 Task: Add a signature Dylan Clark containing With sincere gratitude, Dylan Clark to email address softage.1@softage.net and add a label Tickets
Action: Mouse moved to (395, 643)
Screenshot: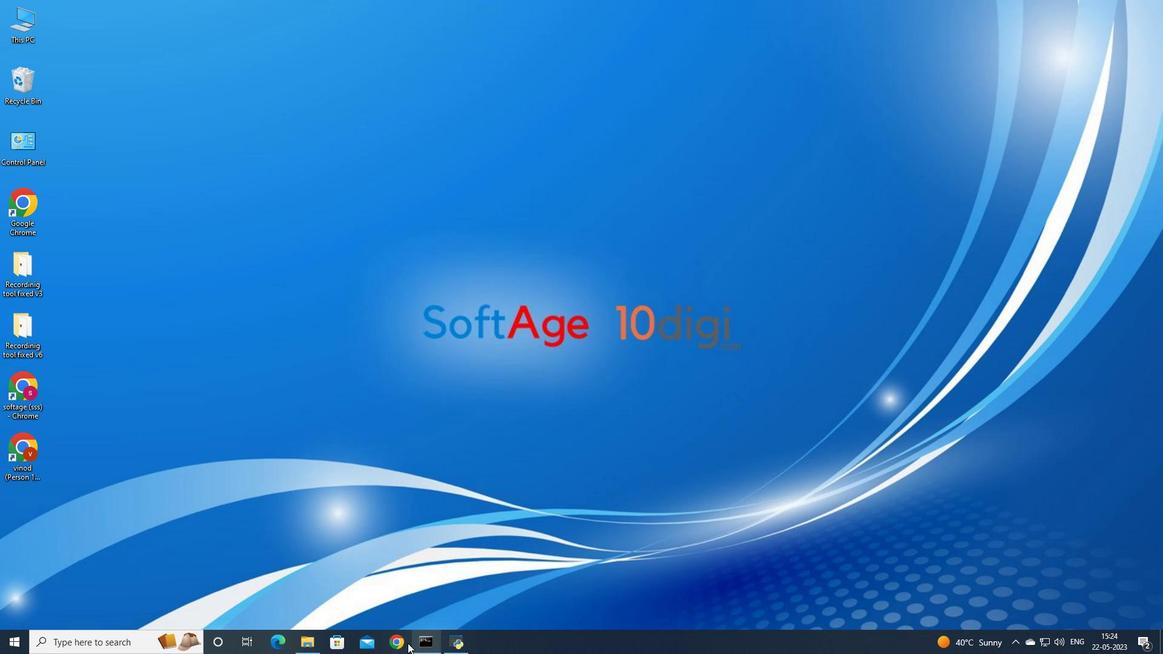 
Action: Mouse pressed left at (395, 643)
Screenshot: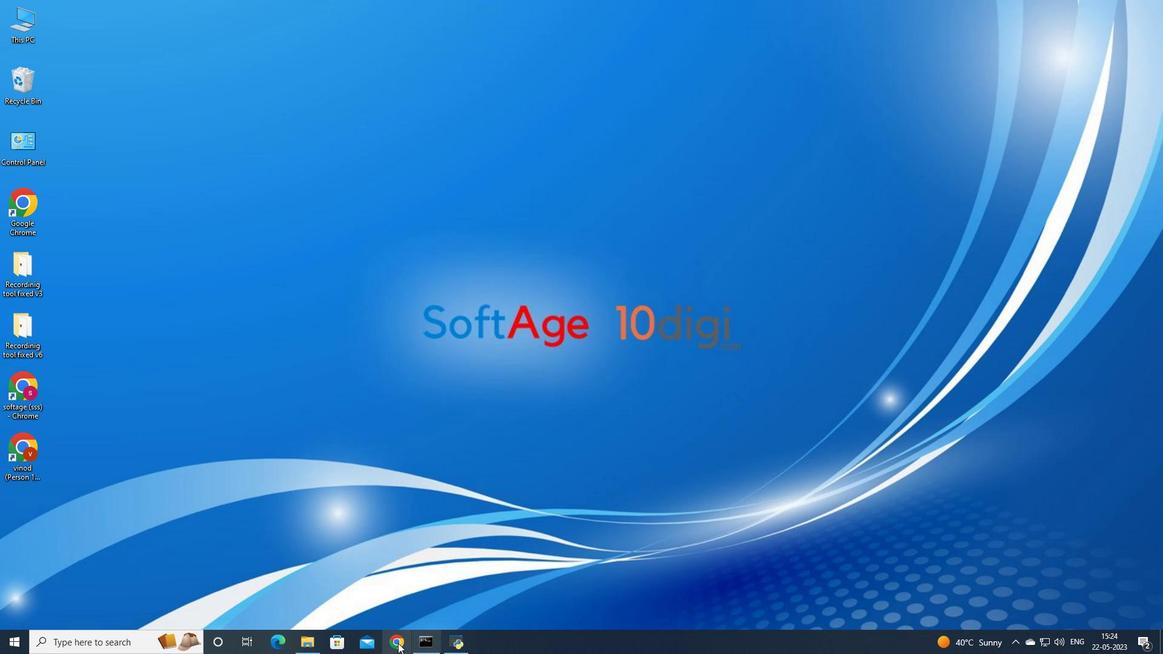 
Action: Mouse moved to (527, 381)
Screenshot: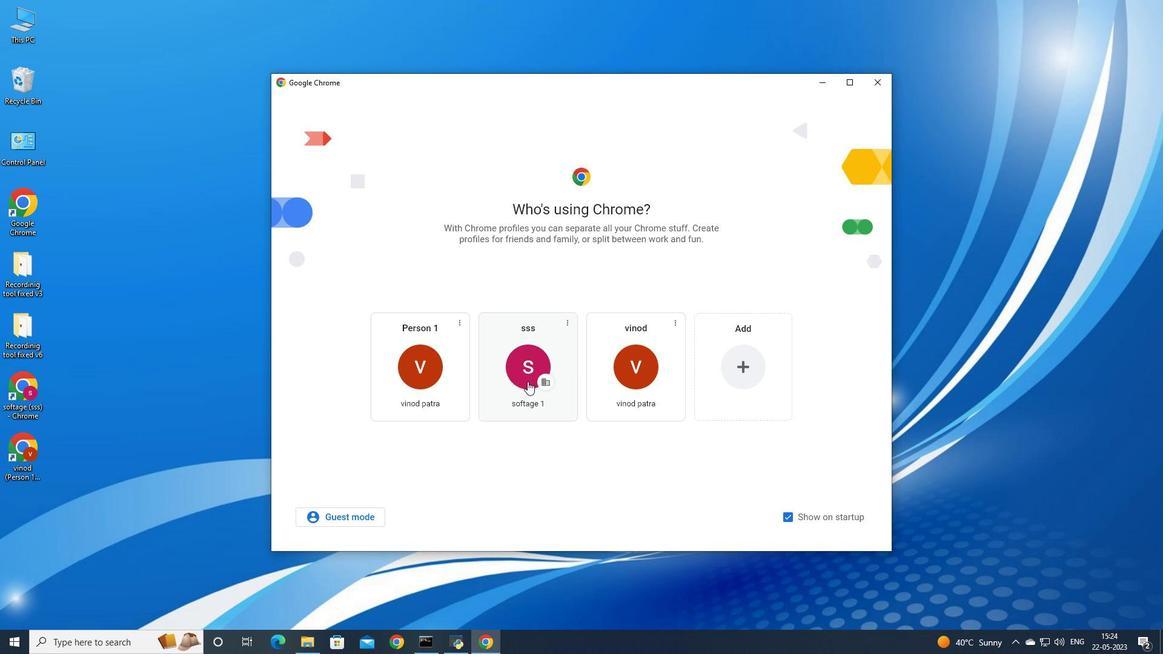 
Action: Mouse pressed left at (527, 381)
Screenshot: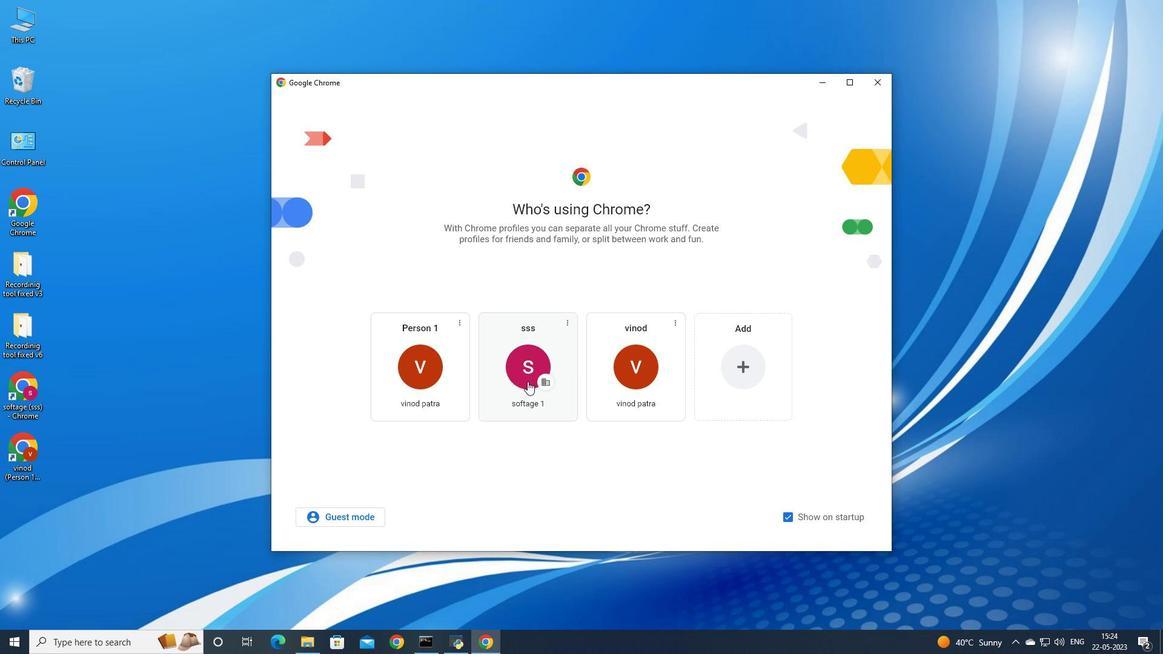 
Action: Mouse moved to (1044, 63)
Screenshot: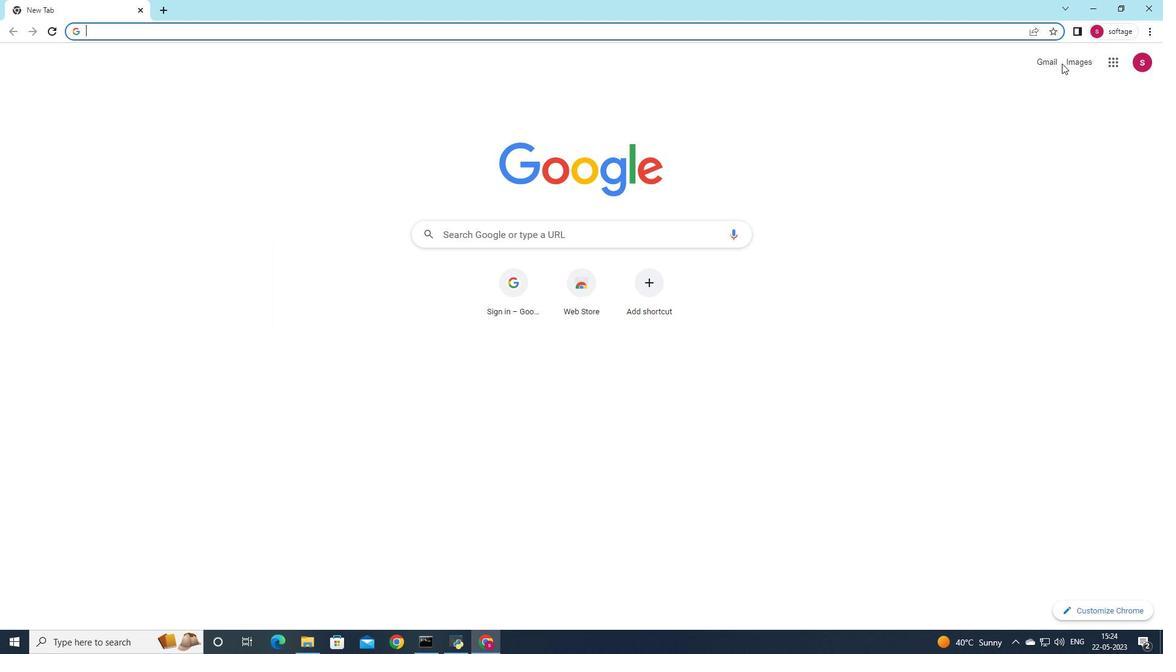 
Action: Mouse pressed left at (1044, 63)
Screenshot: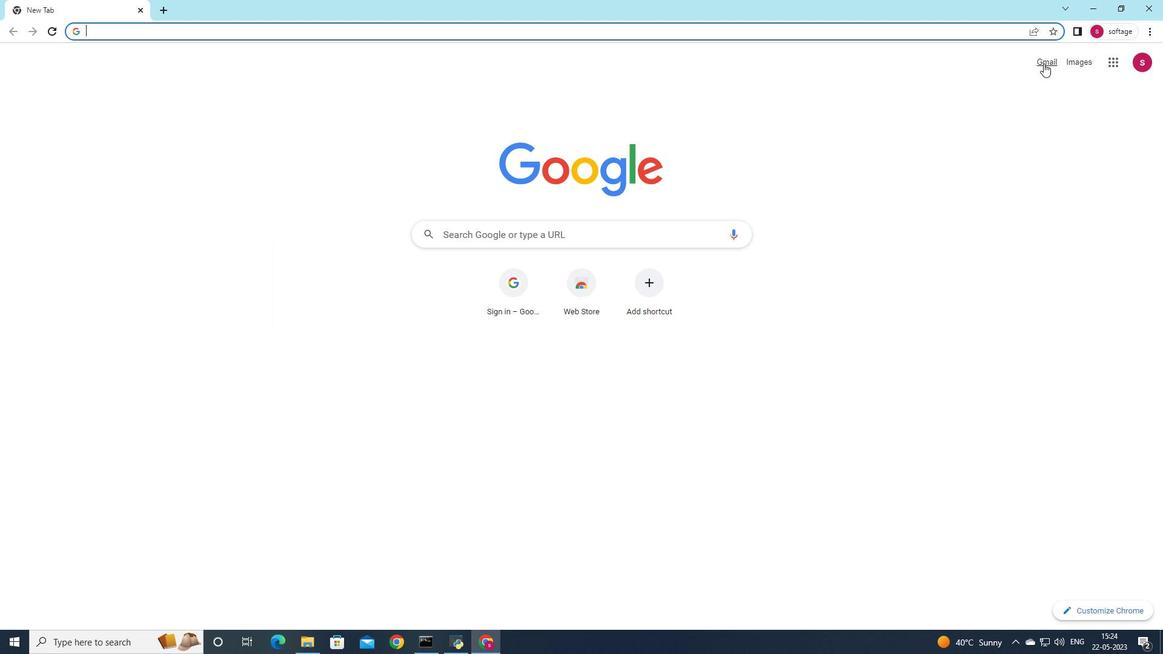
Action: Mouse moved to (1035, 81)
Screenshot: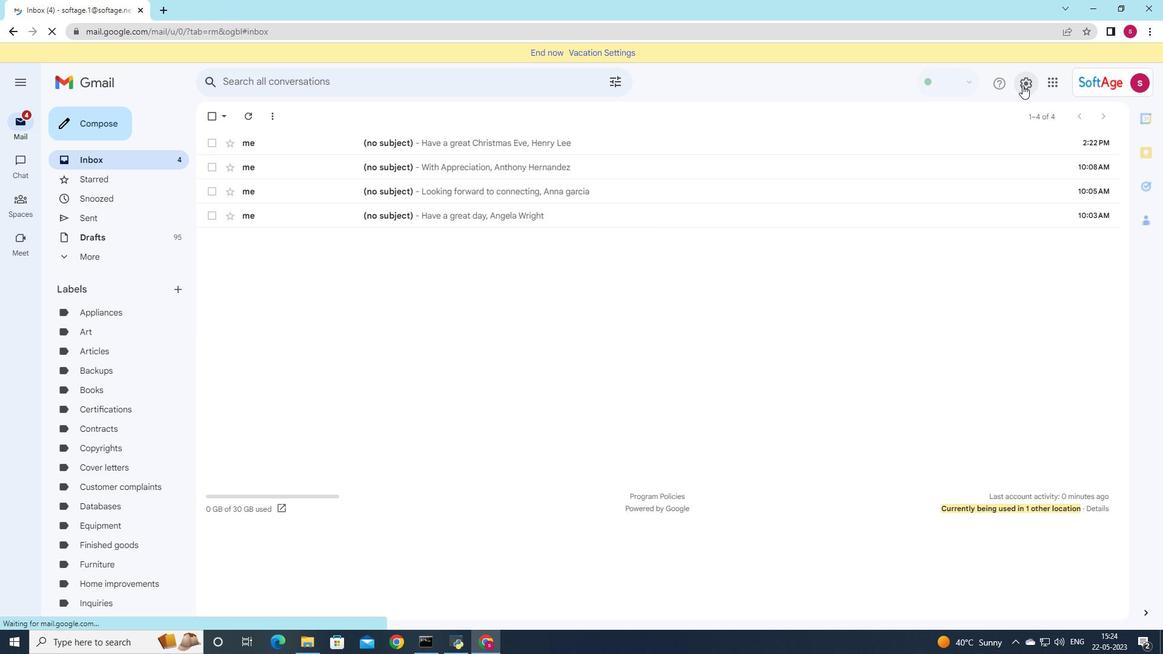 
Action: Mouse pressed left at (1035, 81)
Screenshot: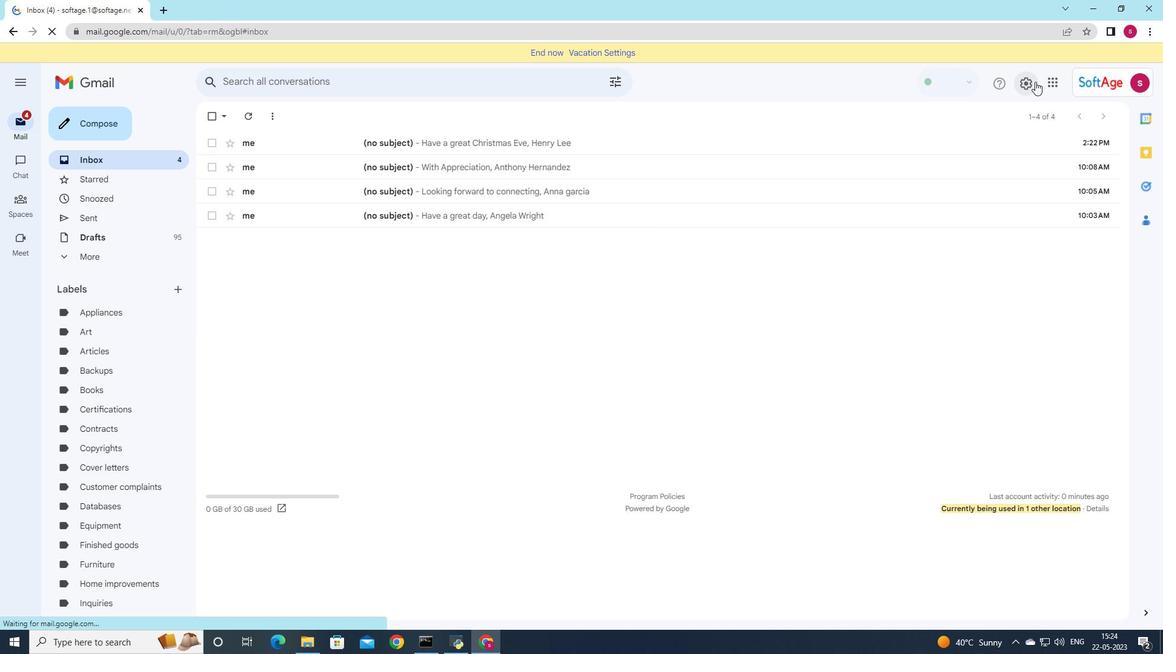
Action: Mouse moved to (1044, 138)
Screenshot: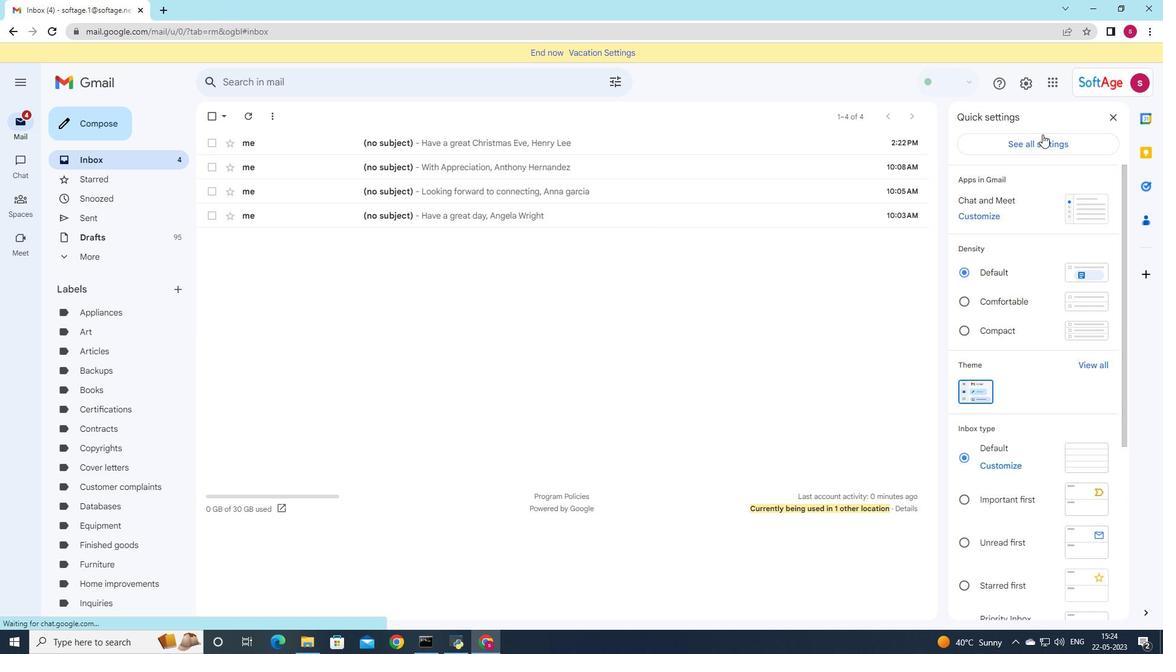 
Action: Mouse pressed left at (1044, 138)
Screenshot: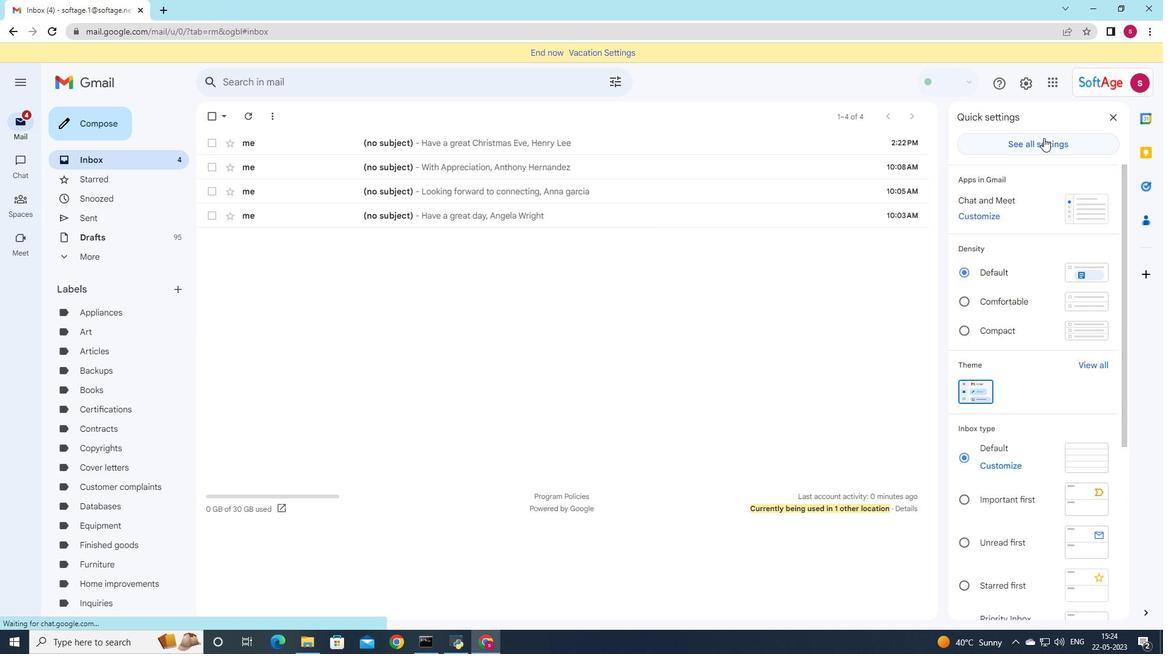 
Action: Mouse moved to (677, 293)
Screenshot: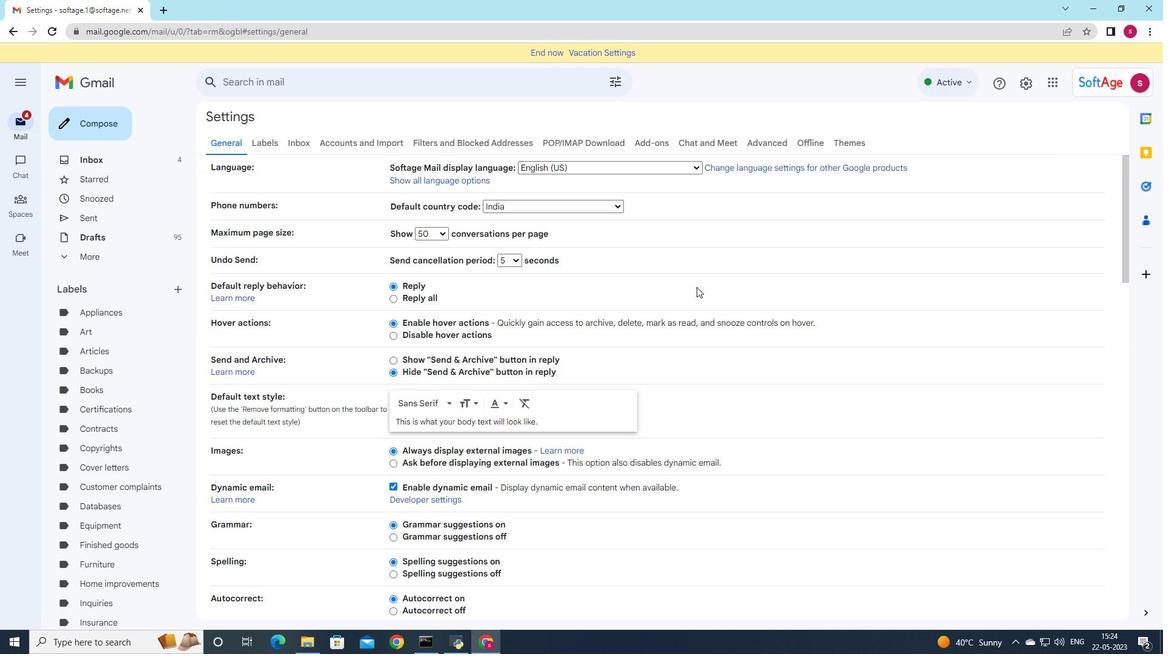 
Action: Mouse scrolled (677, 293) with delta (0, 0)
Screenshot: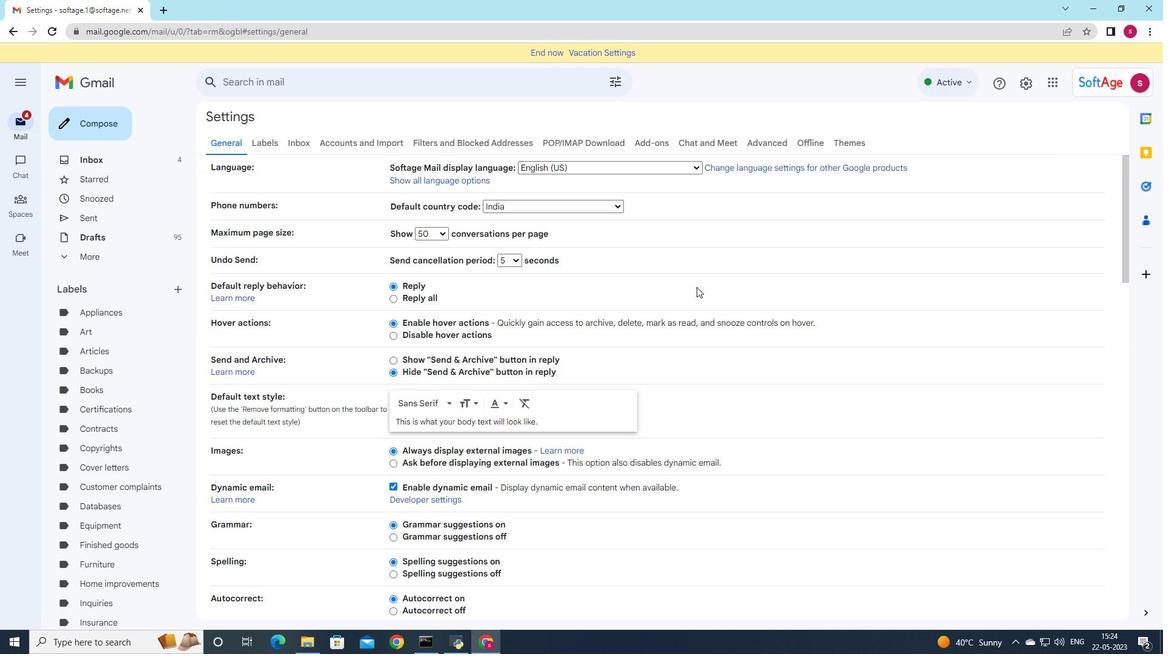 
Action: Mouse moved to (677, 294)
Screenshot: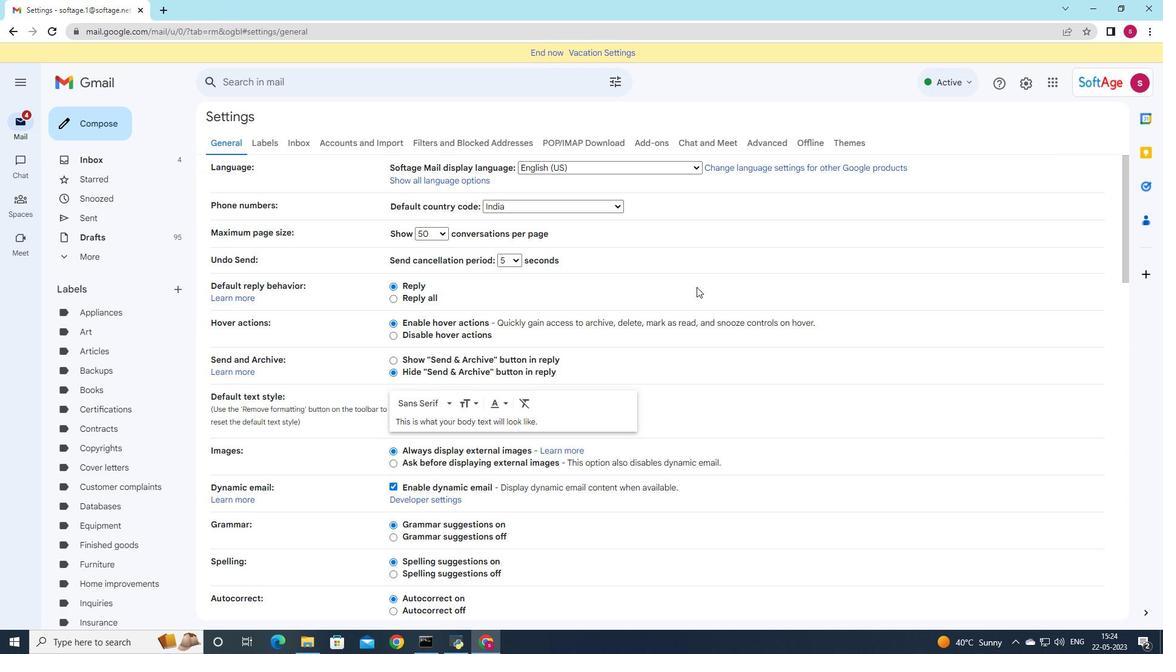 
Action: Mouse scrolled (677, 293) with delta (0, 0)
Screenshot: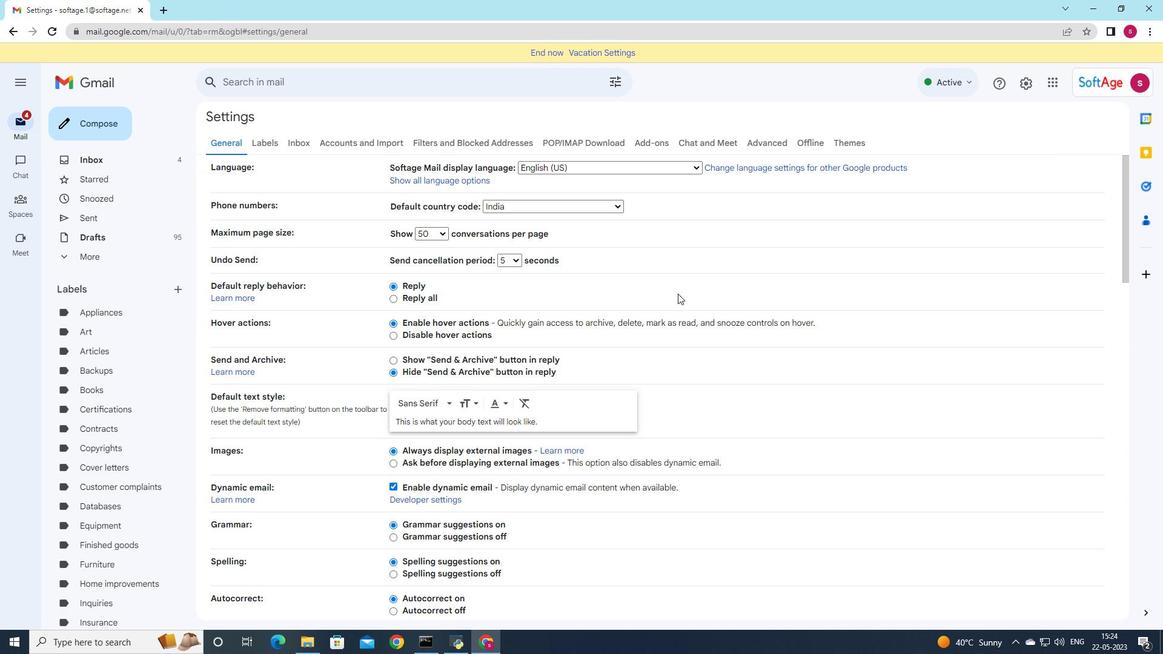 
Action: Mouse scrolled (677, 293) with delta (0, 0)
Screenshot: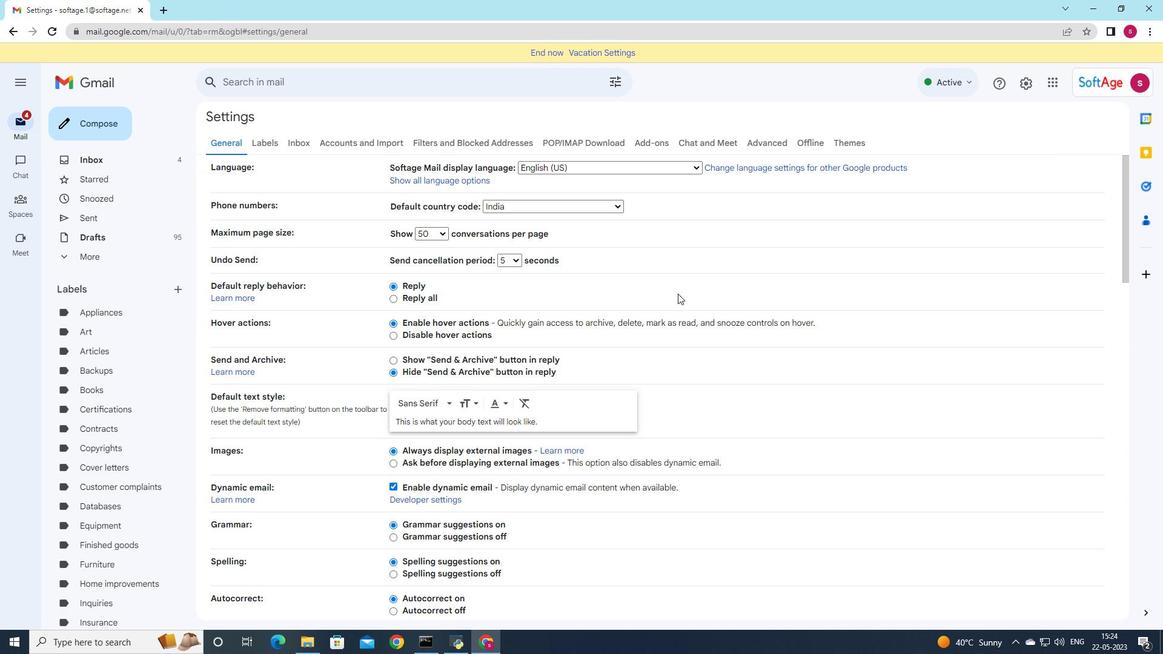 
Action: Mouse moved to (676, 294)
Screenshot: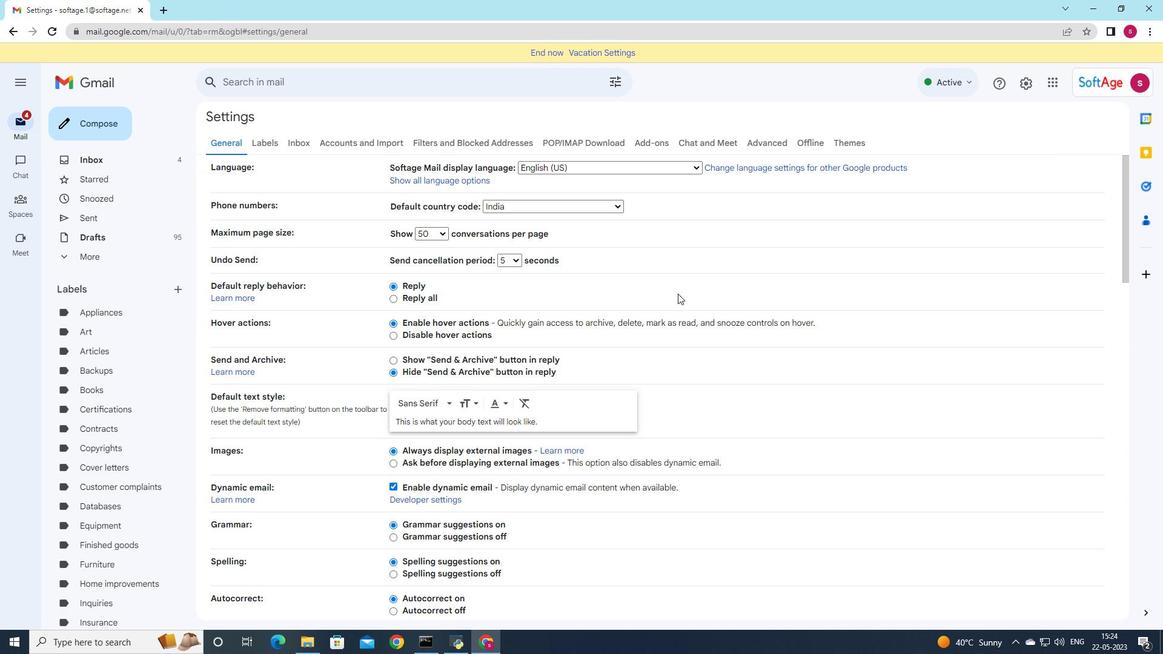 
Action: Mouse scrolled (676, 293) with delta (0, 0)
Screenshot: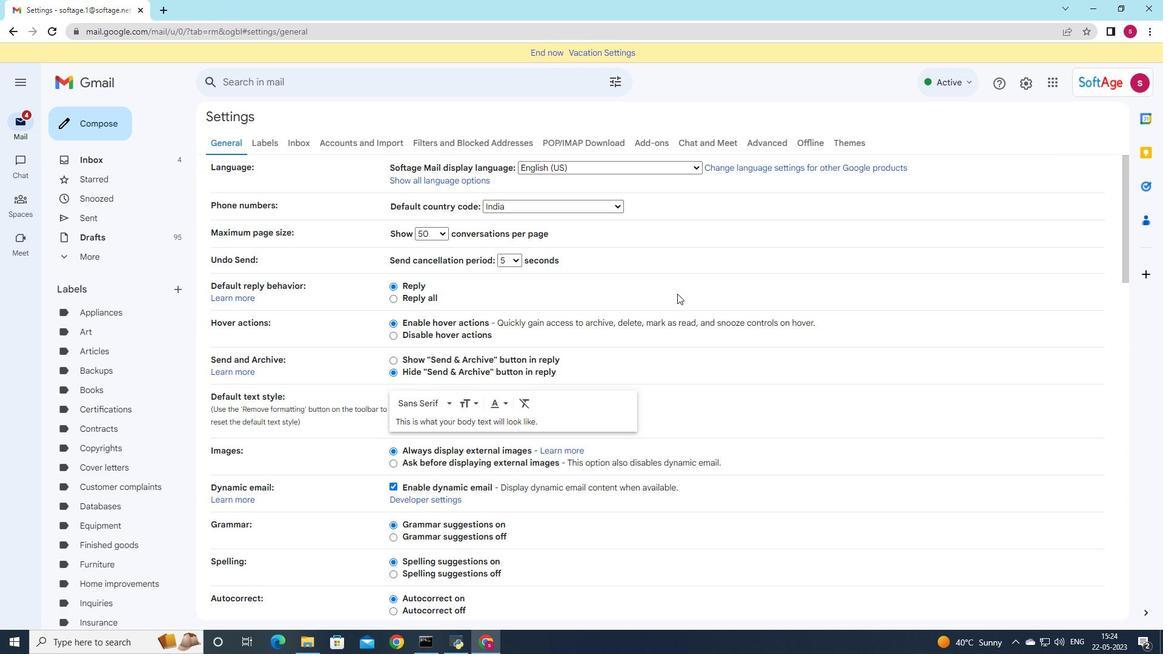 
Action: Mouse scrolled (676, 293) with delta (0, 0)
Screenshot: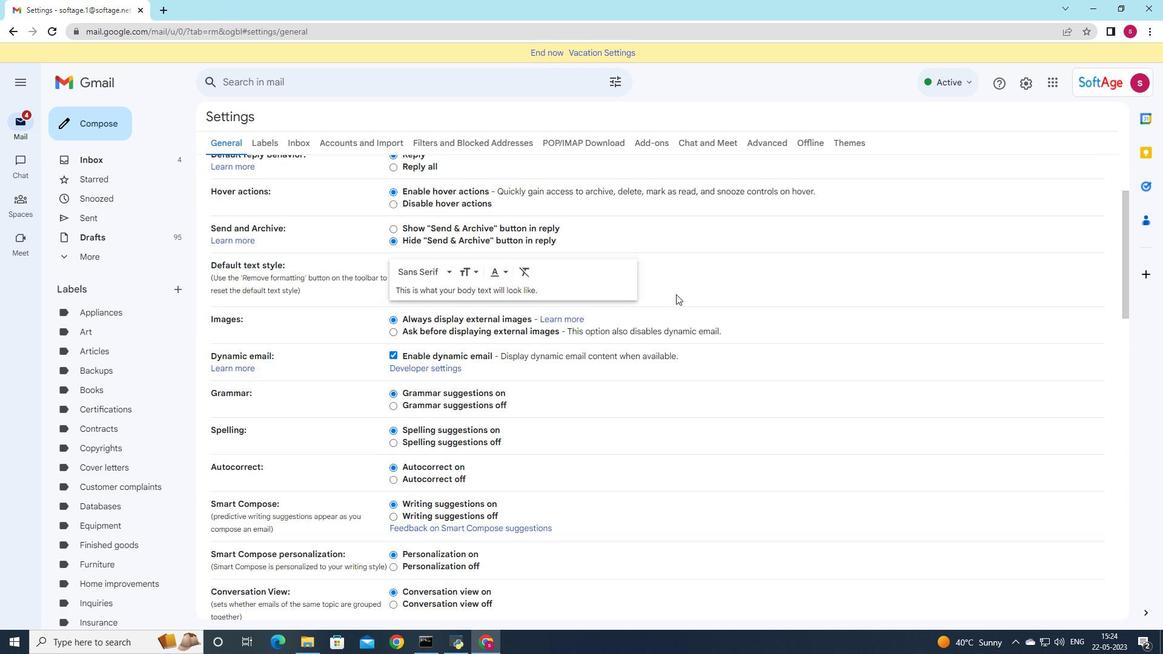 
Action: Mouse scrolled (676, 293) with delta (0, 0)
Screenshot: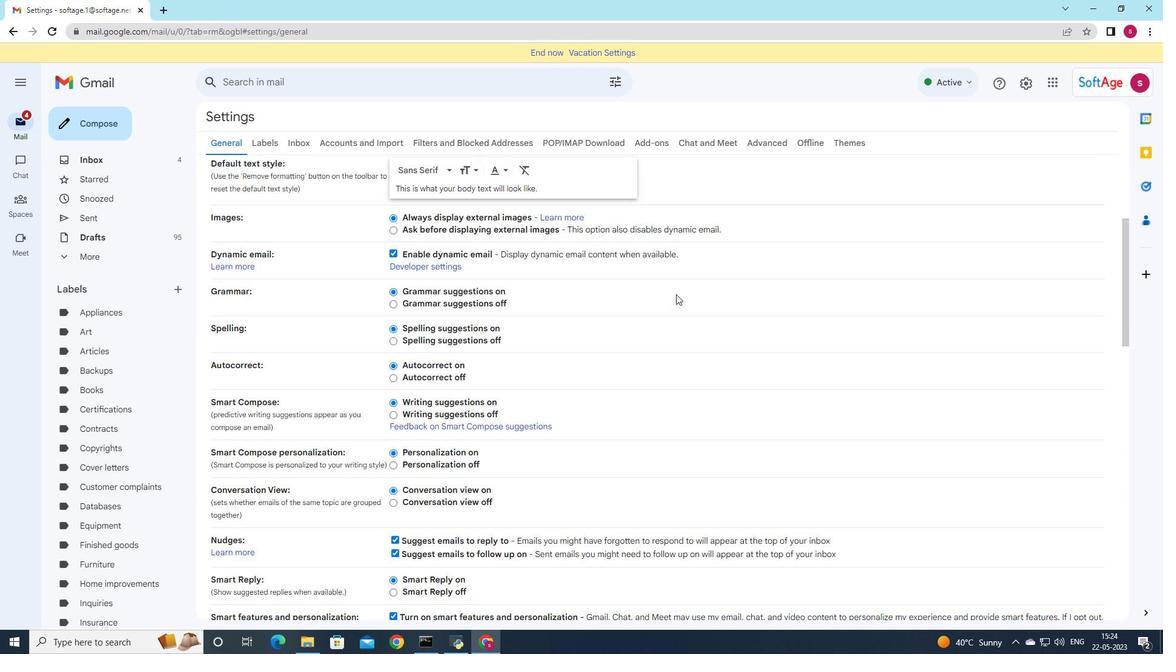 
Action: Mouse scrolled (676, 293) with delta (0, 0)
Screenshot: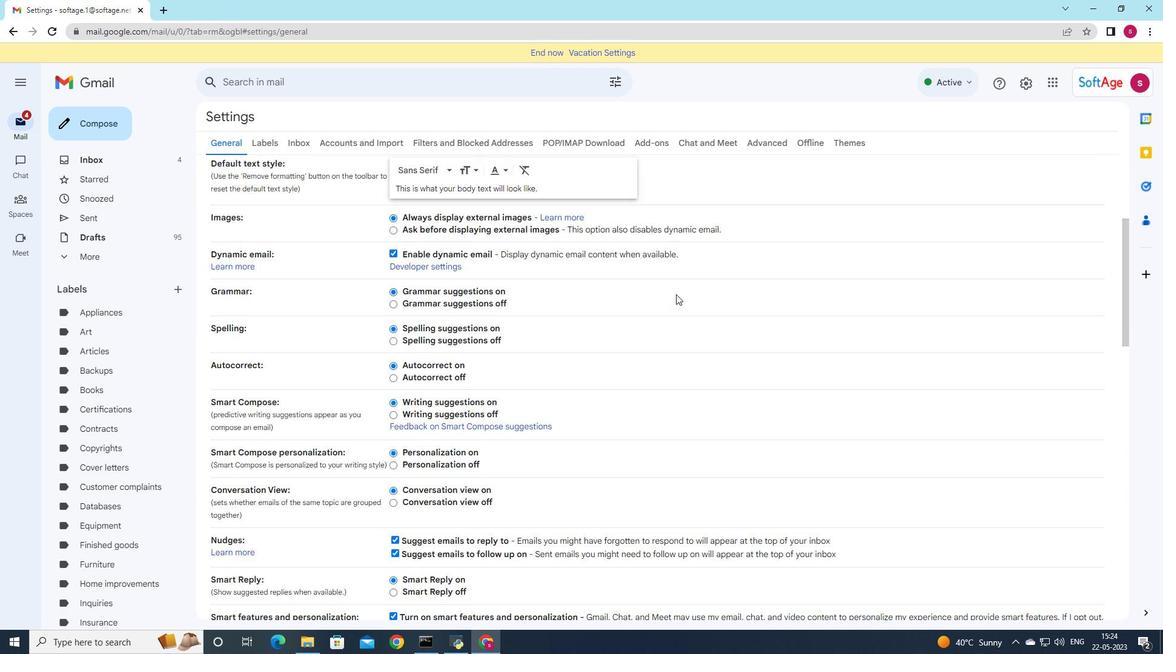 
Action: Mouse scrolled (676, 293) with delta (0, 0)
Screenshot: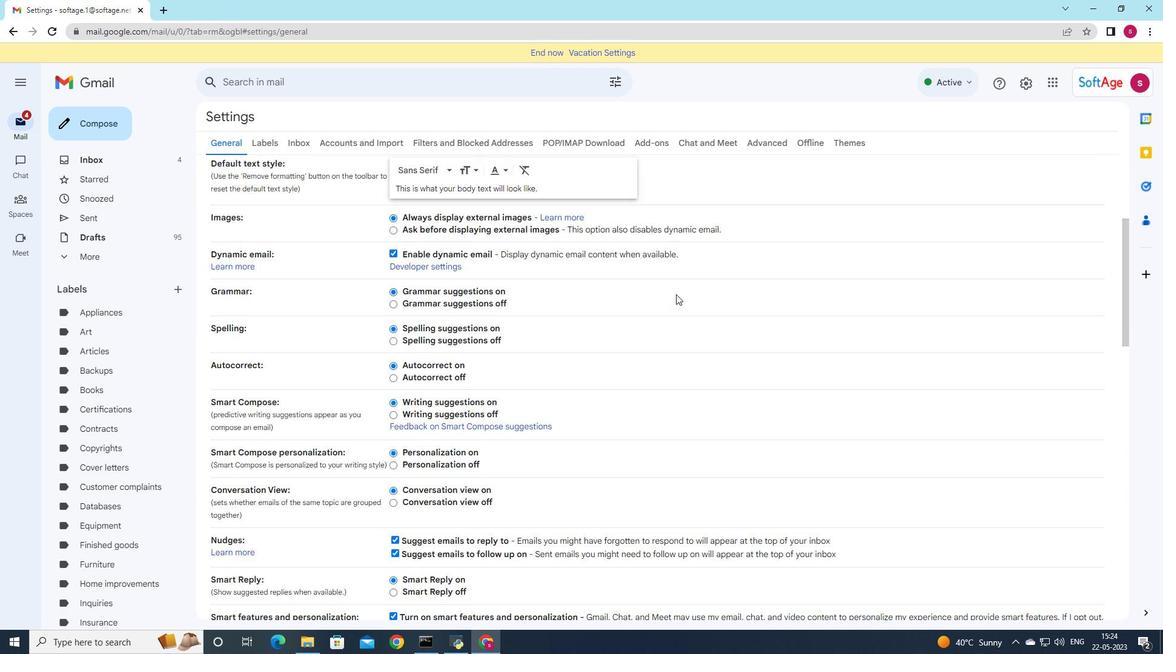 
Action: Mouse moved to (676, 307)
Screenshot: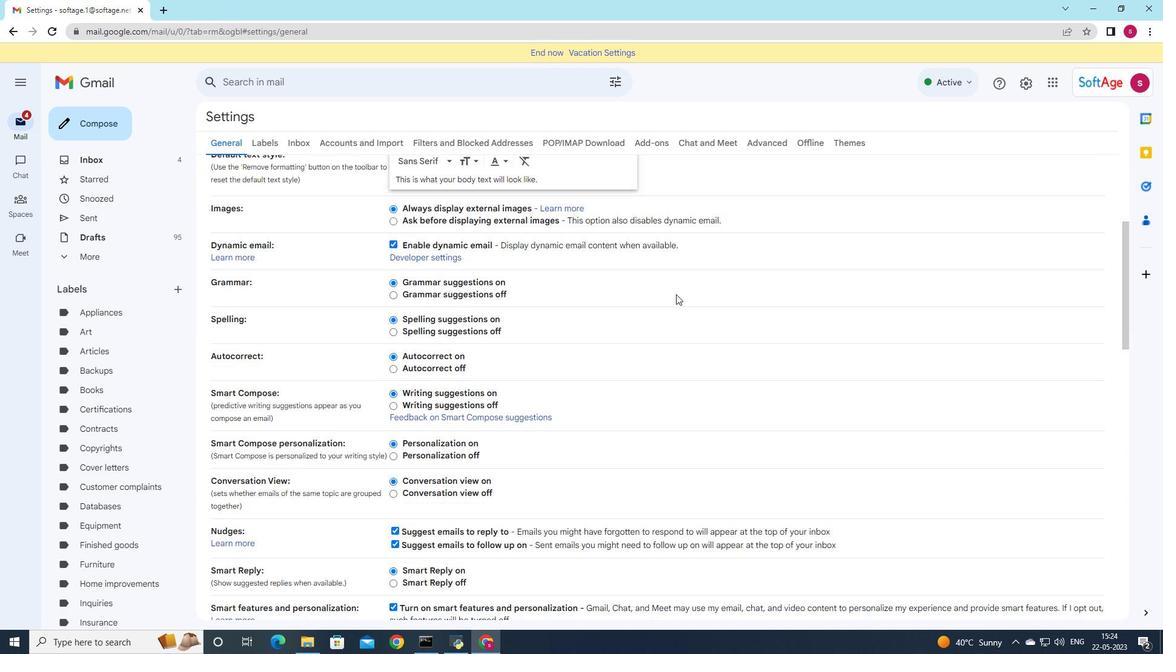 
Action: Mouse scrolled (676, 306) with delta (0, 0)
Screenshot: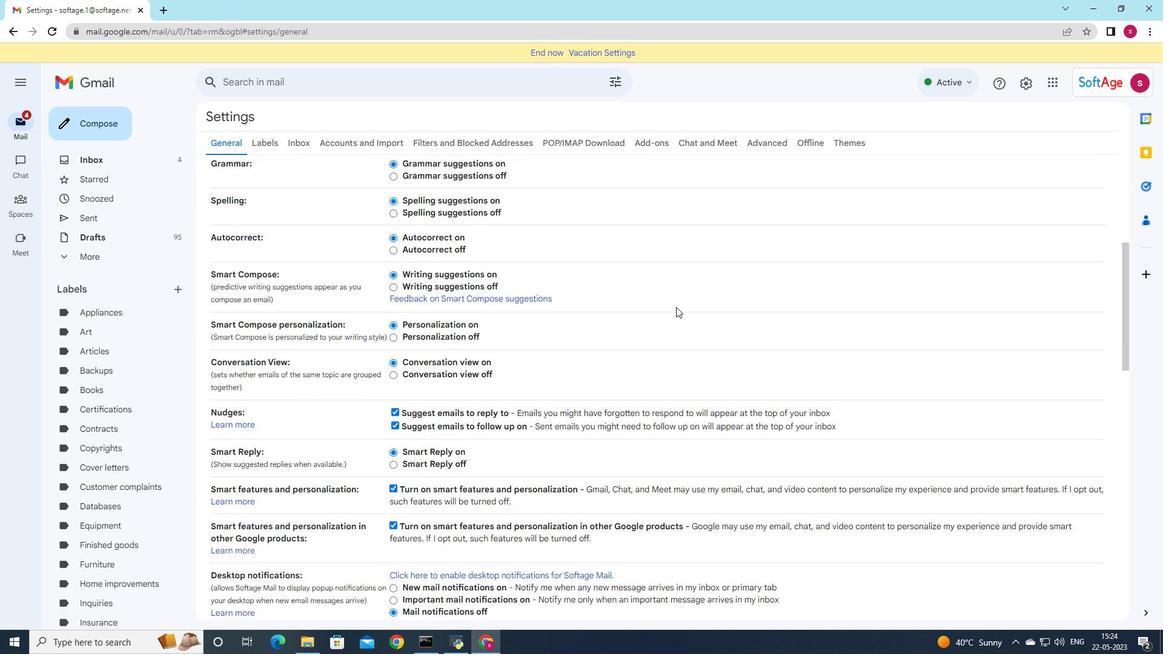 
Action: Mouse scrolled (676, 306) with delta (0, 0)
Screenshot: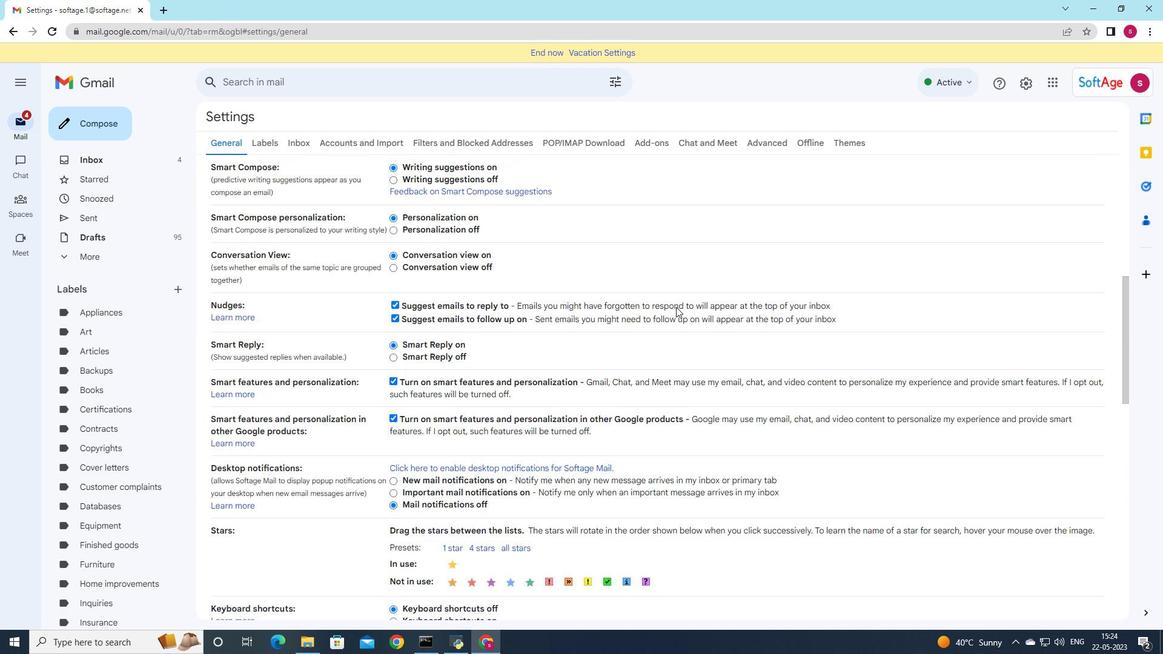 
Action: Mouse scrolled (676, 306) with delta (0, 0)
Screenshot: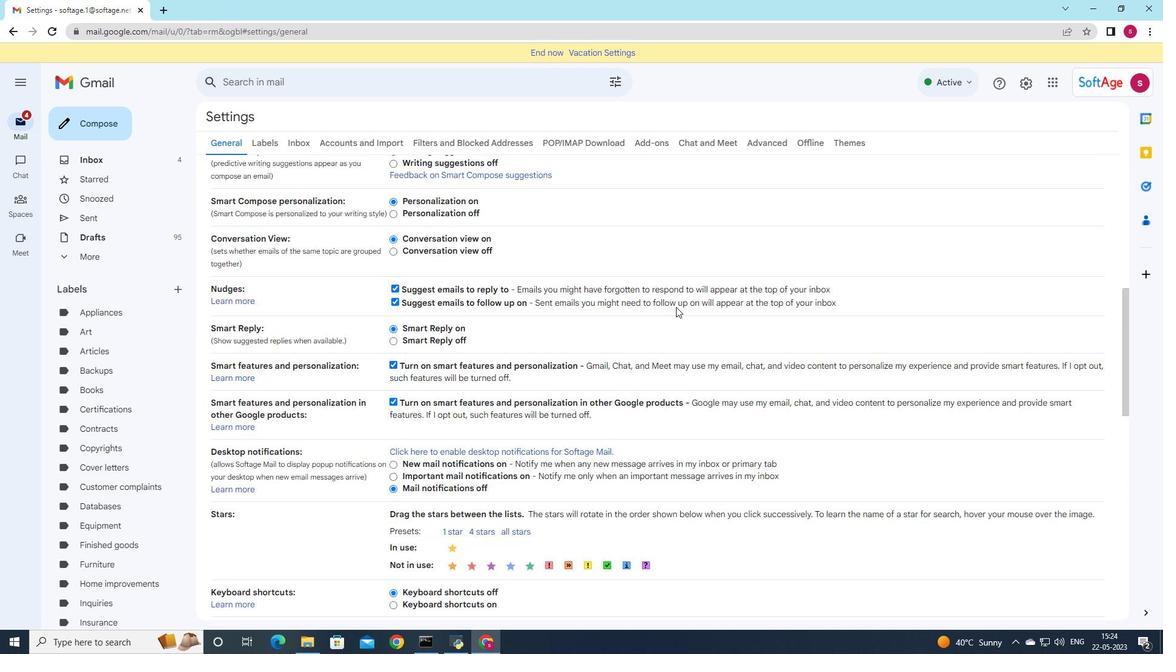
Action: Mouse scrolled (676, 306) with delta (0, 0)
Screenshot: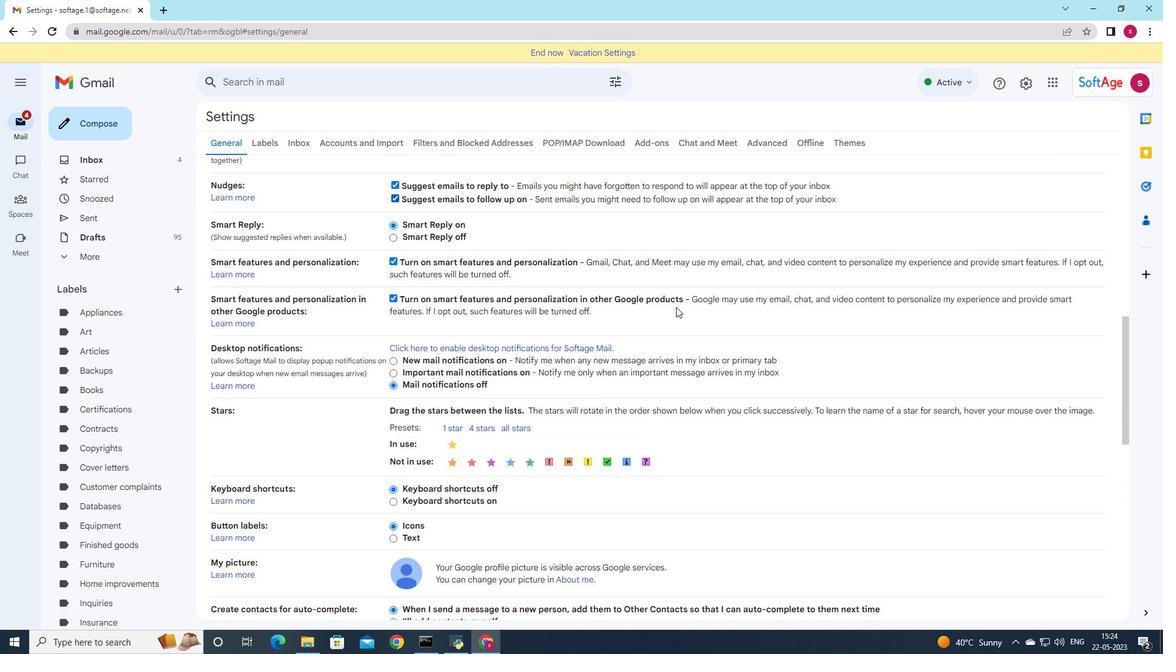 
Action: Mouse scrolled (676, 306) with delta (0, 0)
Screenshot: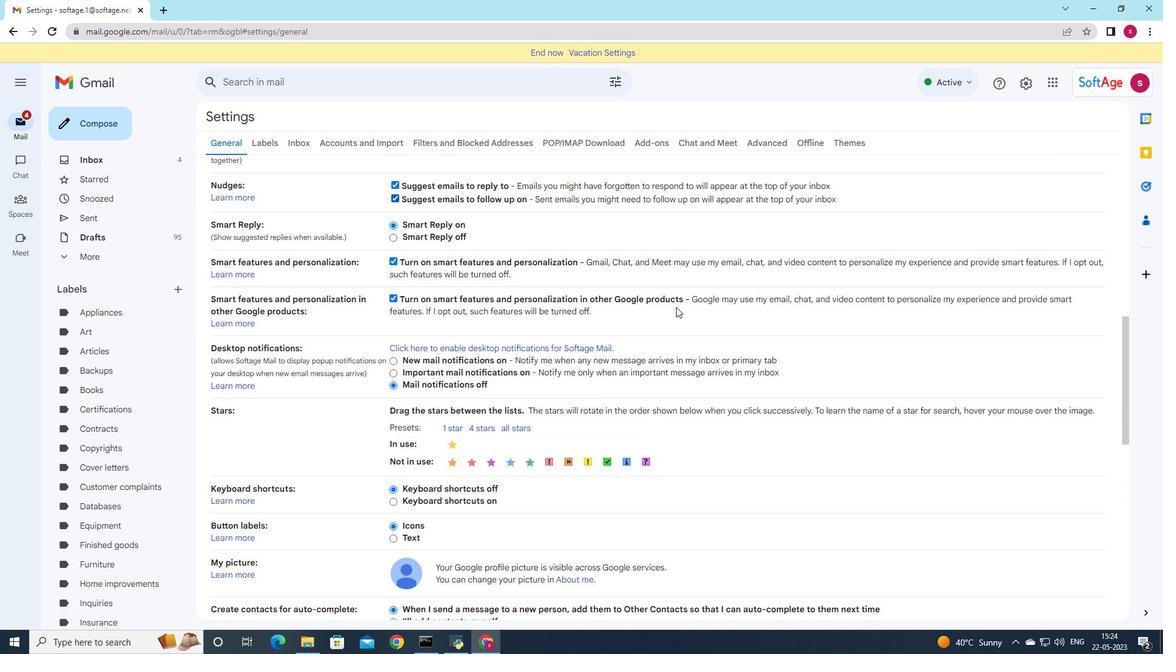 
Action: Mouse scrolled (676, 306) with delta (0, 0)
Screenshot: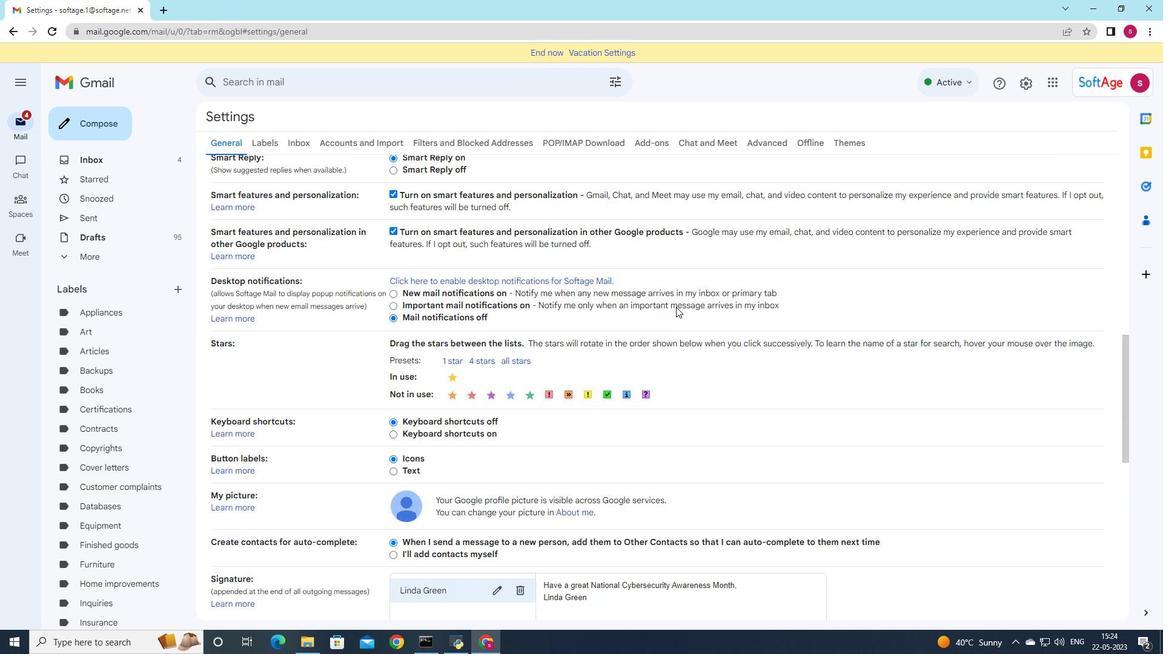 
Action: Mouse moved to (514, 394)
Screenshot: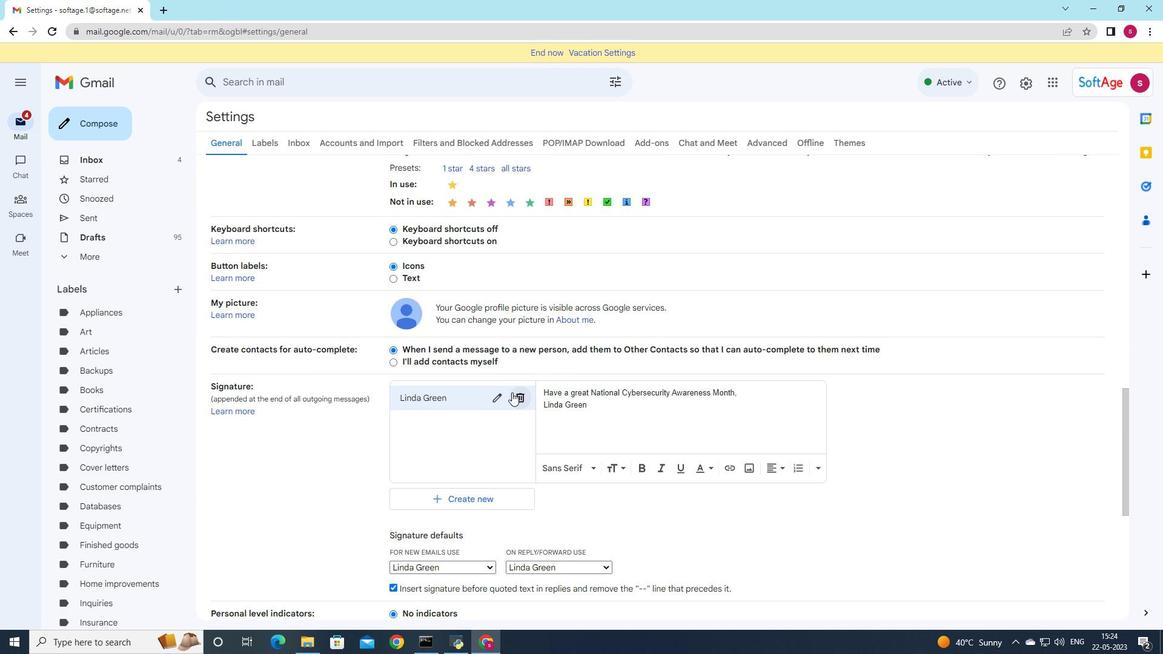 
Action: Mouse pressed left at (514, 394)
Screenshot: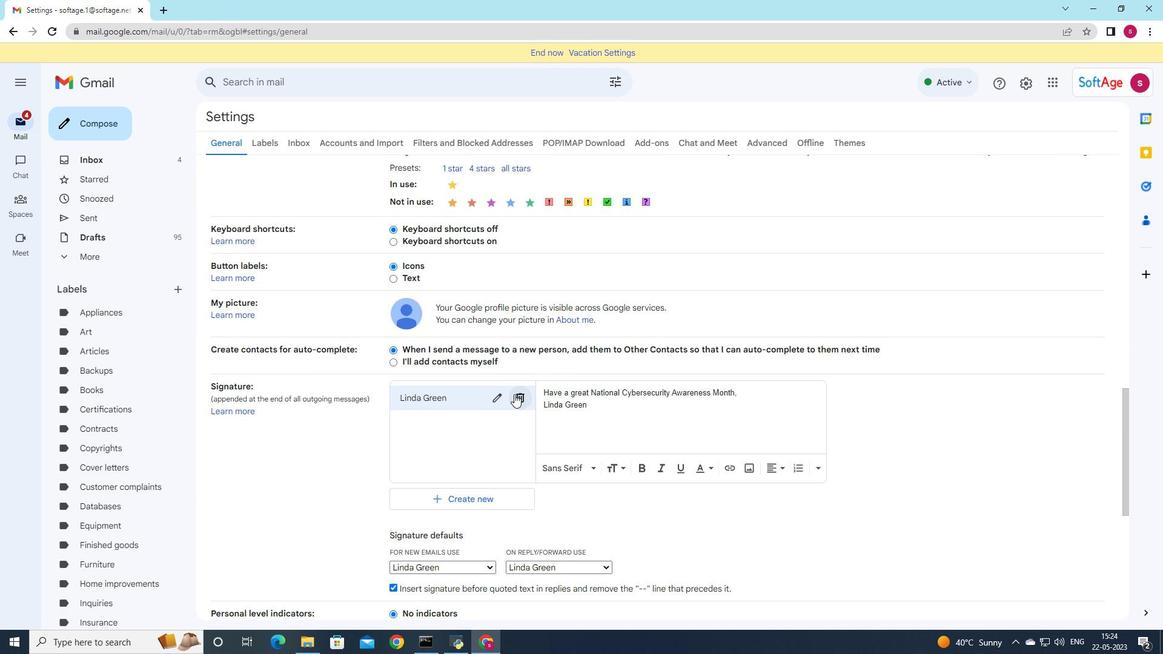 
Action: Mouse moved to (684, 352)
Screenshot: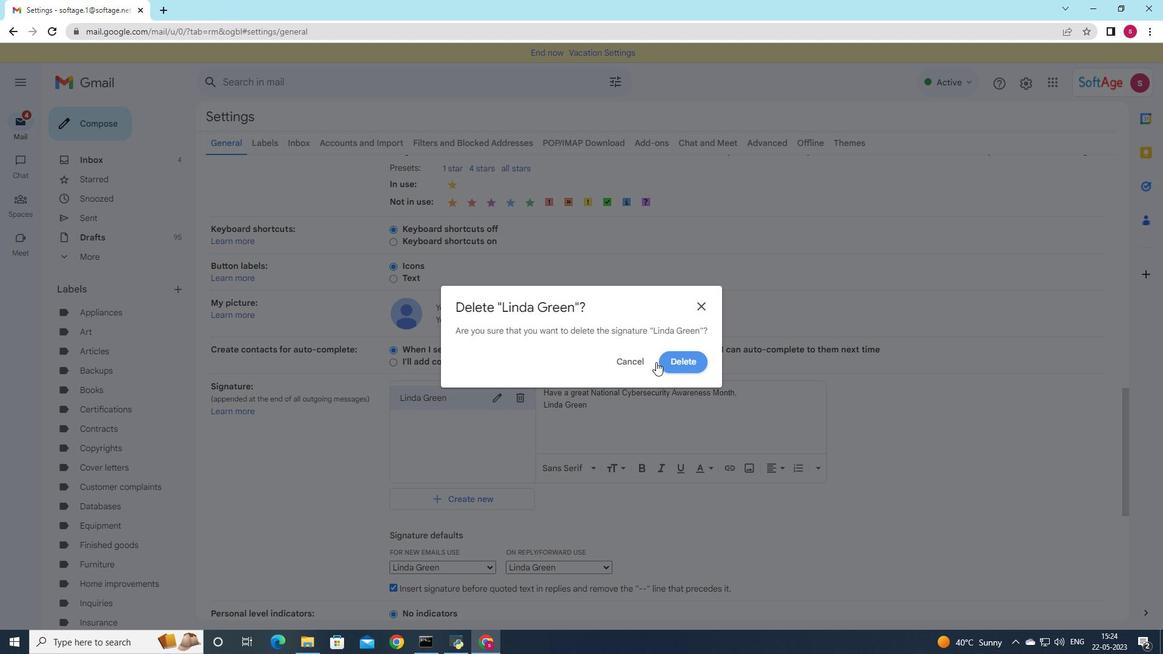 
Action: Mouse pressed left at (684, 352)
Screenshot: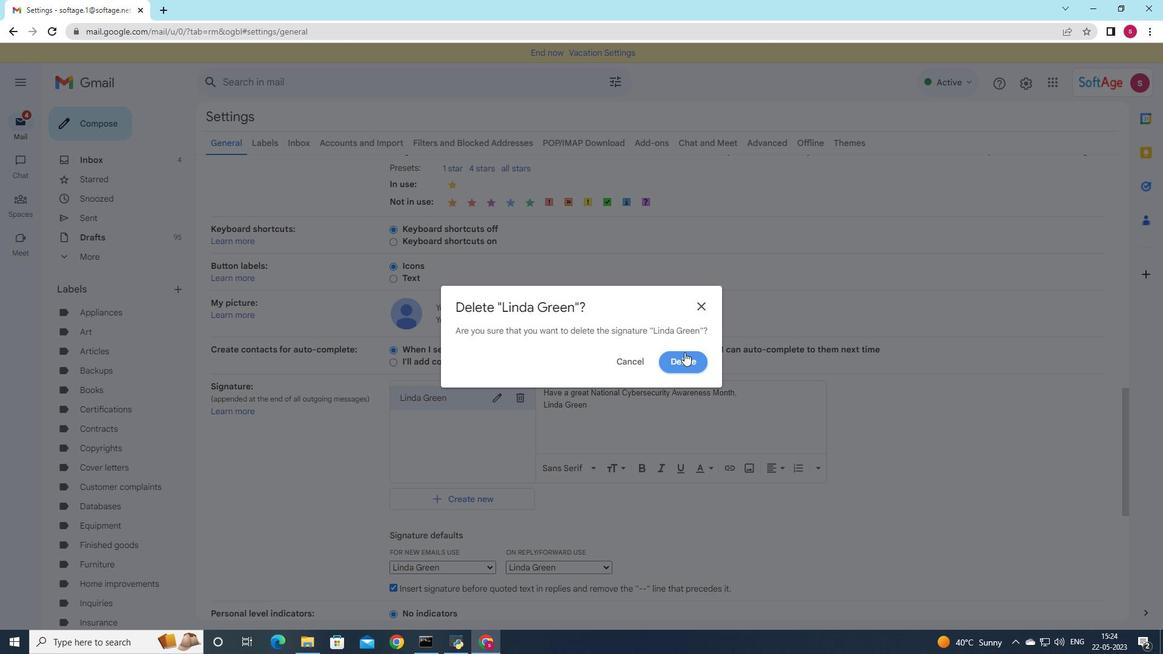 
Action: Mouse moved to (452, 403)
Screenshot: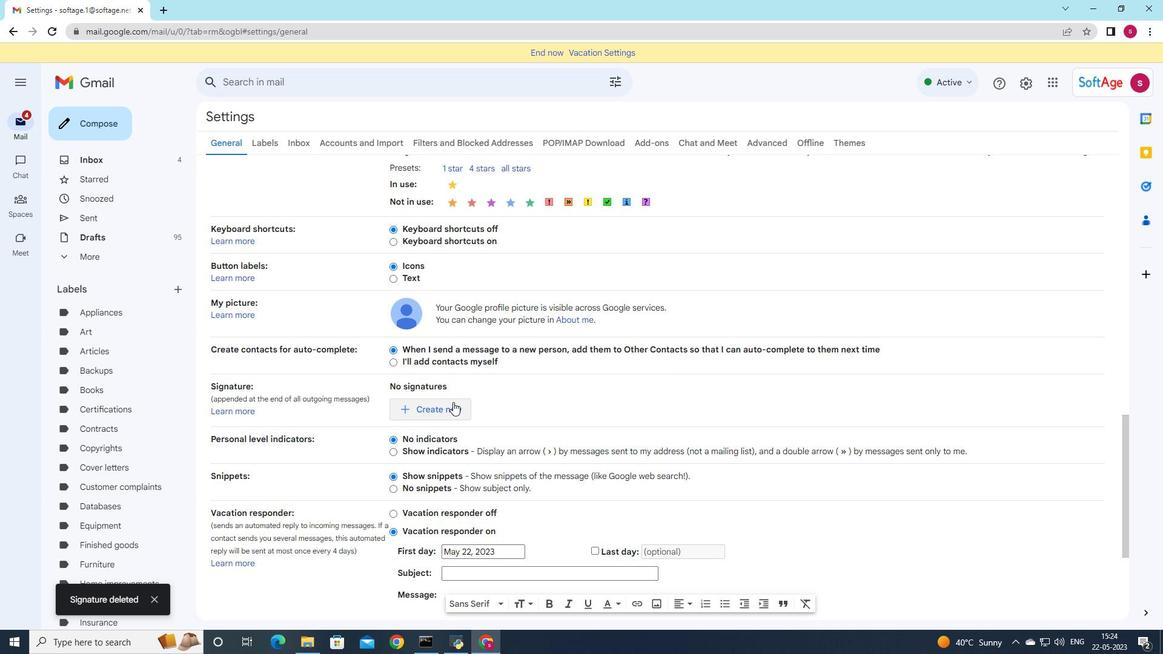
Action: Mouse pressed left at (452, 403)
Screenshot: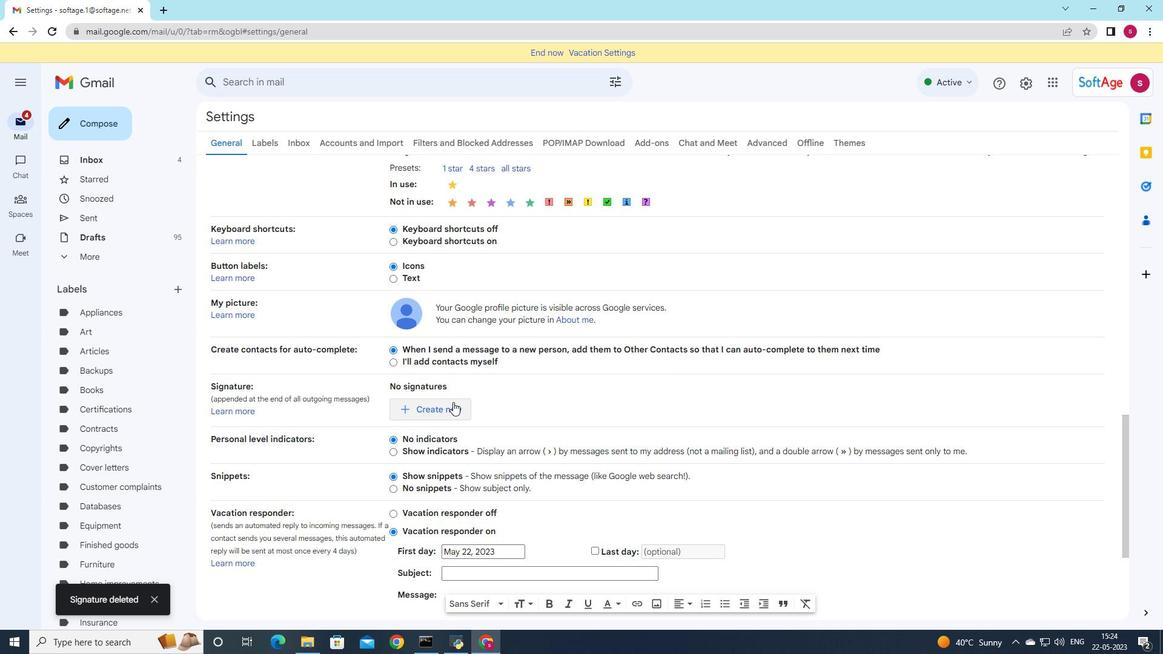 
Action: Mouse moved to (597, 355)
Screenshot: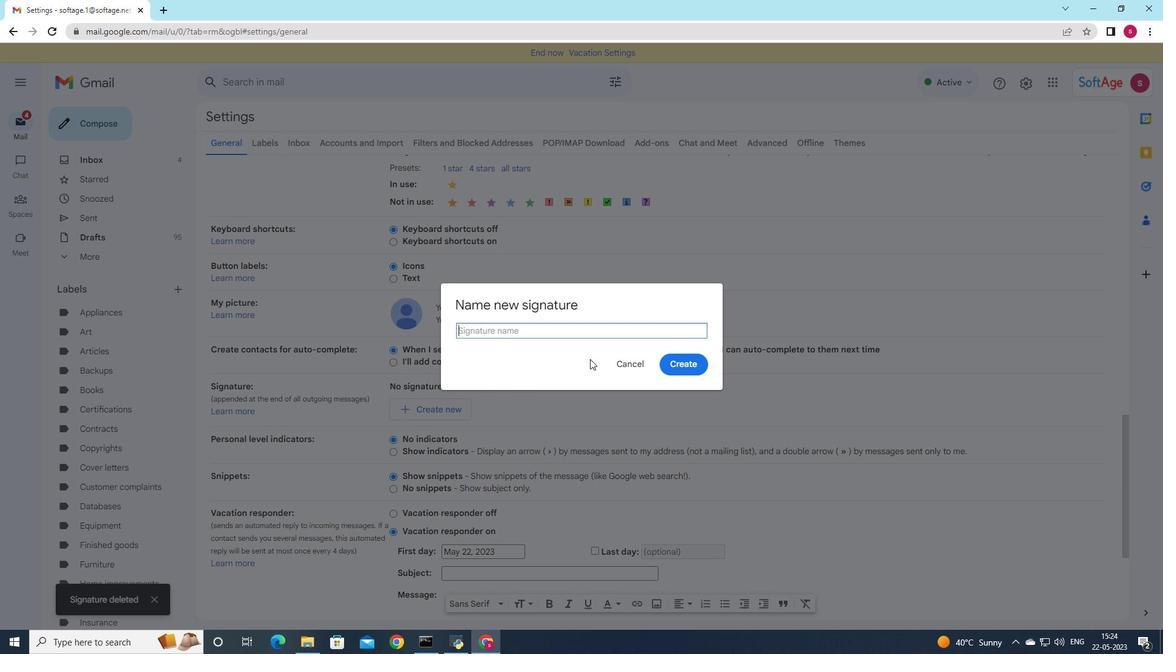 
Action: Key pressed <Key.shift>dylan<Key.space><Key.backspace><Key.backspace><Key.backspace><Key.backspace><Key.backspace><Key.backspace><Key.backspace><Key.backspace><Key.backspace><Key.backspace><Key.backspace><Key.backspace><Key.shift><Key.shift><Key.shift>Dylan<Key.space><Key.shift>Clark
Screenshot: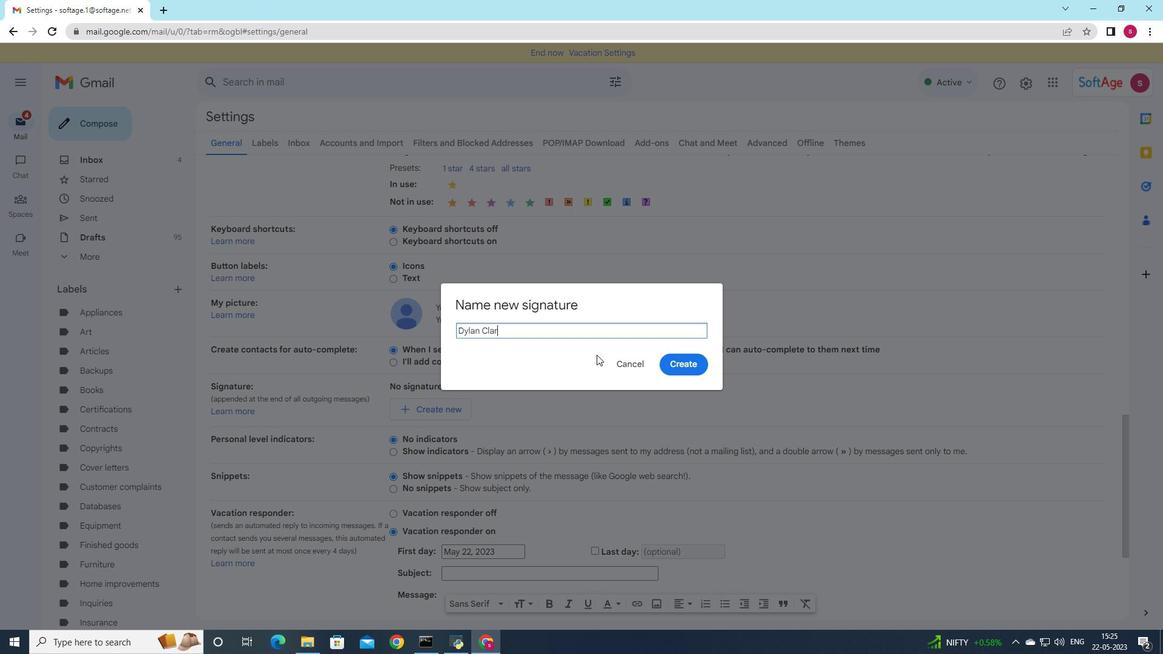 
Action: Mouse moved to (700, 360)
Screenshot: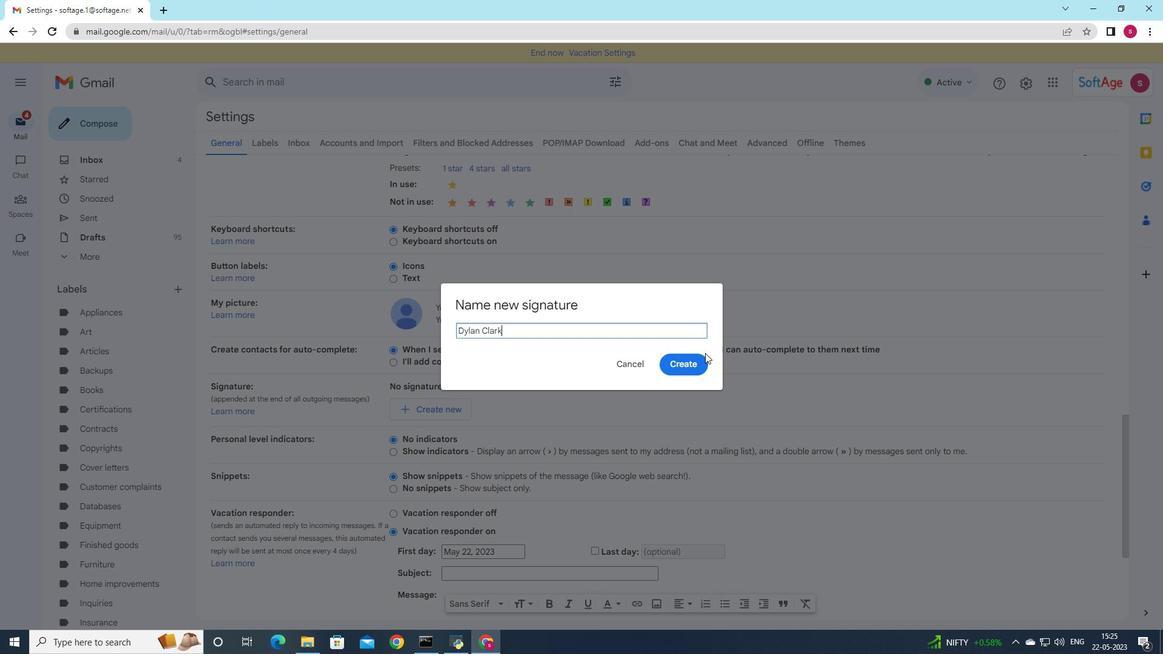 
Action: Mouse pressed left at (700, 360)
Screenshot: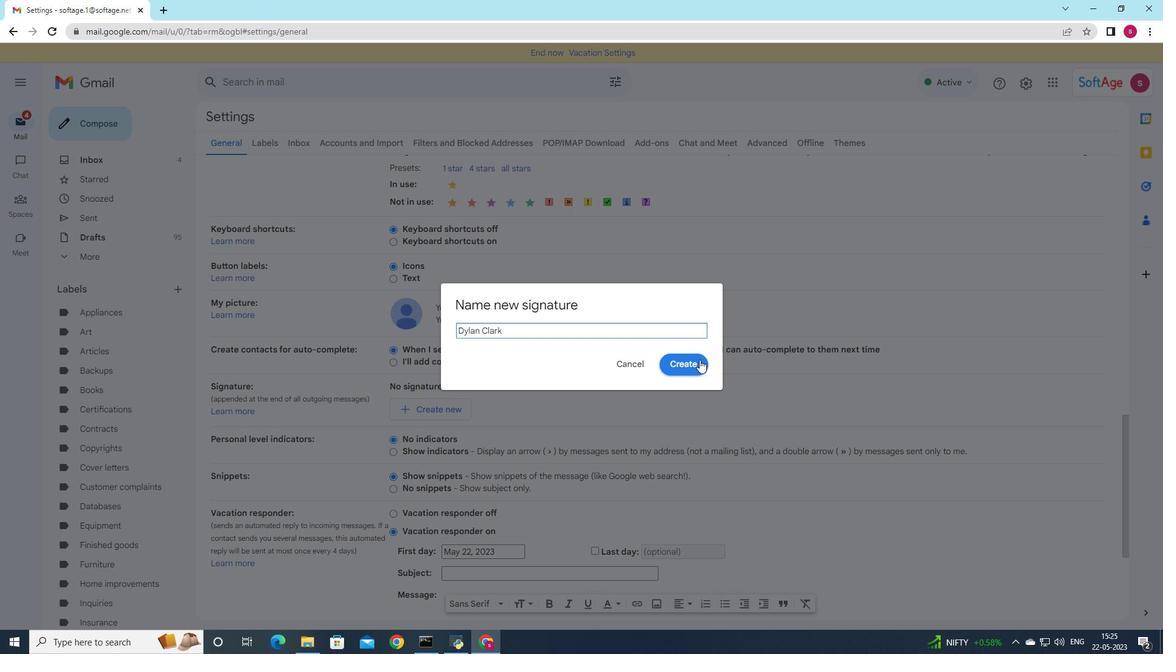 
Action: Mouse moved to (593, 400)
Screenshot: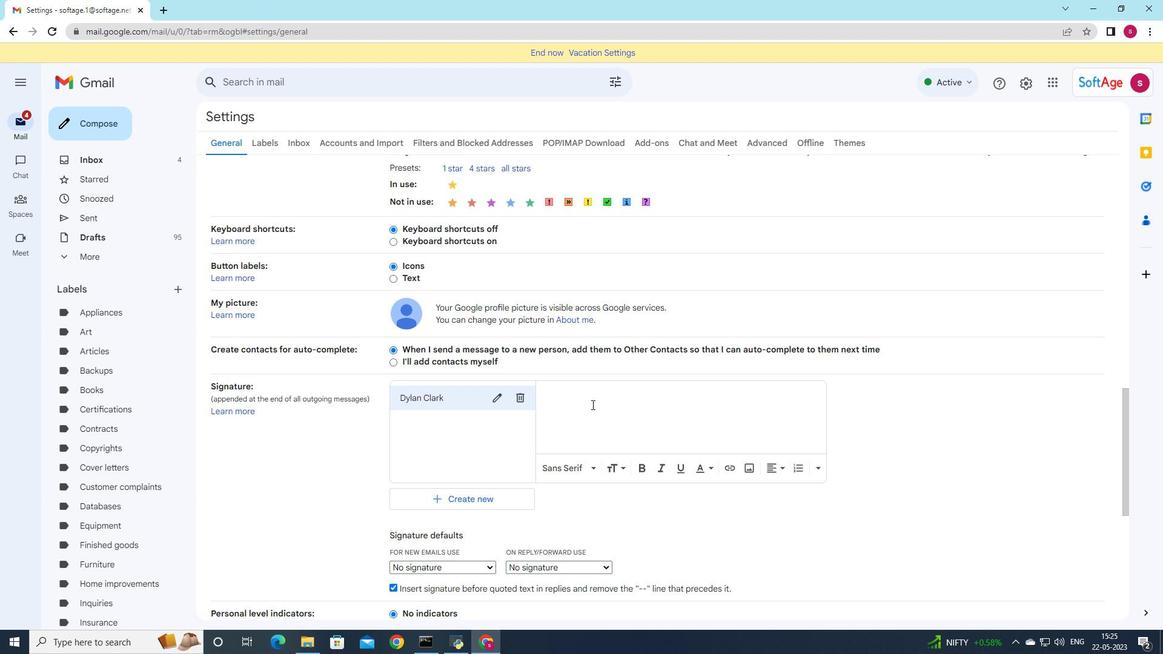 
Action: Mouse pressed left at (593, 400)
Screenshot: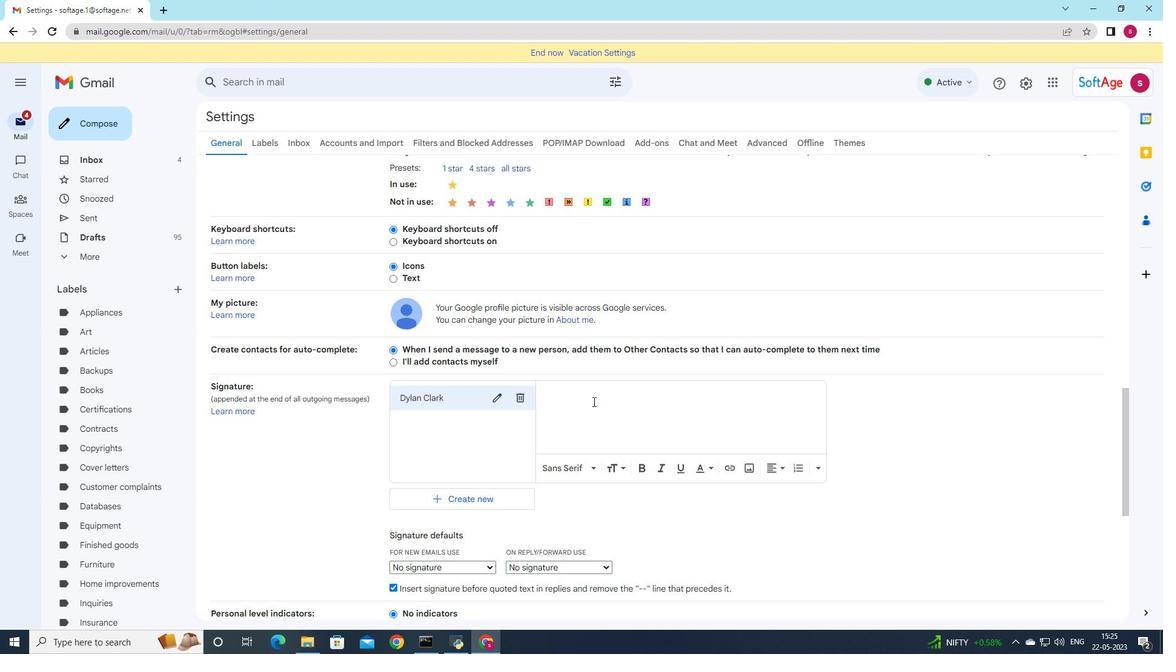 
Action: Mouse moved to (632, 403)
Screenshot: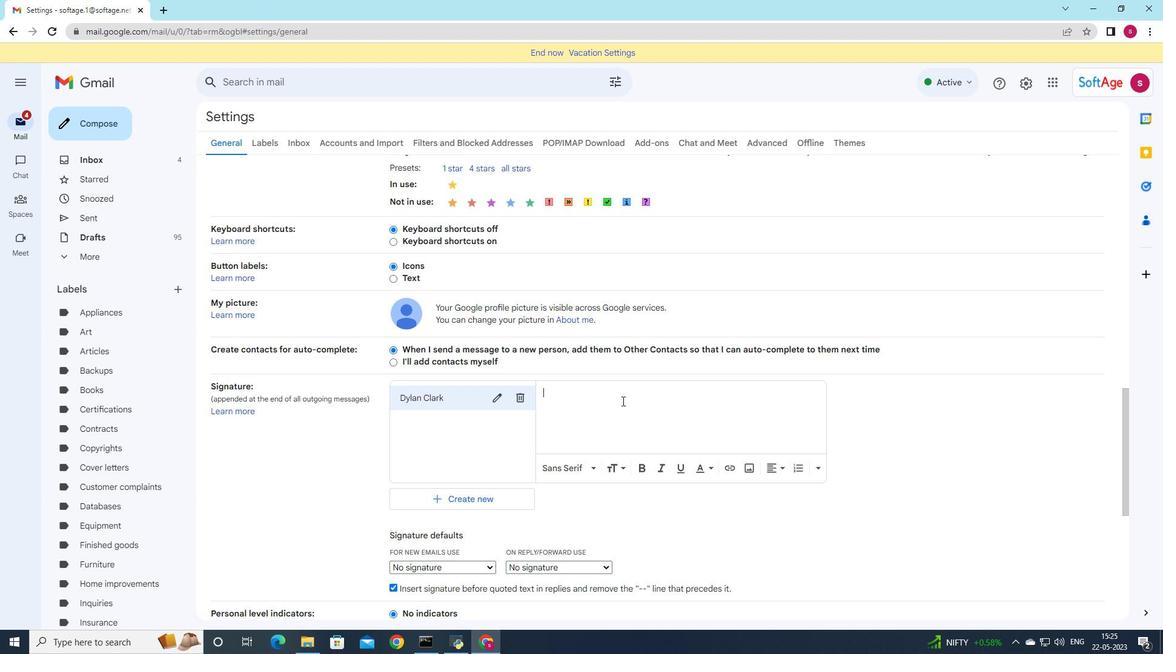 
Action: Key pressed <Key.shift>With<Key.space><Key.shift>Si<Key.backspace><Key.backspace>sincere<Key.space><Key.shift><Key.shift><Key.shift><Key.shift><Key.shift><Key.shift><Key.shift>Gratiti<Key.backspace>utes<Key.backspace>,<Key.enter>
Screenshot: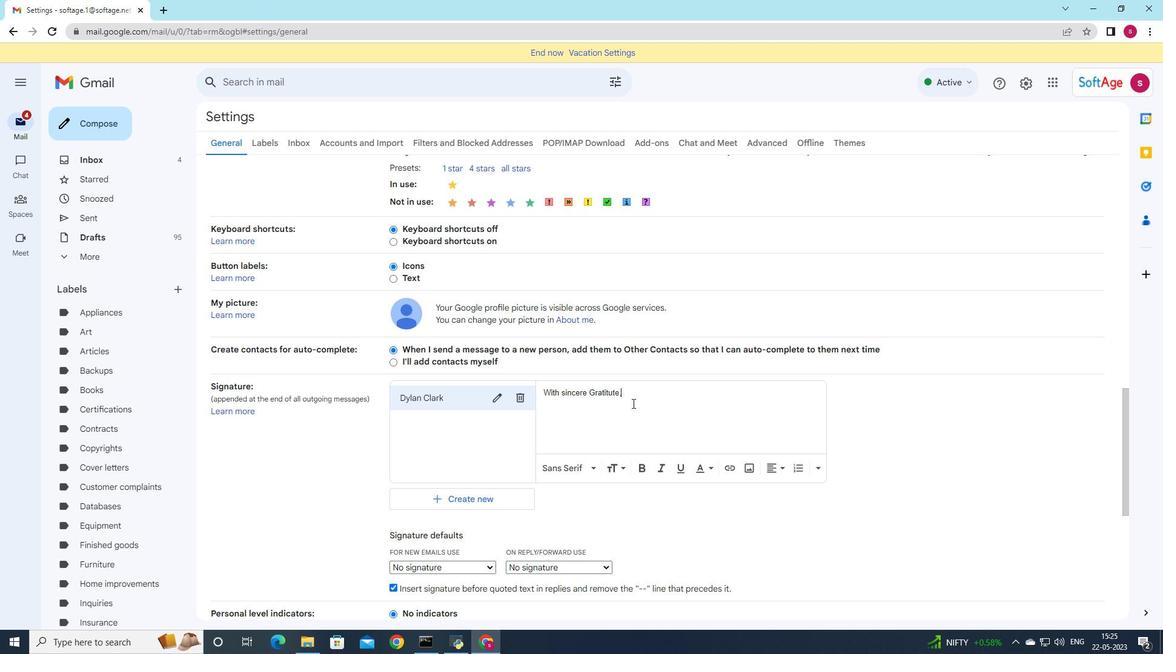 
Action: Mouse moved to (598, 394)
Screenshot: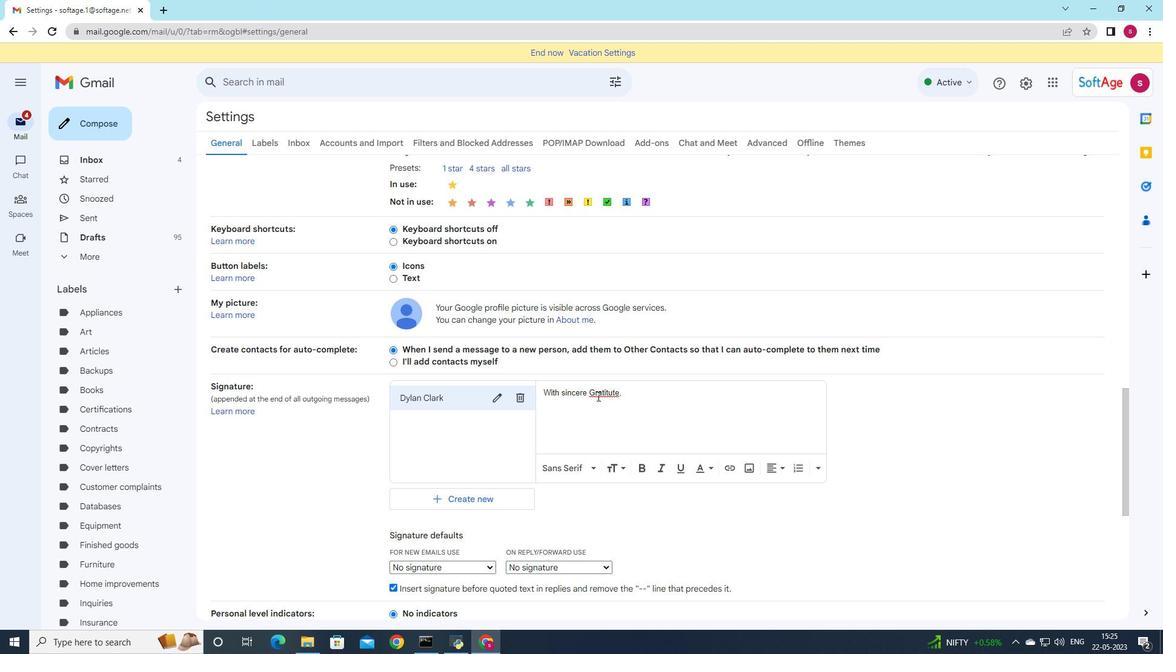 
Action: Mouse pressed left at (598, 394)
Screenshot: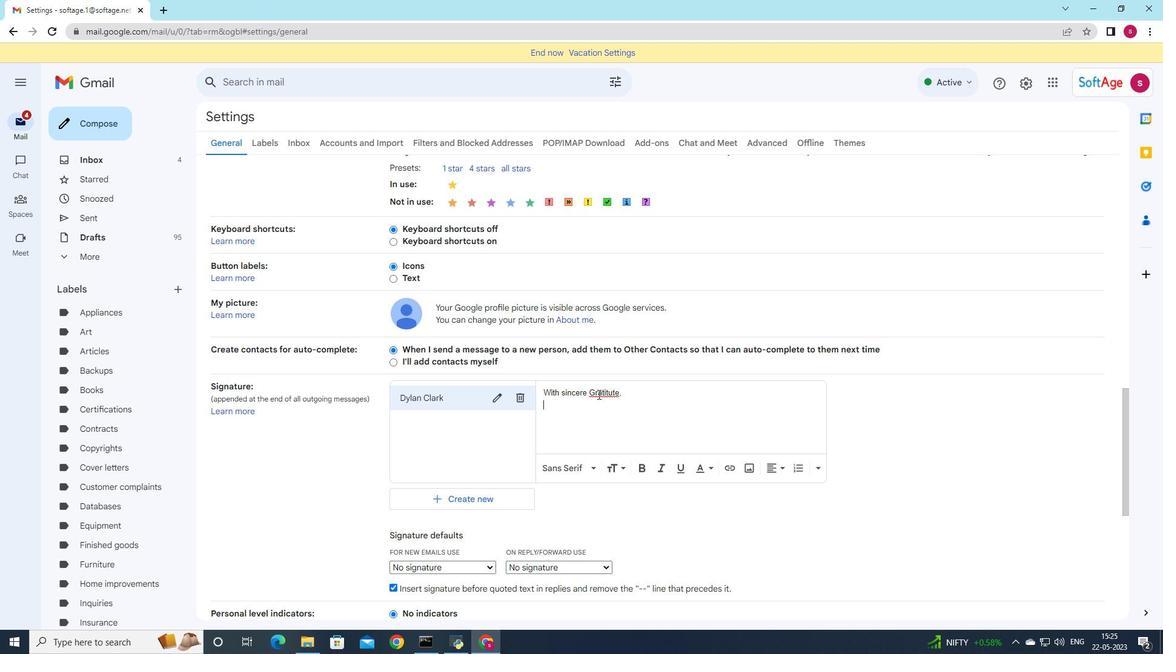 
Action: Mouse moved to (597, 394)
Screenshot: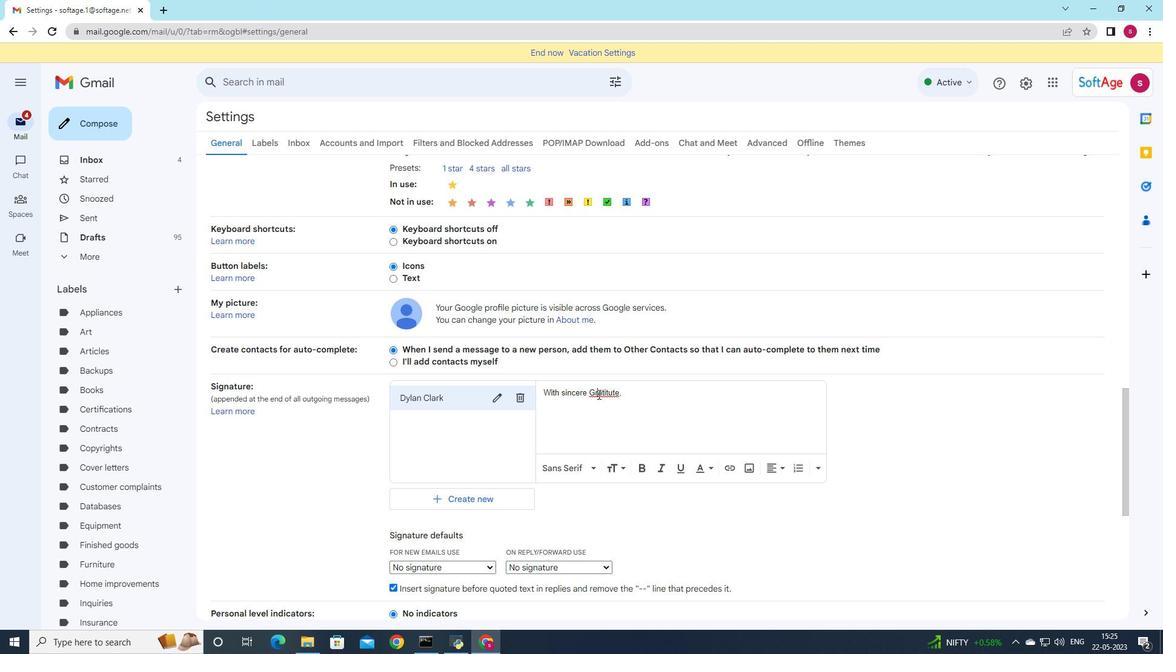 
Action: Mouse pressed left at (597, 394)
Screenshot: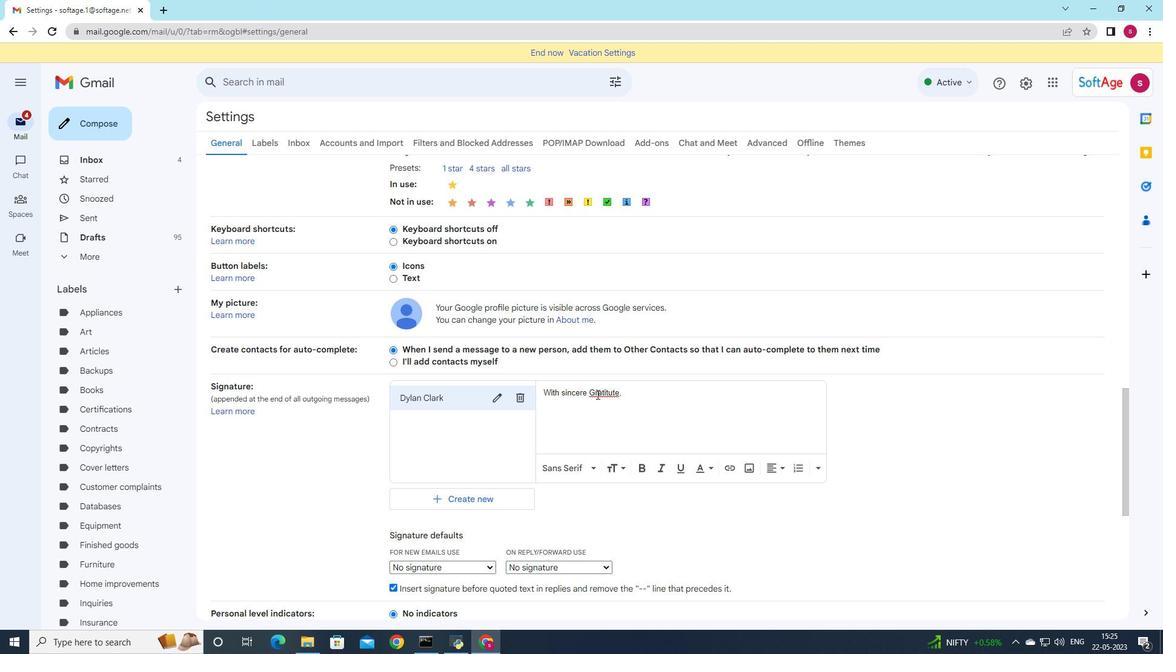 
Action: Mouse moved to (595, 393)
Screenshot: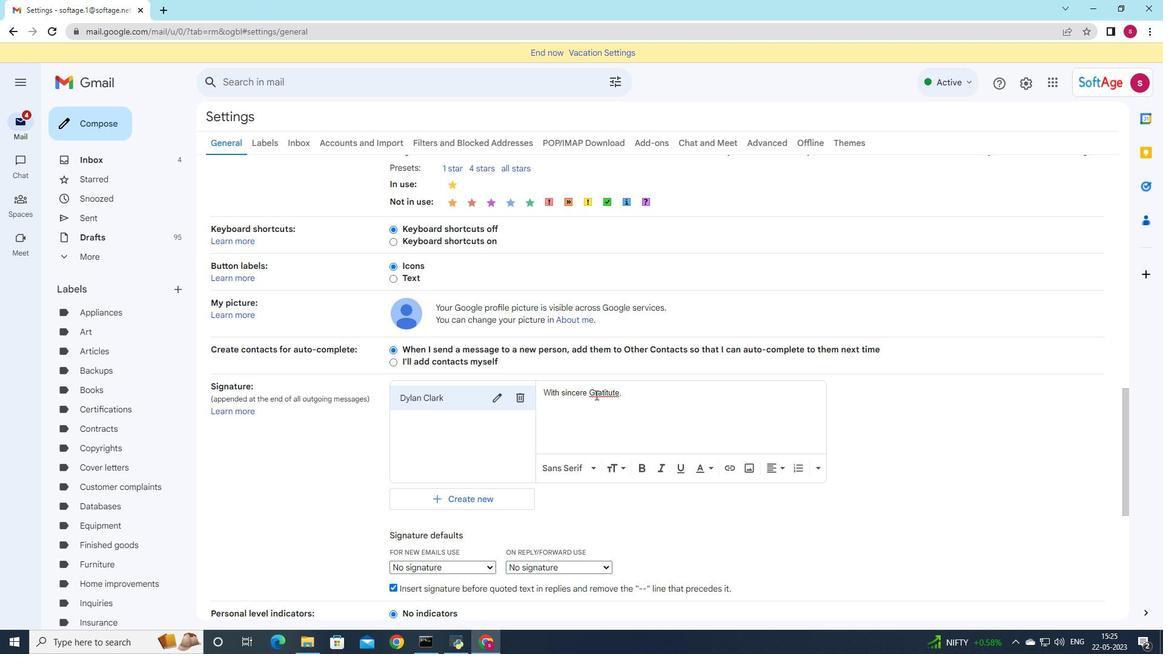 
Action: Mouse pressed left at (595, 393)
Screenshot: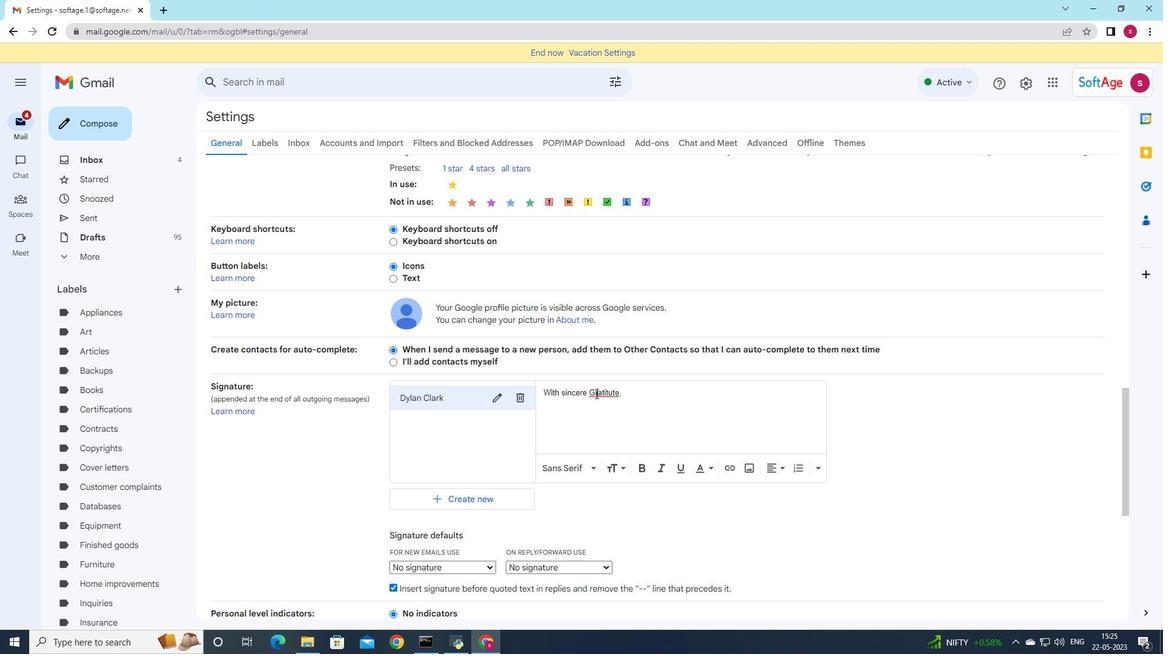
Action: Key pressed <Key.backspace>
Screenshot: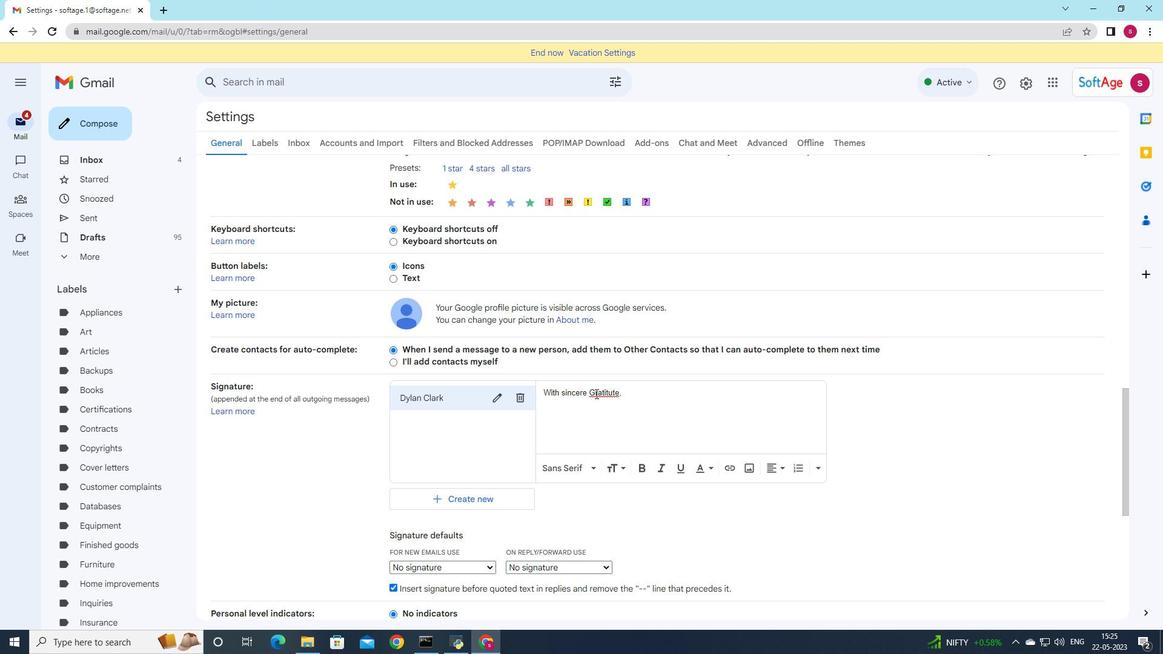
Action: Mouse moved to (612, 396)
Screenshot: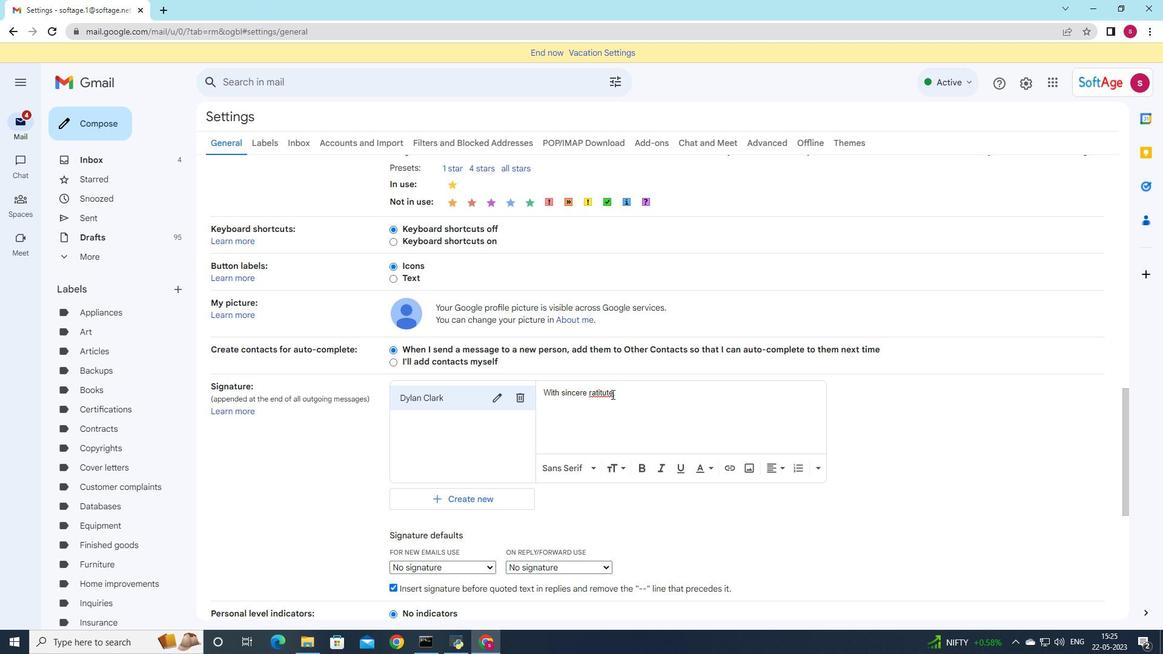 
Action: Key pressed g
Screenshot: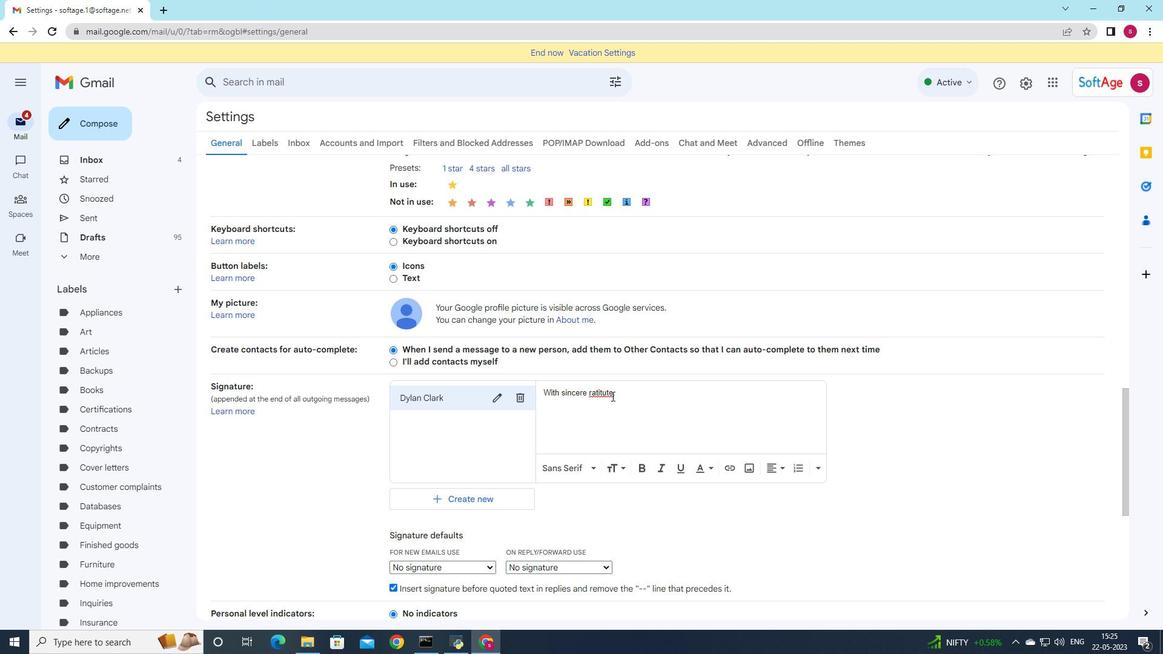 
Action: Mouse moved to (624, 395)
Screenshot: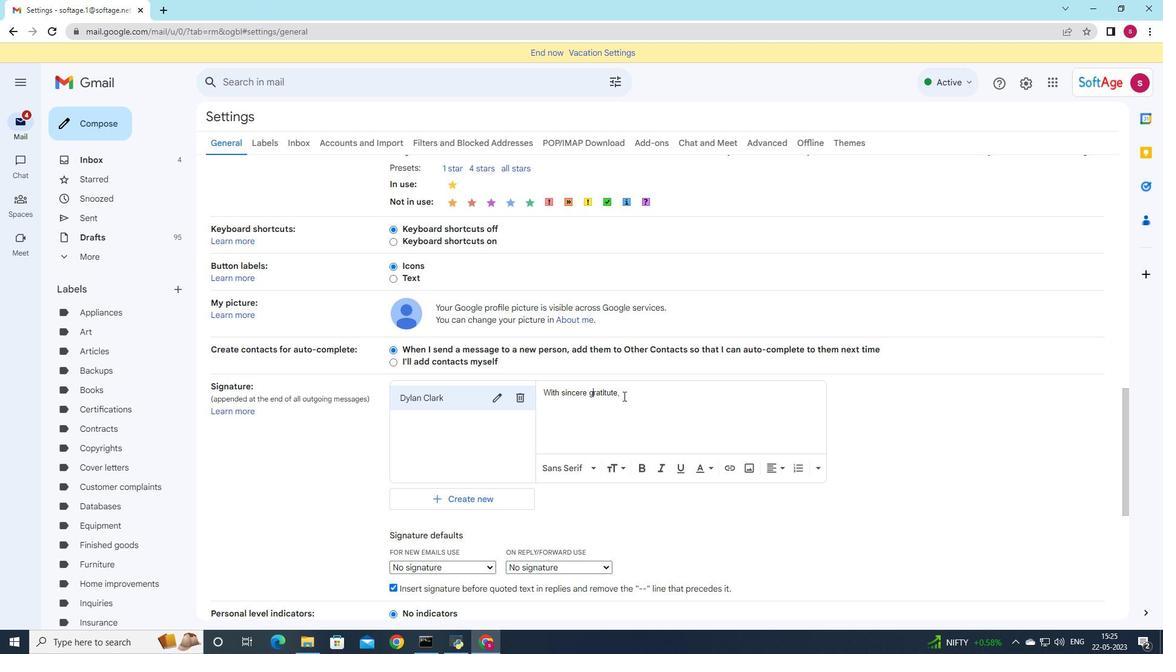 
Action: Mouse pressed left at (624, 395)
Screenshot: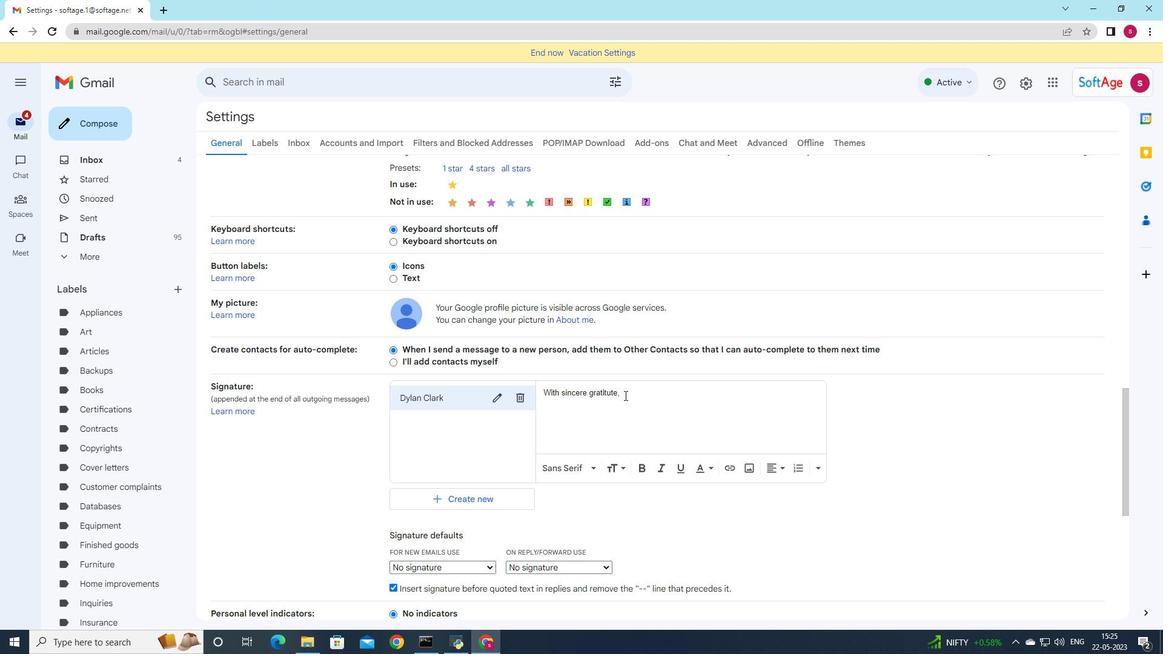 
Action: Key pressed <Key.enter>
Screenshot: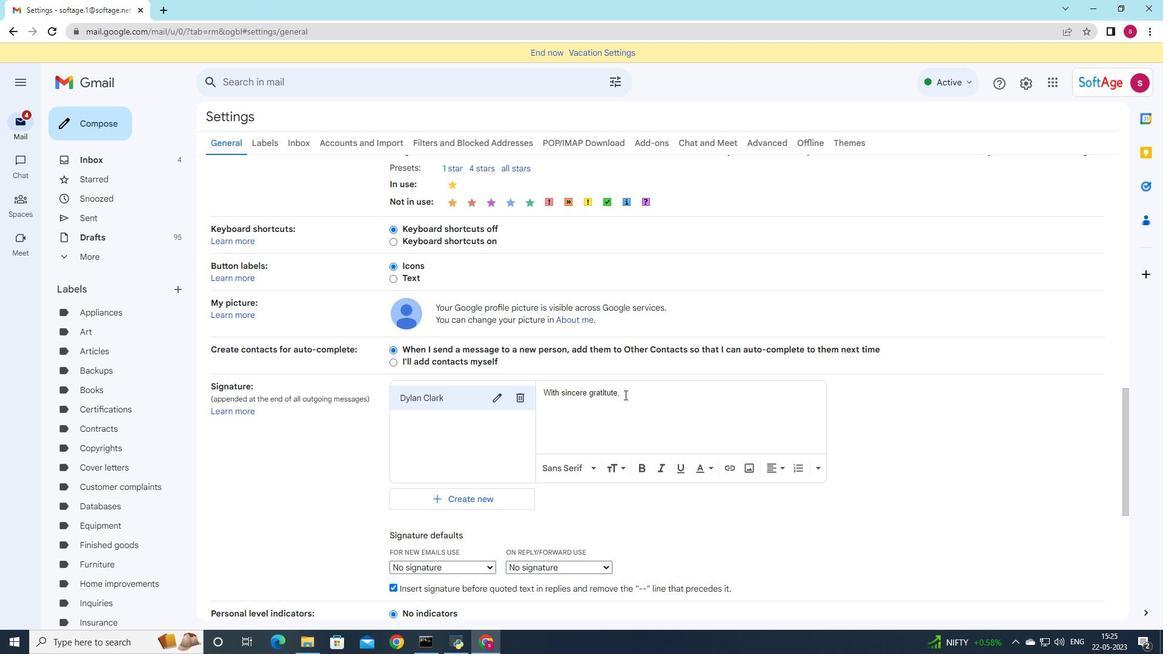 
Action: Mouse moved to (614, 393)
Screenshot: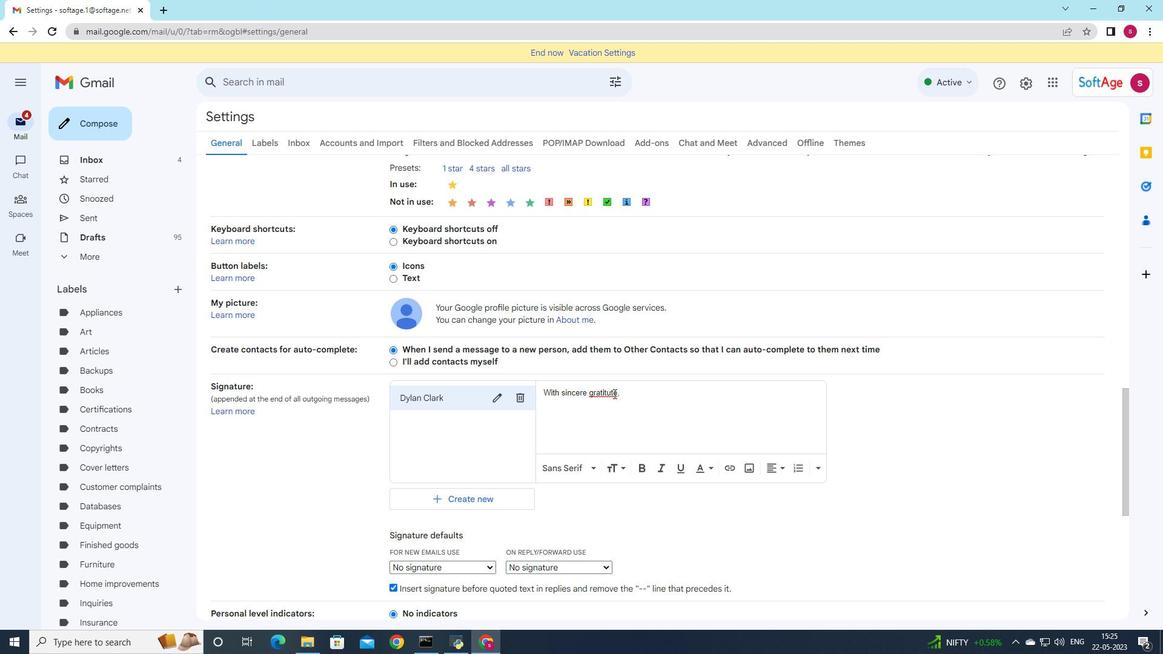 
Action: Mouse pressed left at (614, 393)
Screenshot: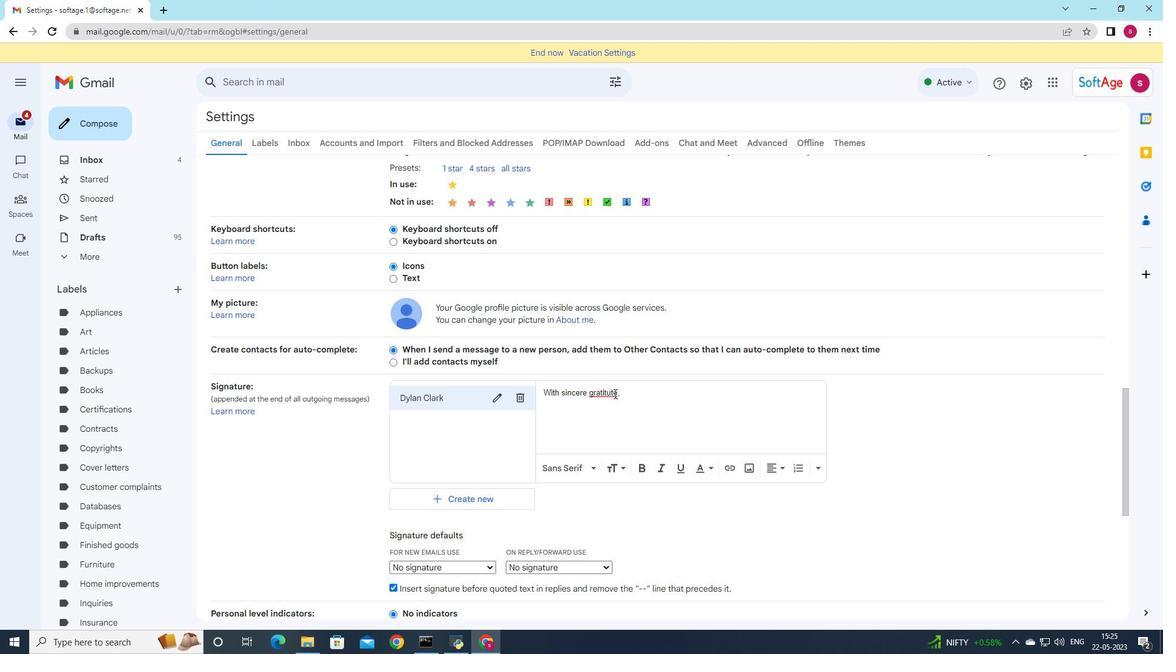 
Action: Key pressed <Key.backspace>d
Screenshot: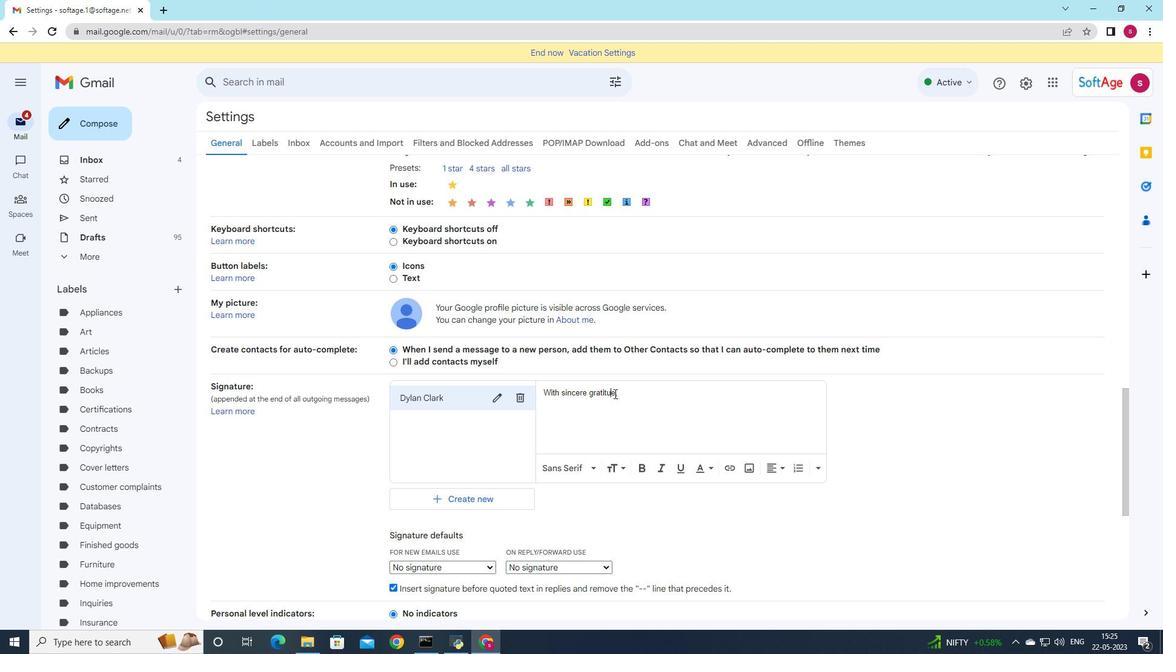 
Action: Mouse moved to (645, 394)
Screenshot: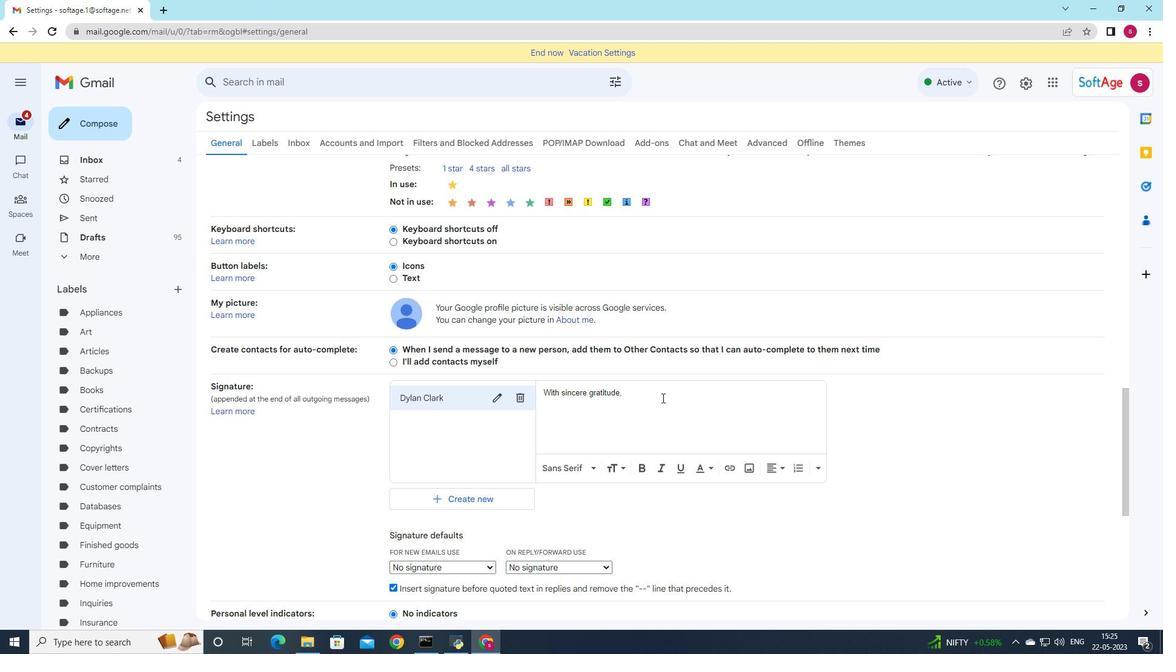 
Action: Mouse pressed left at (645, 394)
Screenshot: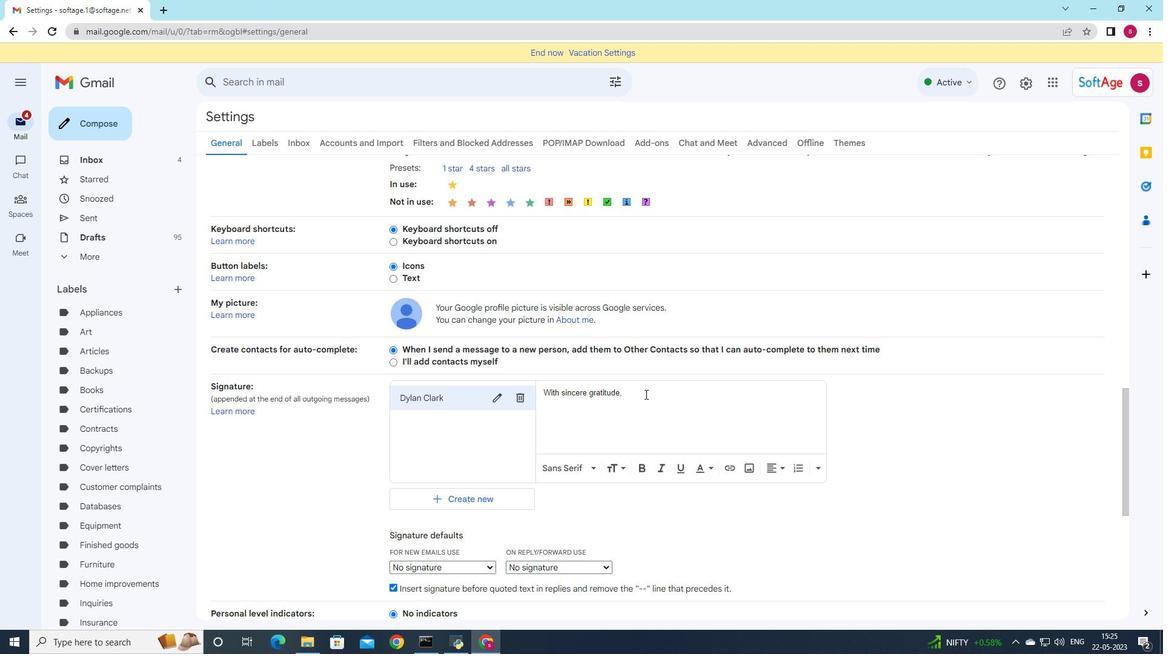 
Action: Mouse moved to (645, 394)
Screenshot: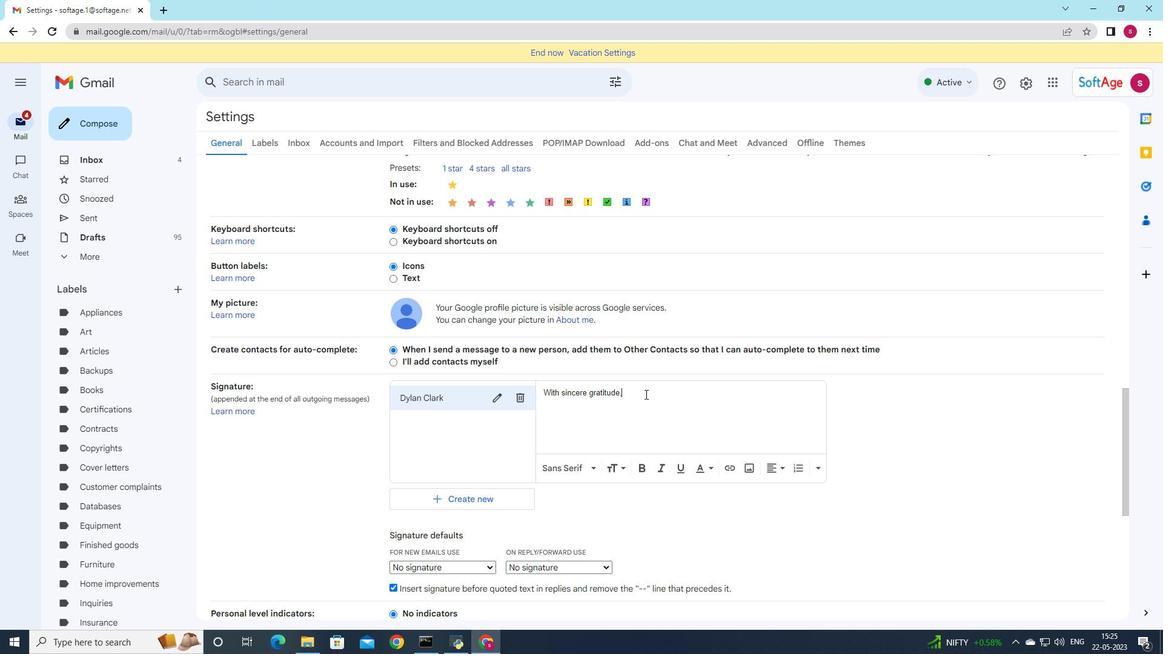 
Action: Key pressed <Key.enter><Key.shift>Dylan<Key.space><Key.shift>Clat<Key.backspace>rk
Screenshot: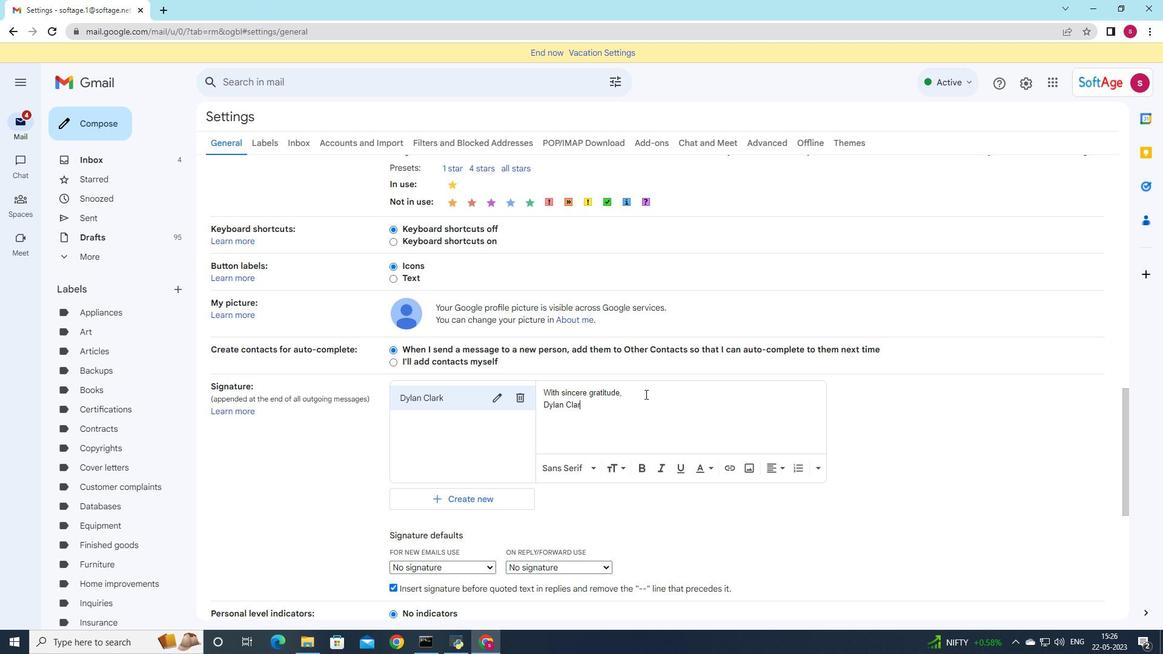
Action: Mouse moved to (524, 496)
Screenshot: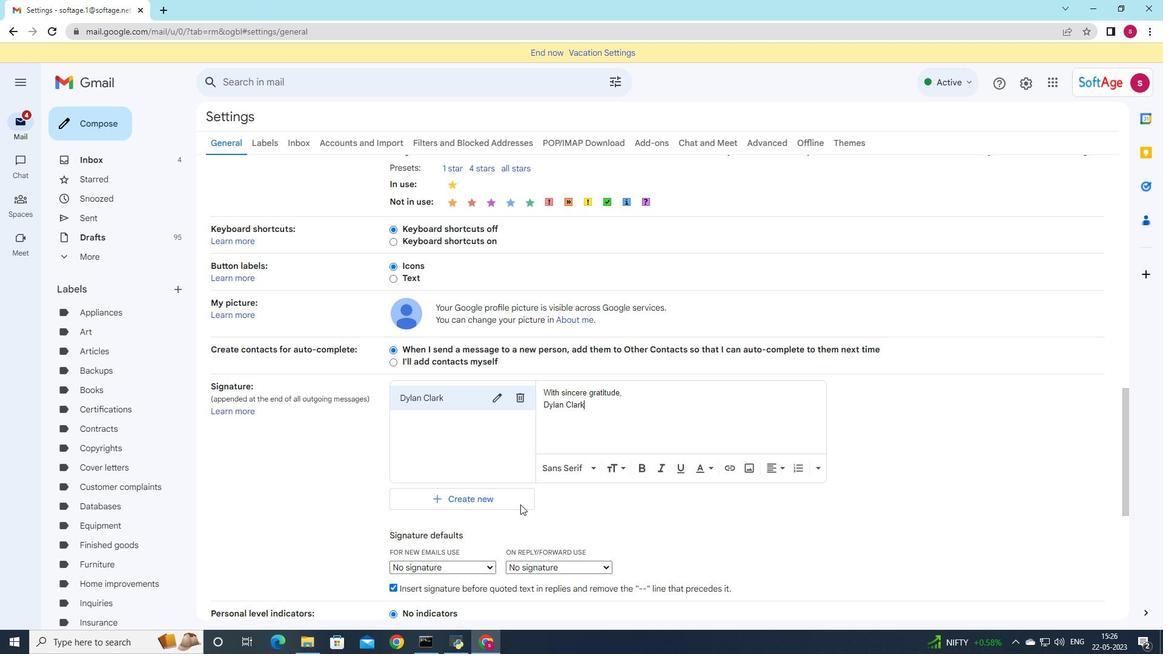 
Action: Mouse scrolled (524, 496) with delta (0, 0)
Screenshot: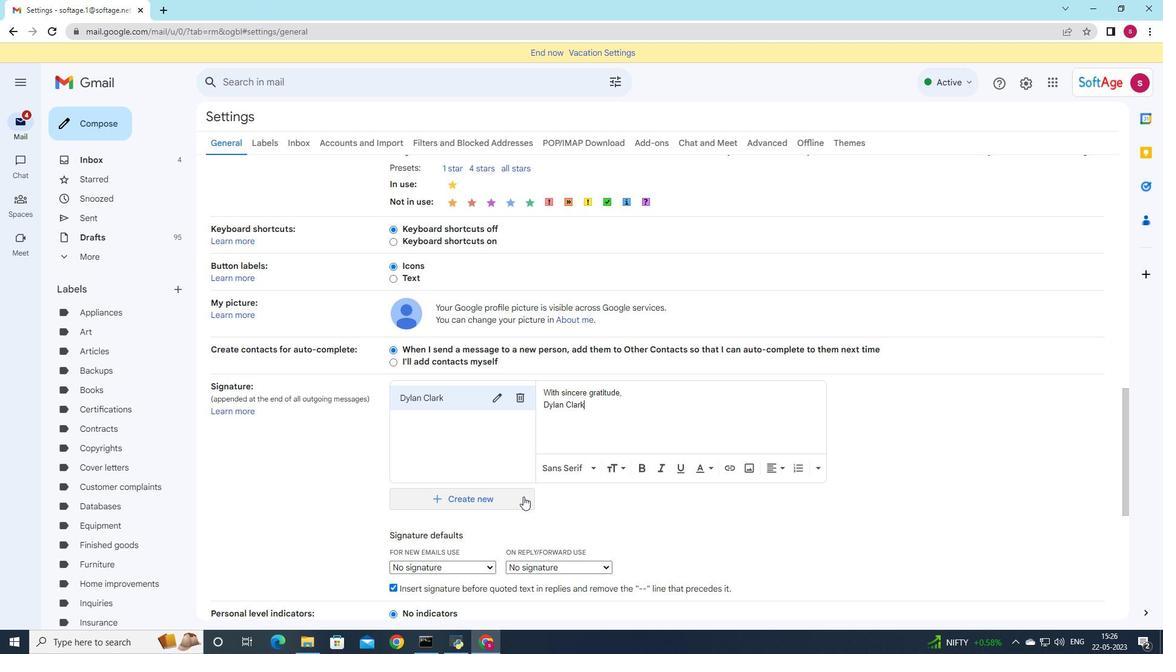 
Action: Mouse scrolled (524, 496) with delta (0, 0)
Screenshot: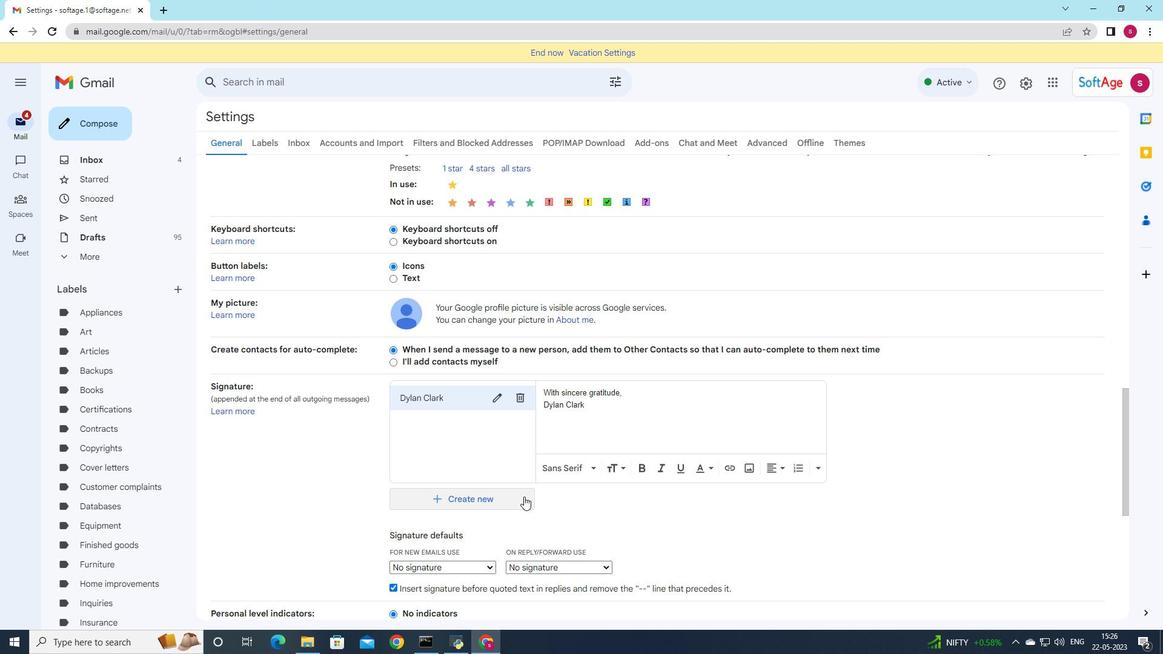 
Action: Mouse scrolled (524, 496) with delta (0, 0)
Screenshot: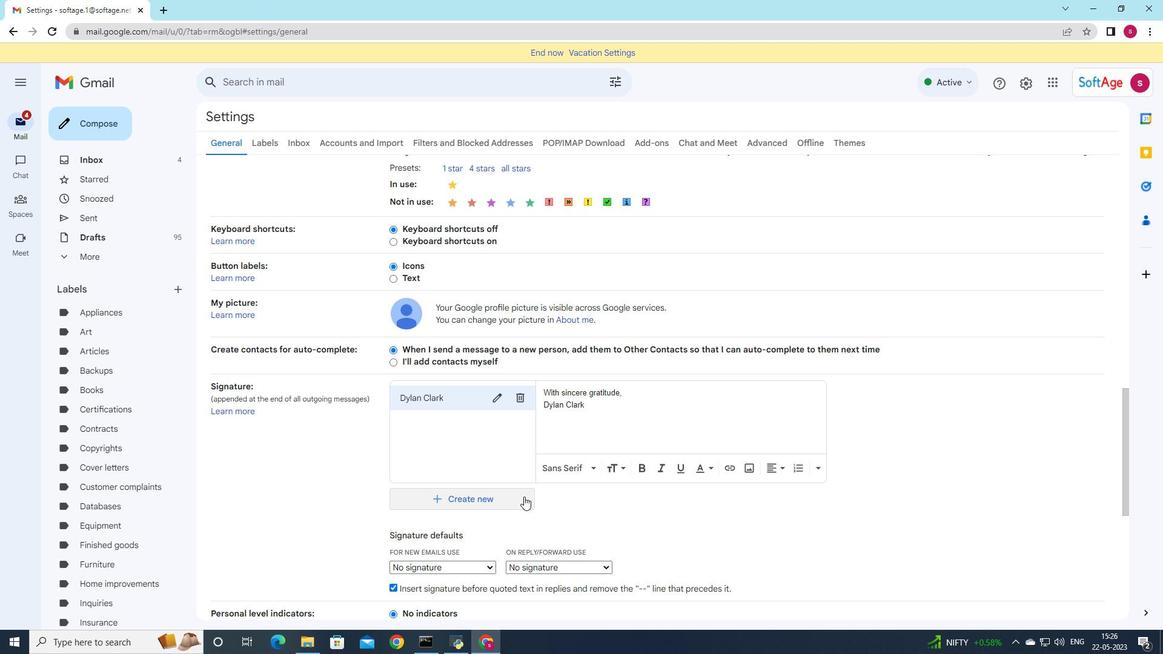 
Action: Mouse scrolled (524, 496) with delta (0, 0)
Screenshot: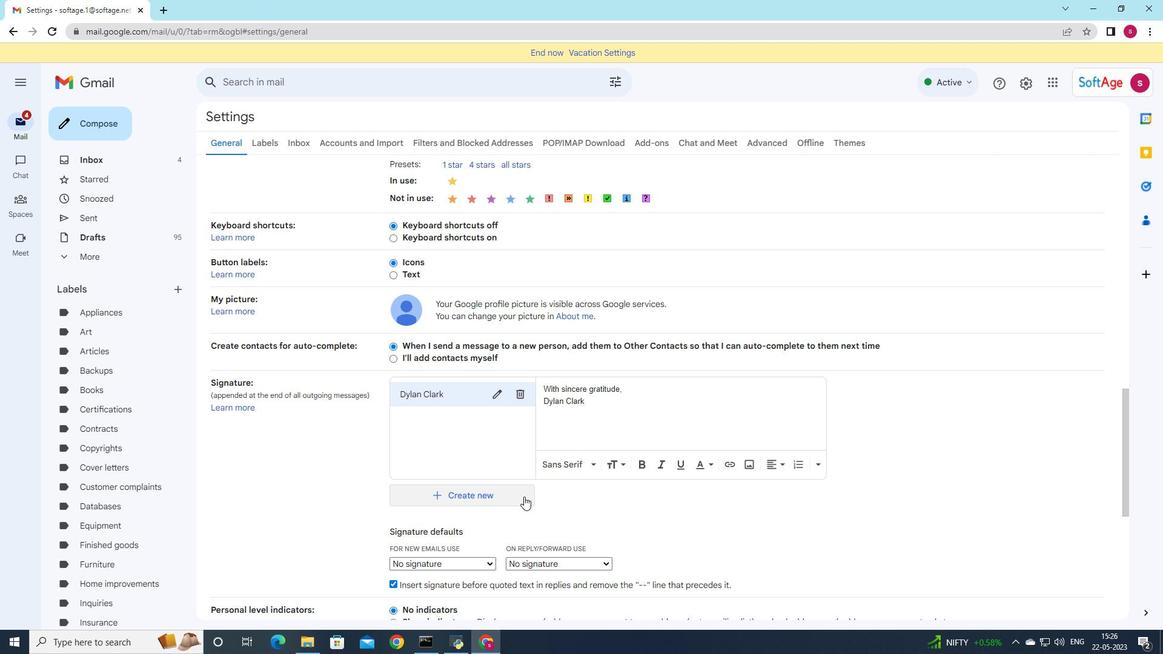
Action: Mouse moved to (483, 323)
Screenshot: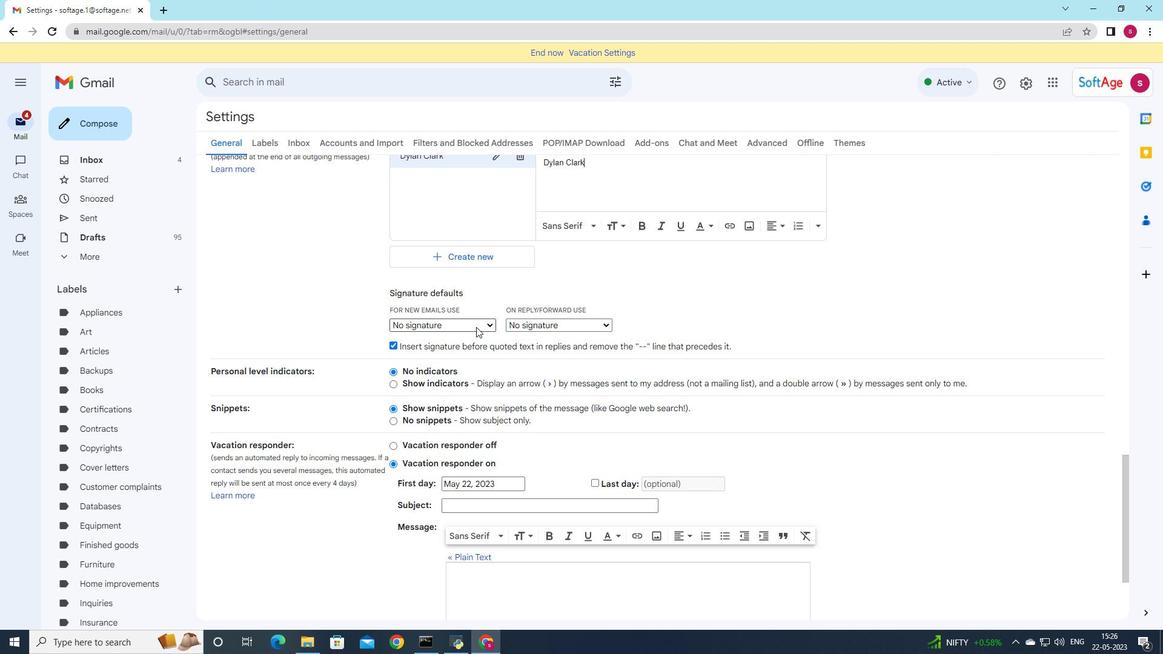
Action: Mouse pressed left at (483, 323)
Screenshot: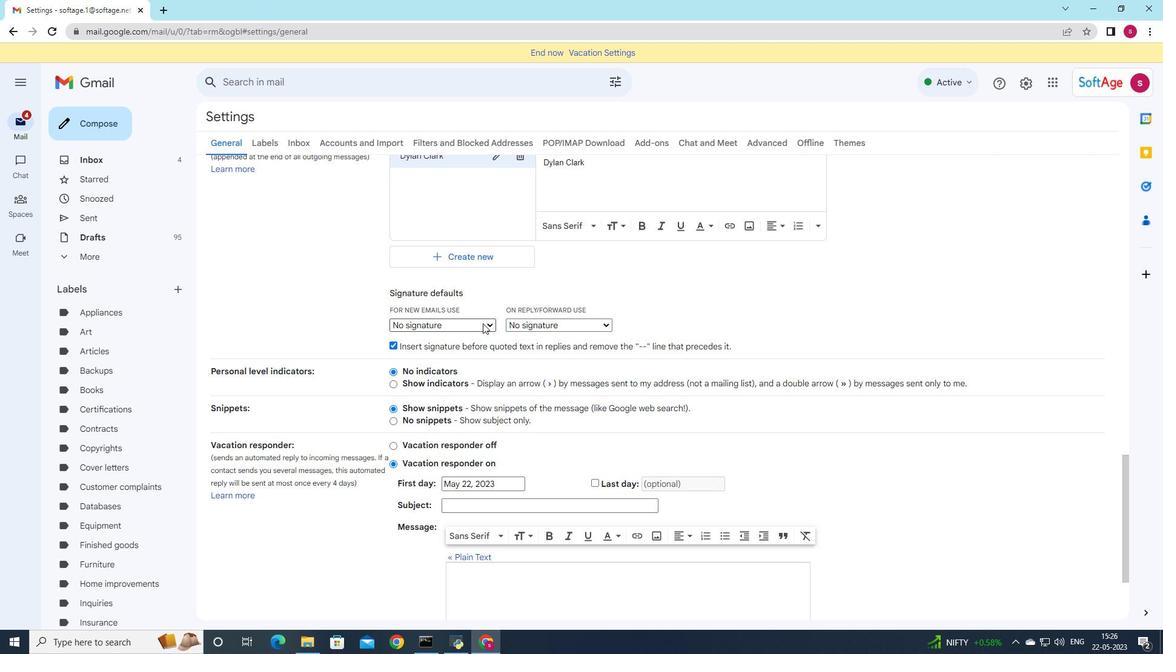 
Action: Mouse moved to (475, 349)
Screenshot: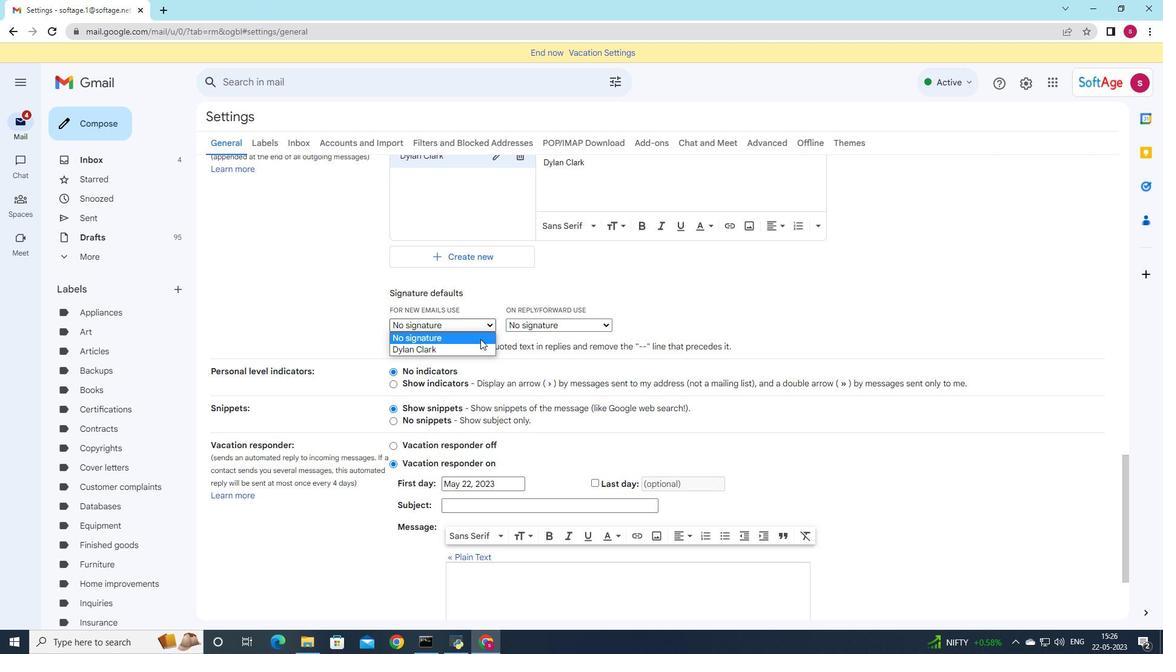 
Action: Mouse pressed left at (475, 349)
Screenshot: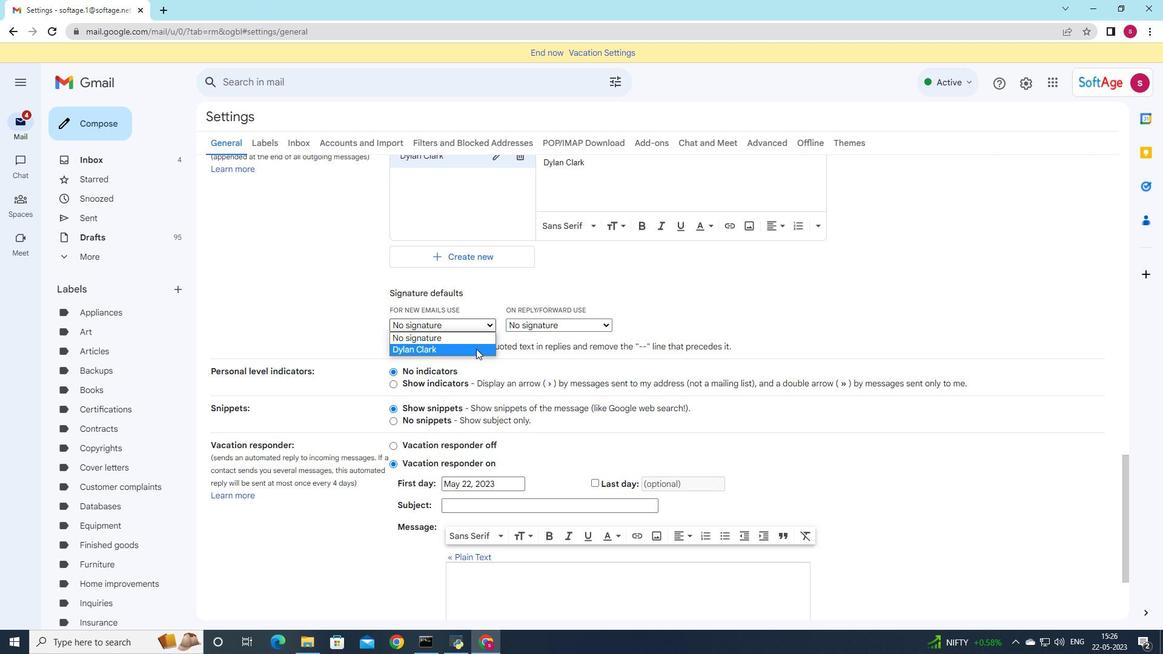 
Action: Mouse moved to (541, 320)
Screenshot: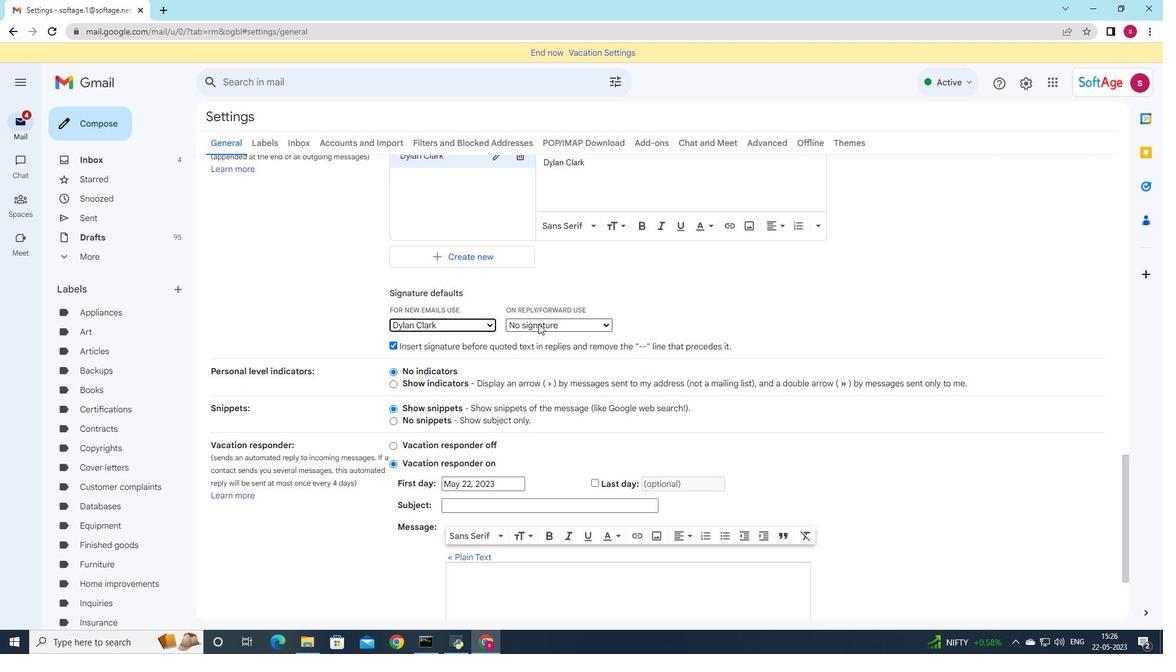 
Action: Mouse pressed left at (541, 320)
Screenshot: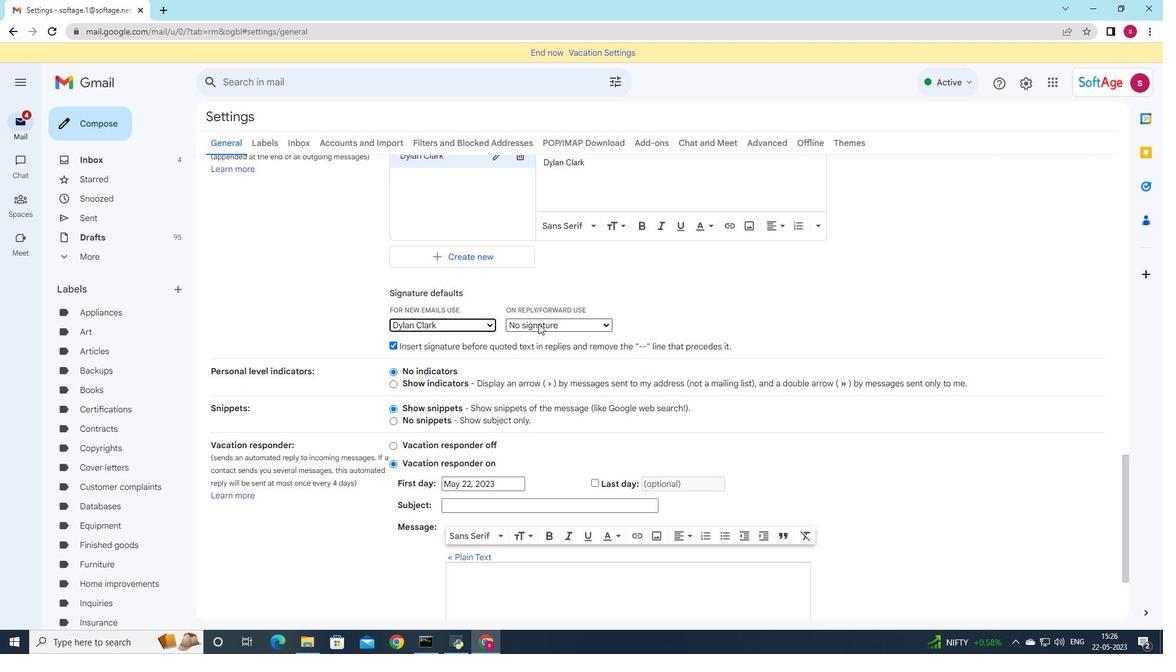 
Action: Mouse moved to (533, 349)
Screenshot: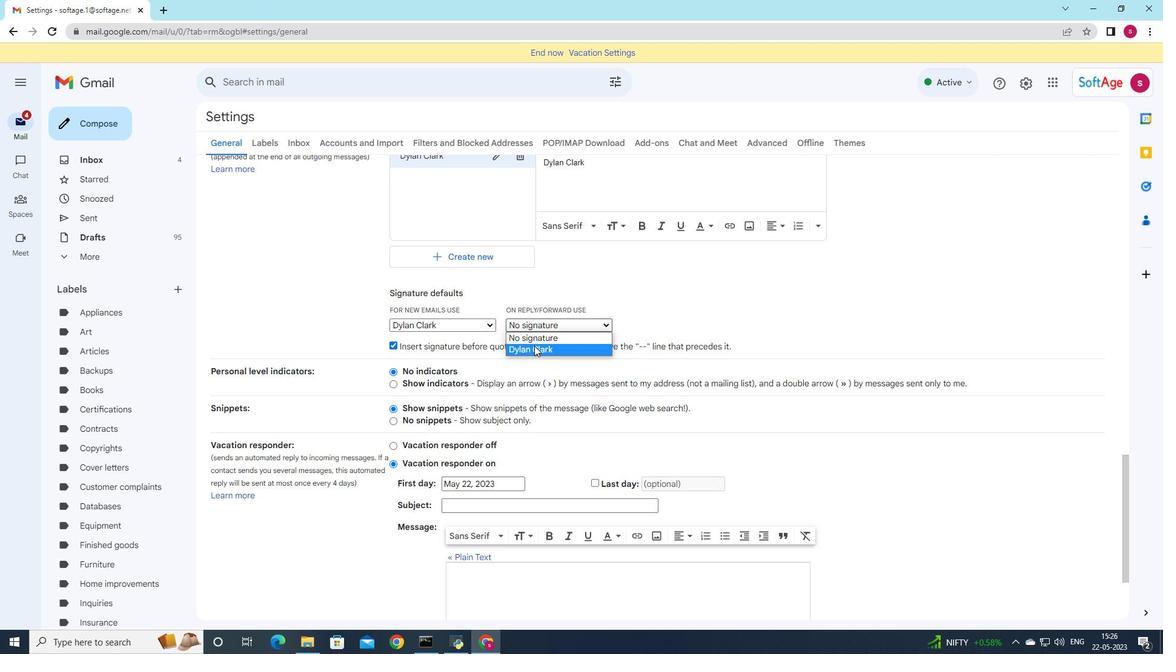 
Action: Mouse pressed left at (533, 349)
Screenshot: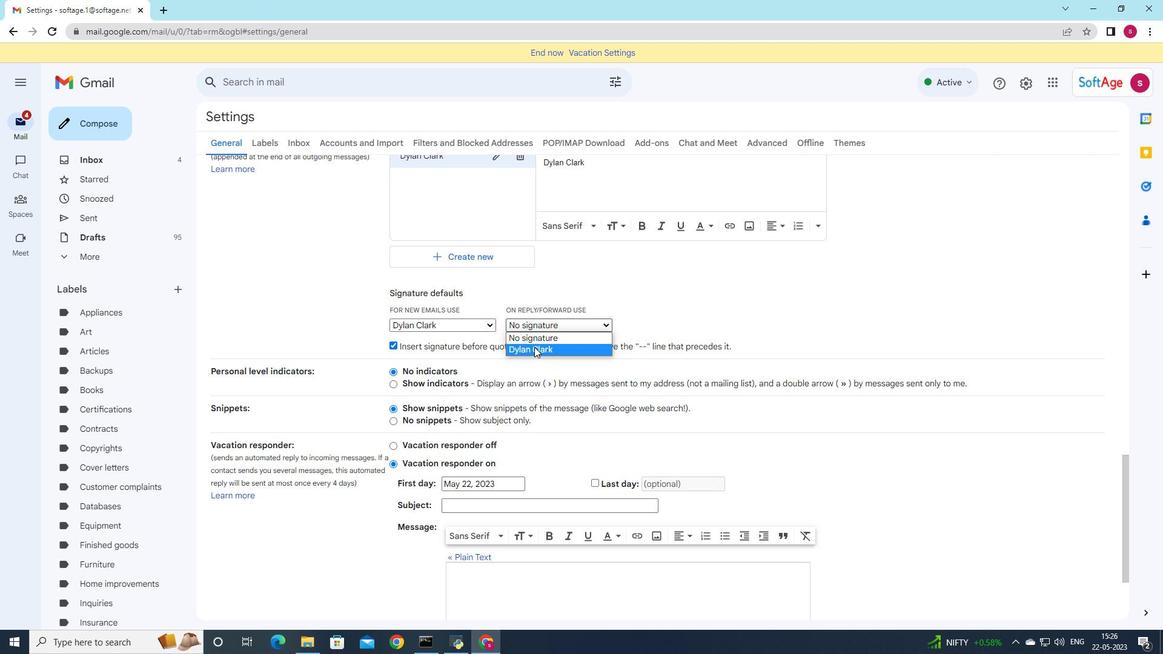 
Action: Mouse moved to (515, 353)
Screenshot: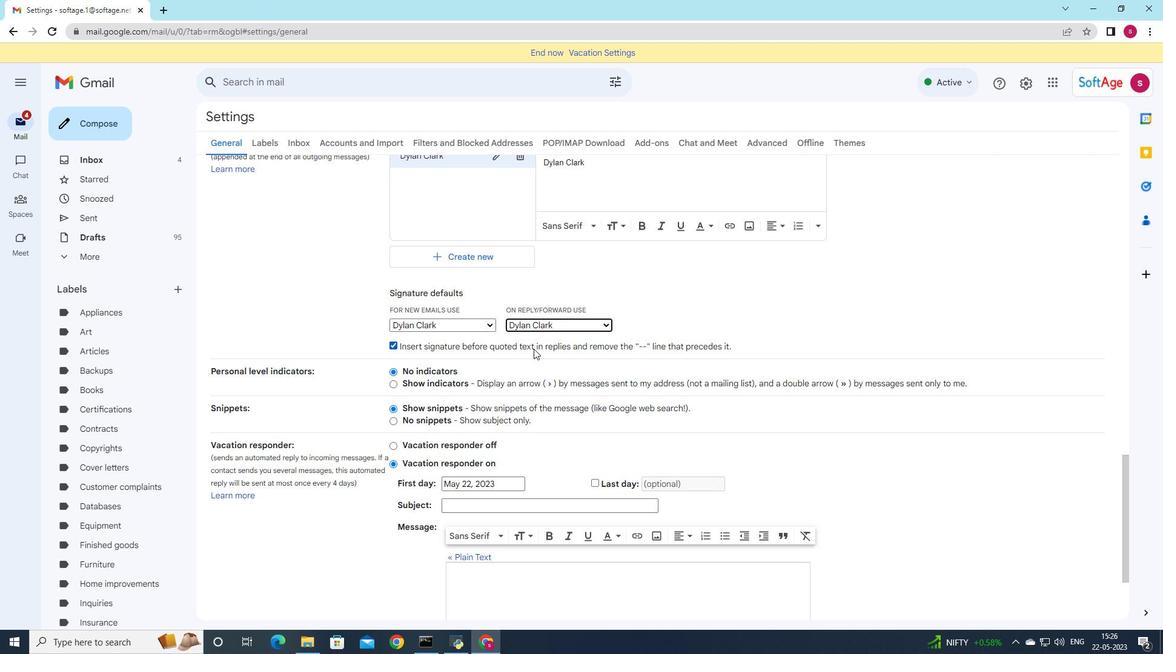 
Action: Mouse scrolled (515, 353) with delta (0, 0)
Screenshot: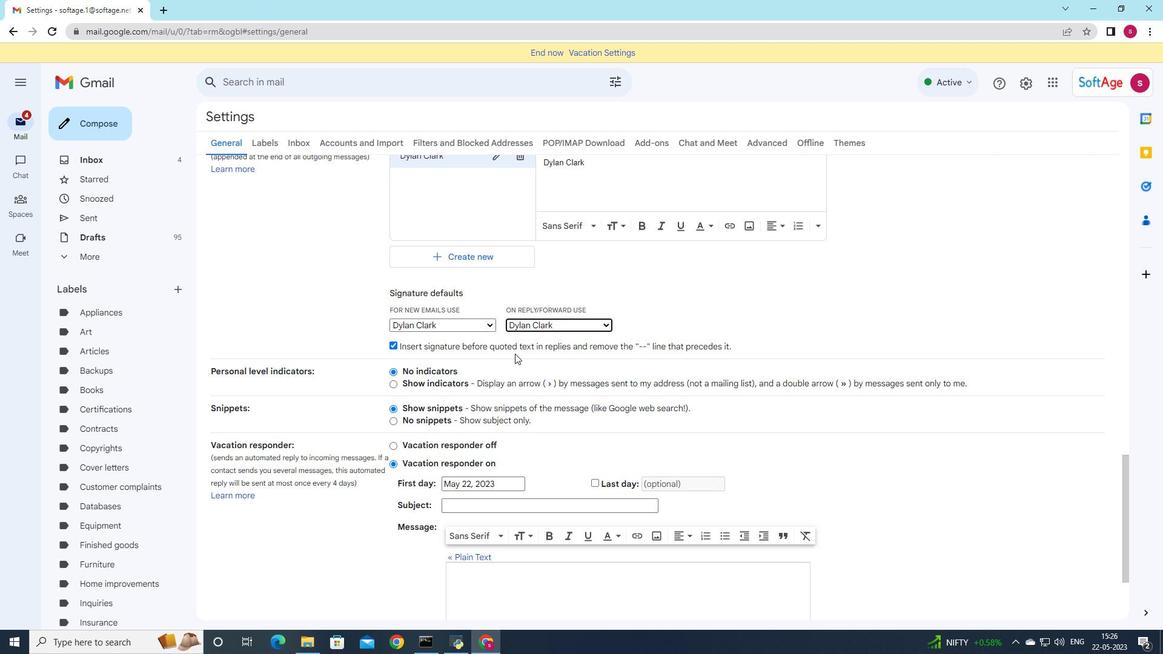 
Action: Mouse moved to (514, 353)
Screenshot: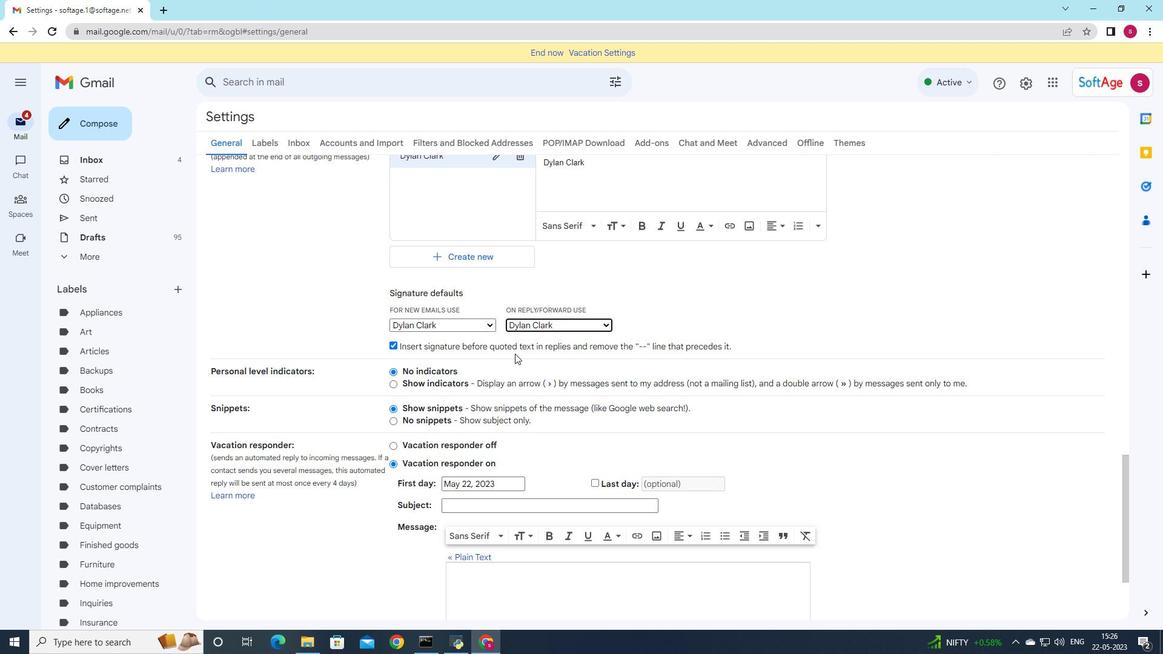 
Action: Mouse scrolled (515, 353) with delta (0, 0)
Screenshot: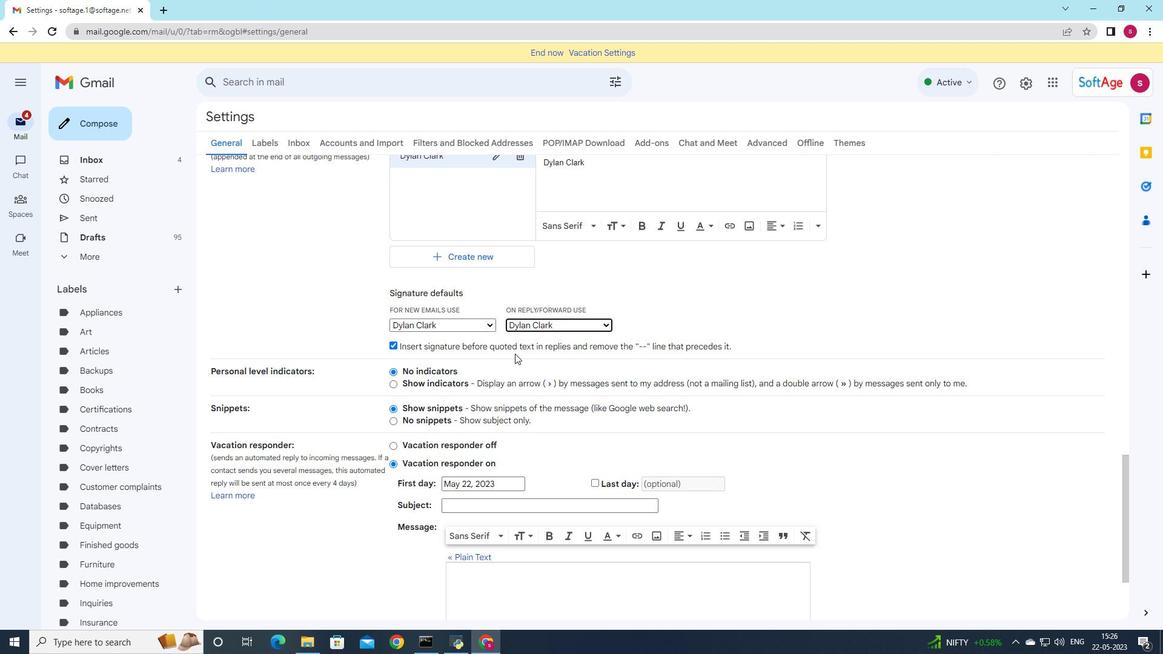 
Action: Mouse moved to (509, 358)
Screenshot: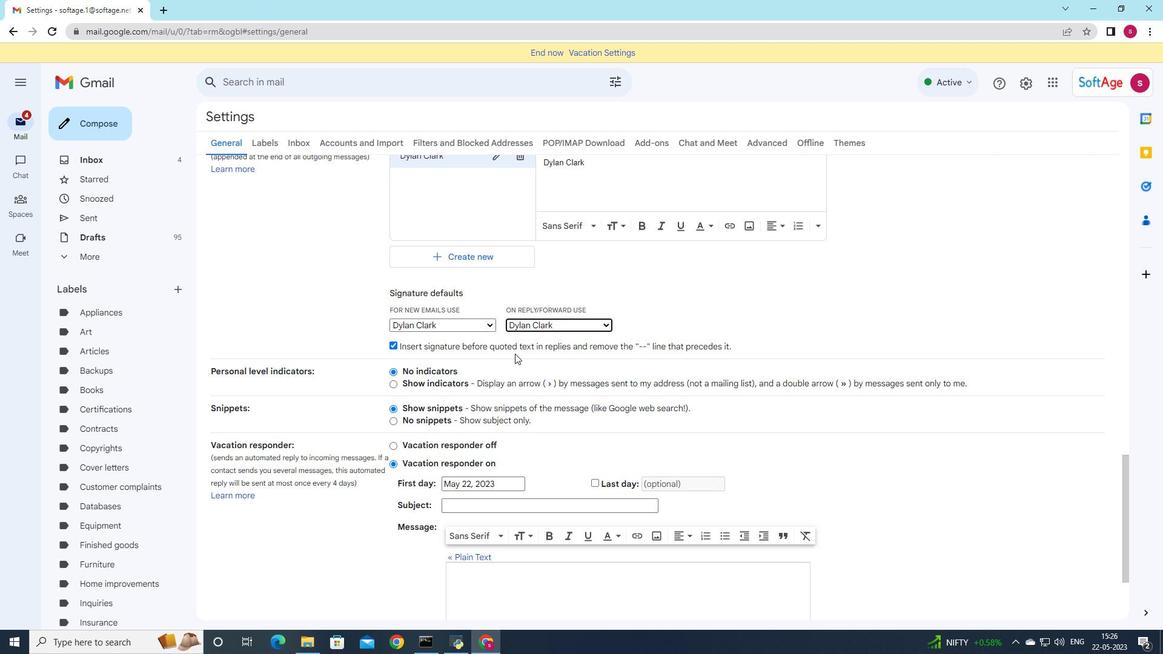 
Action: Mouse scrolled (515, 353) with delta (0, 0)
Screenshot: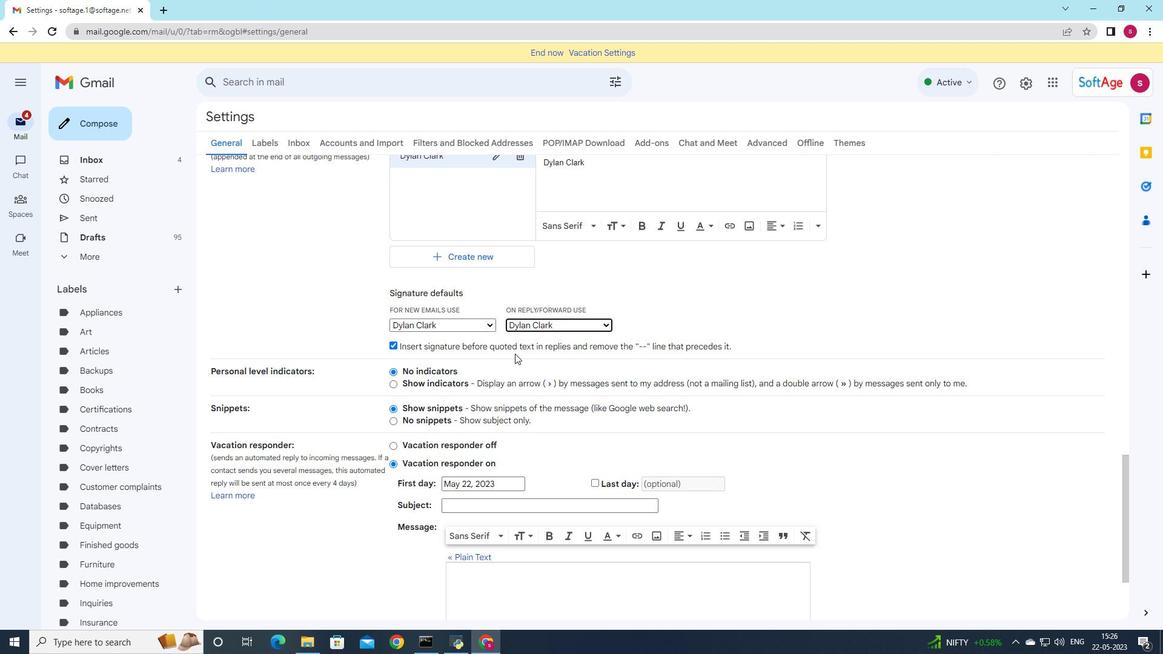
Action: Mouse moved to (505, 363)
Screenshot: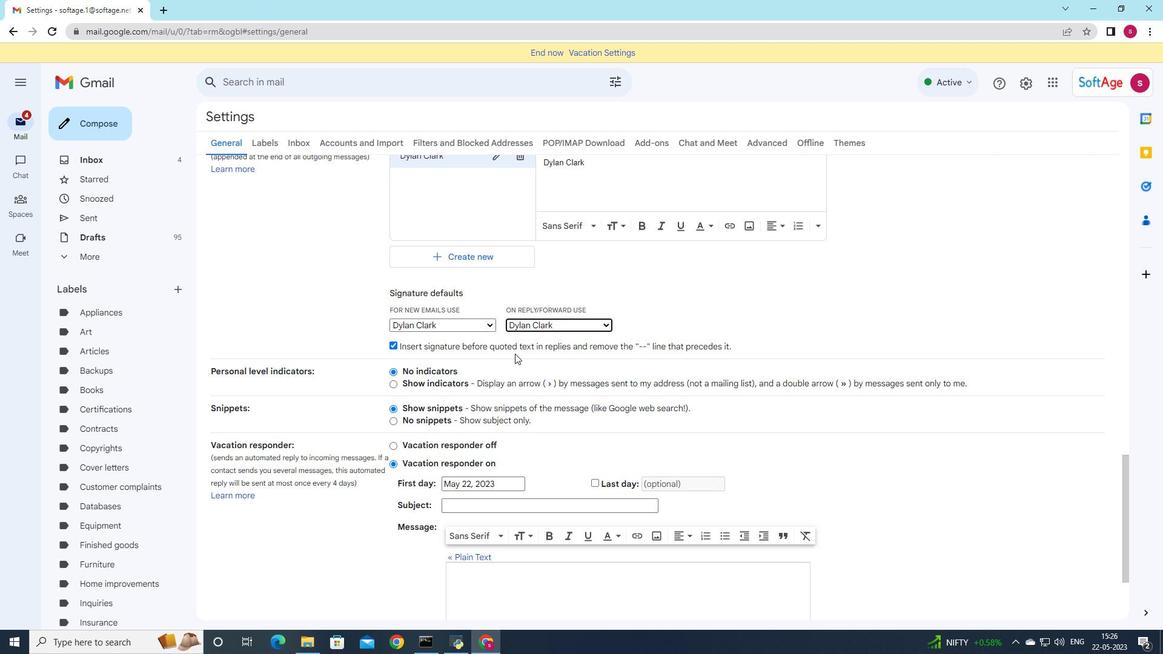 
Action: Mouse scrolled (515, 353) with delta (0, 0)
Screenshot: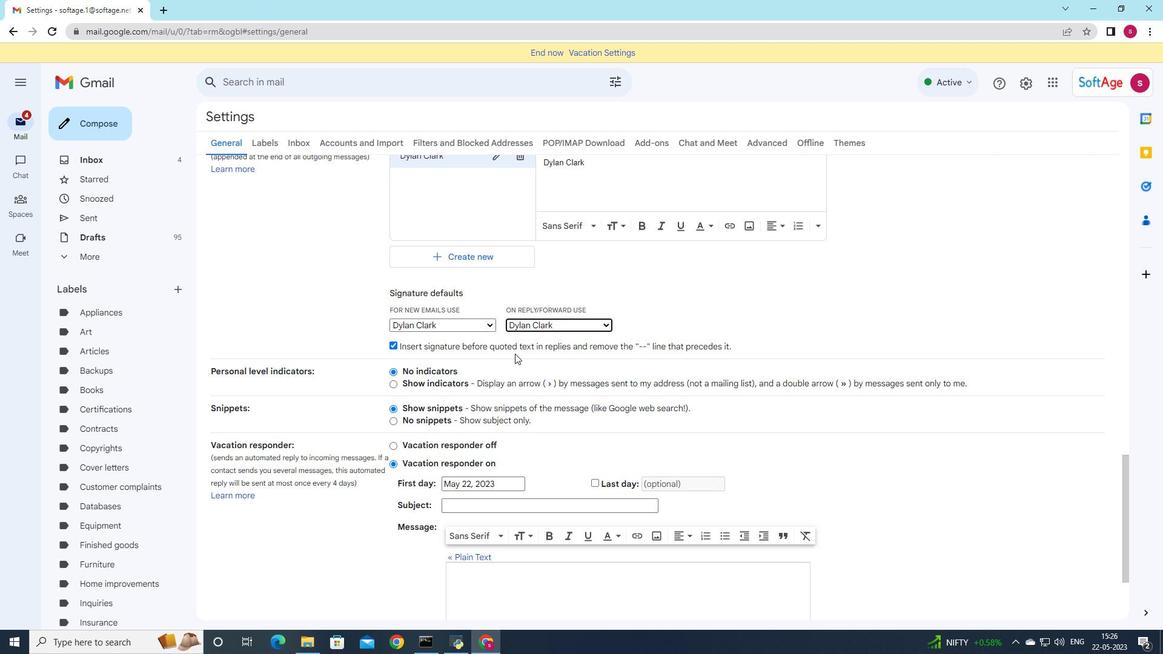 
Action: Mouse moved to (495, 378)
Screenshot: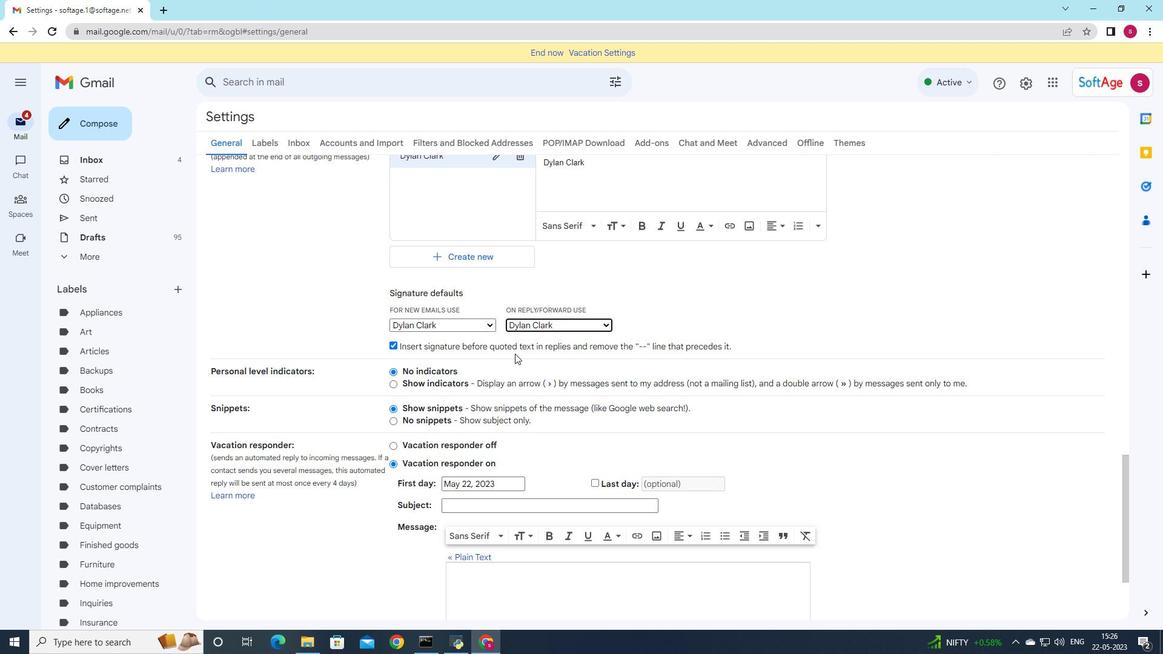 
Action: Mouse scrolled (500, 370) with delta (0, 0)
Screenshot: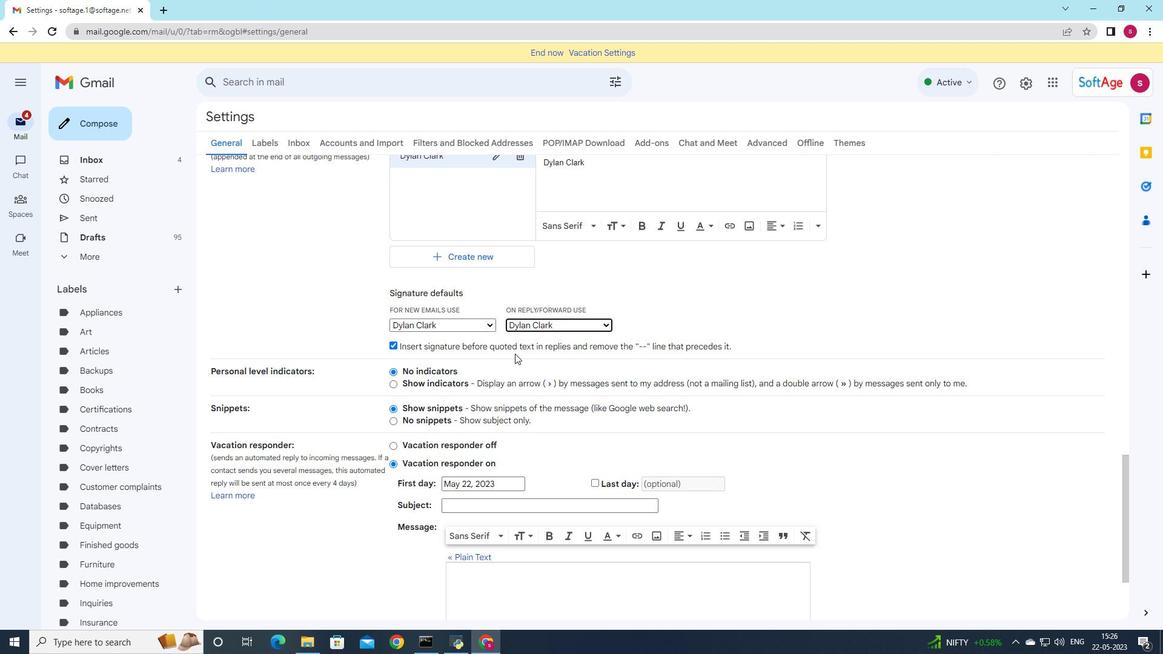 
Action: Mouse moved to (491, 389)
Screenshot: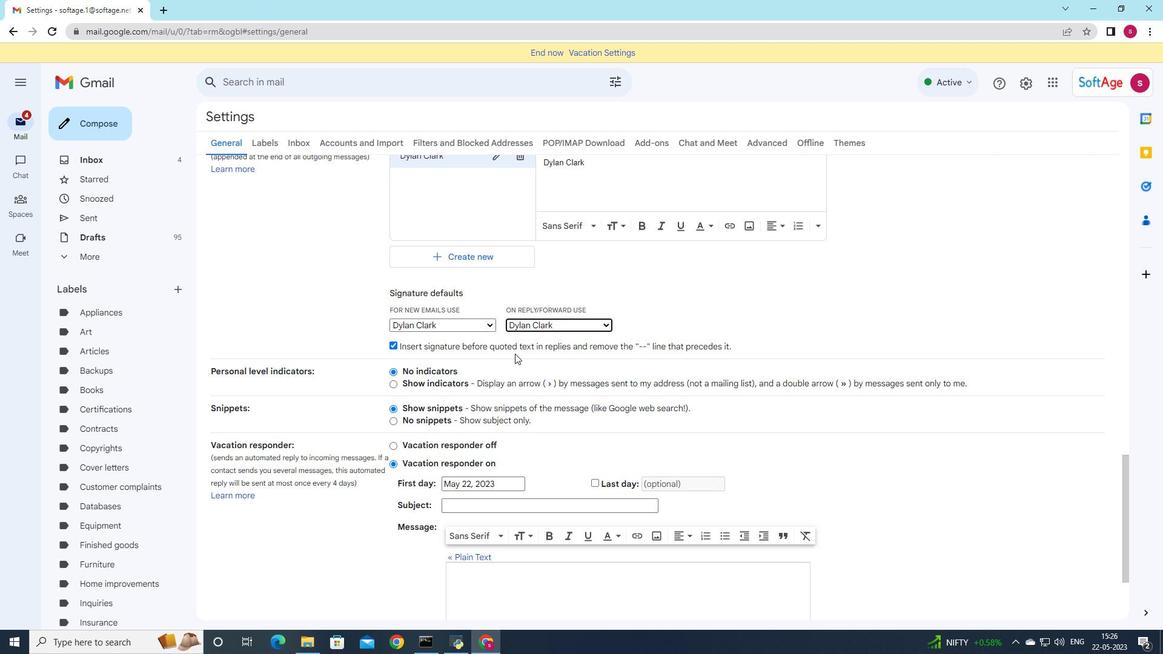 
Action: Mouse scrolled (491, 389) with delta (0, 0)
Screenshot: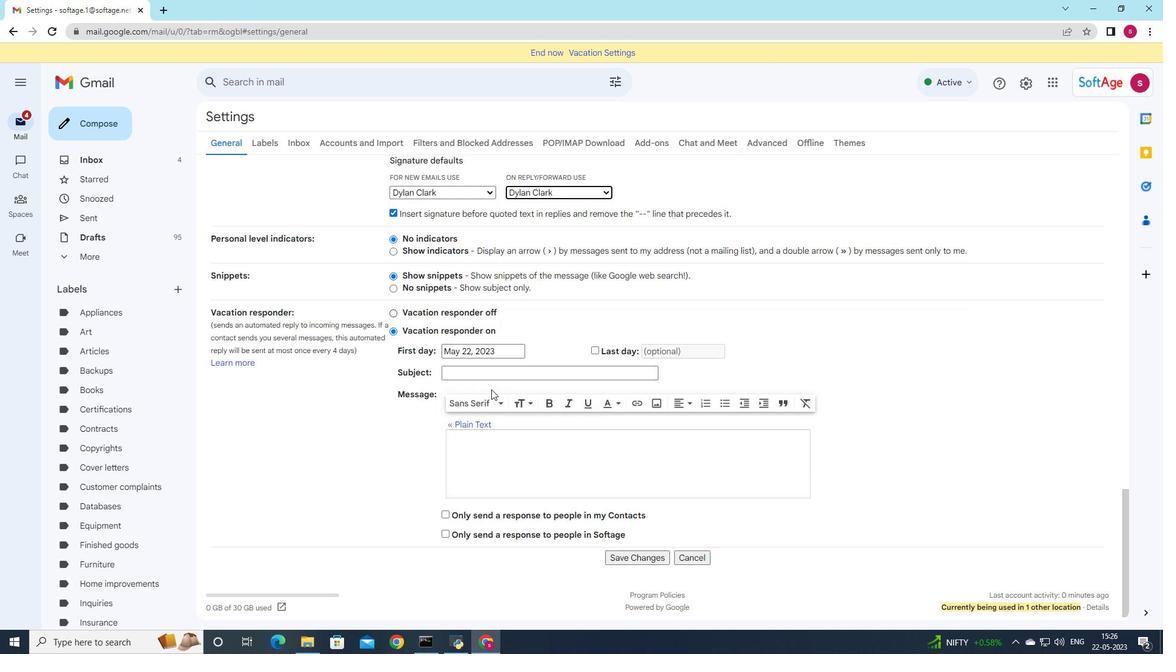 
Action: Mouse moved to (492, 390)
Screenshot: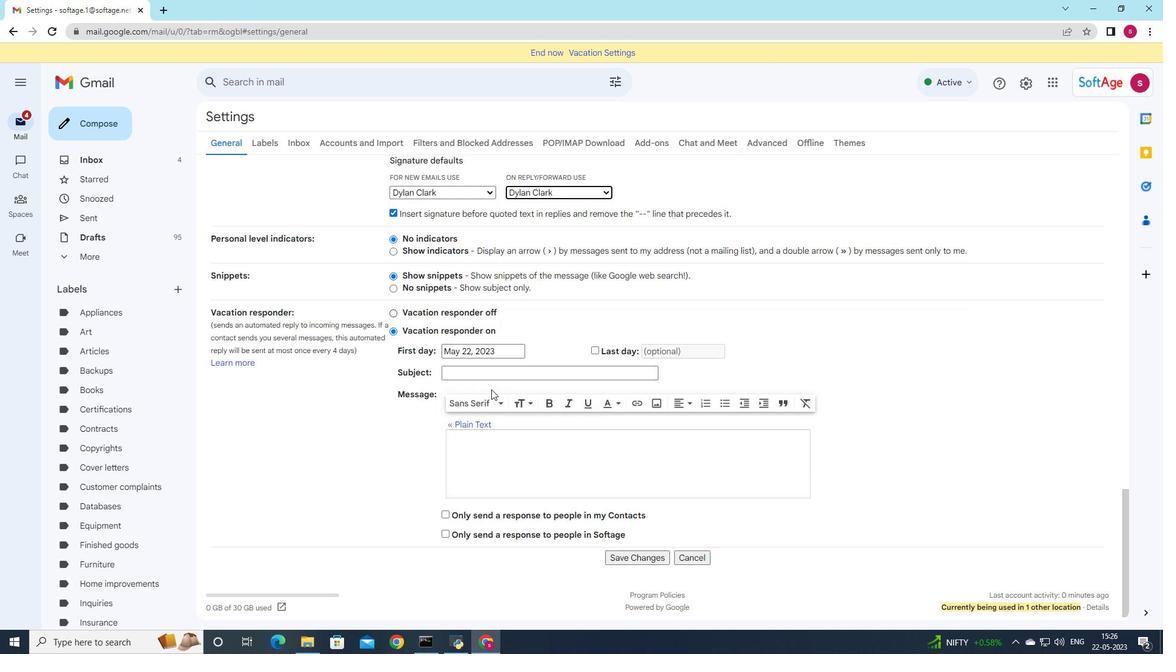 
Action: Mouse scrolled (492, 389) with delta (0, 0)
Screenshot: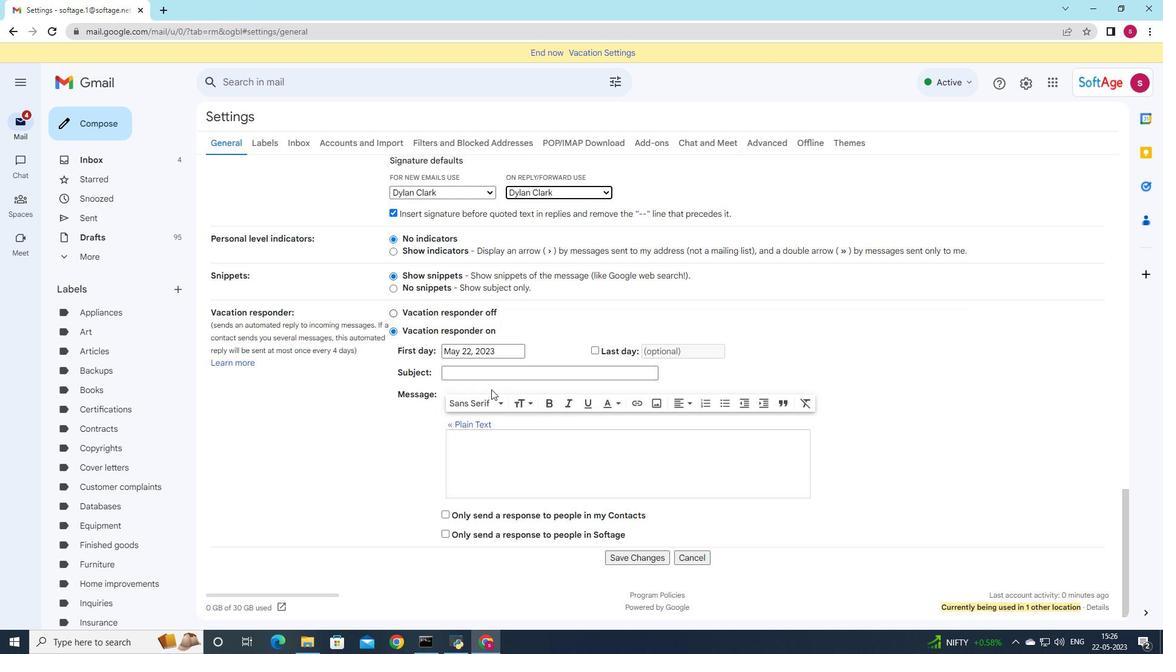
Action: Mouse moved to (493, 392)
Screenshot: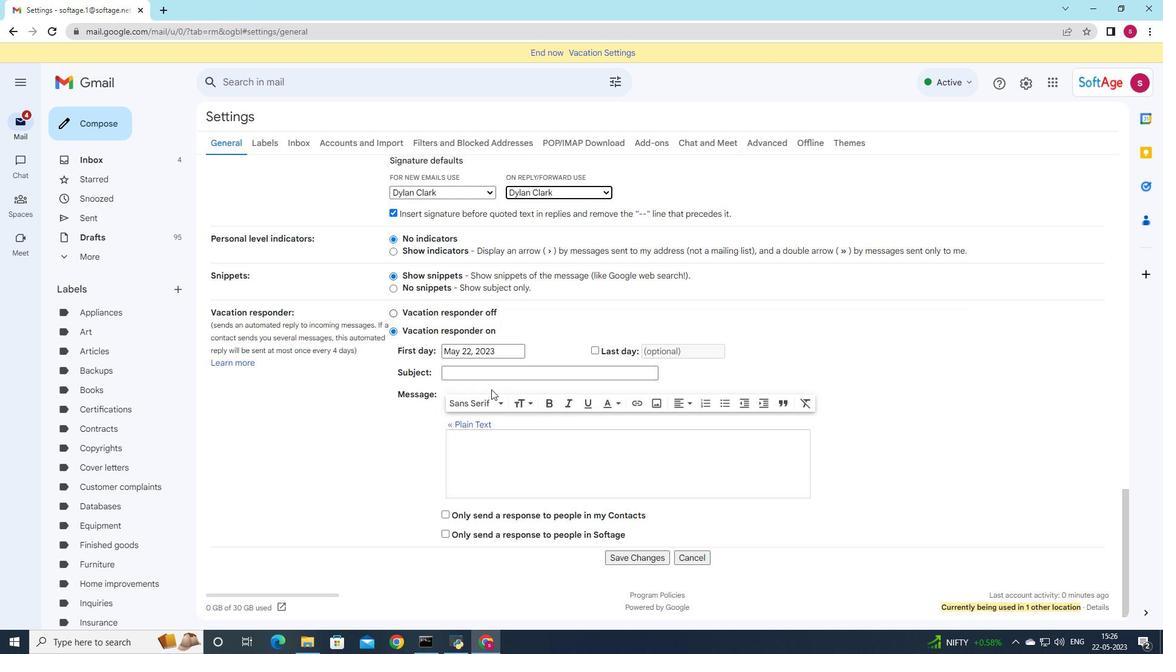 
Action: Mouse scrolled (493, 391) with delta (0, 0)
Screenshot: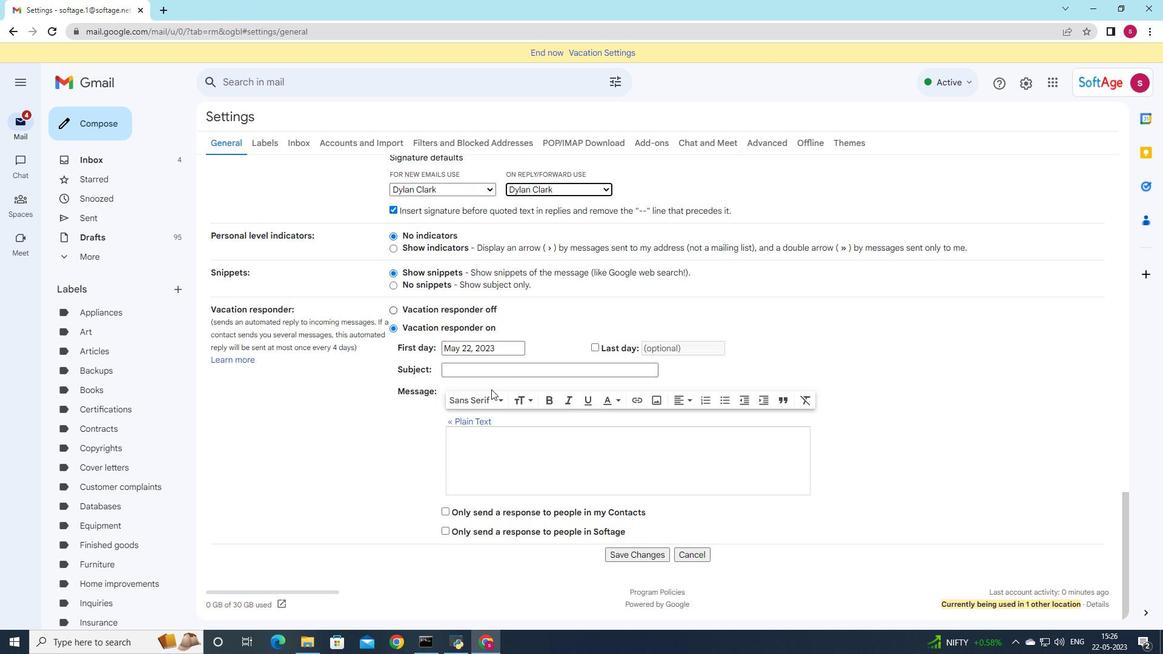 
Action: Mouse moved to (642, 553)
Screenshot: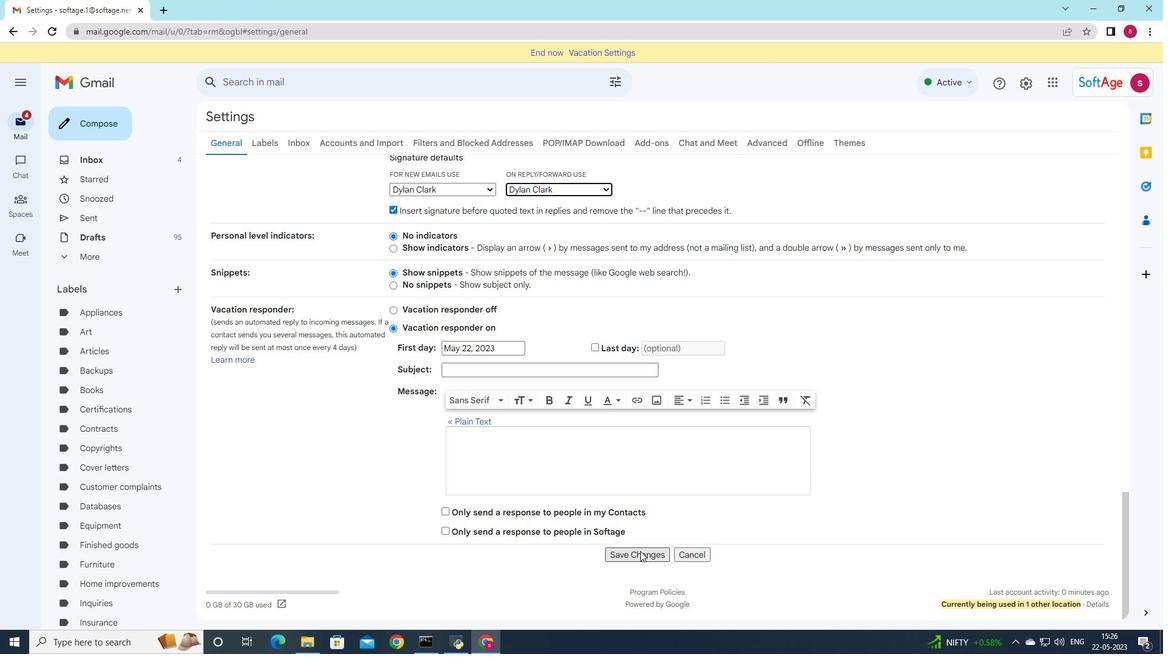 
Action: Mouse pressed left at (642, 553)
Screenshot: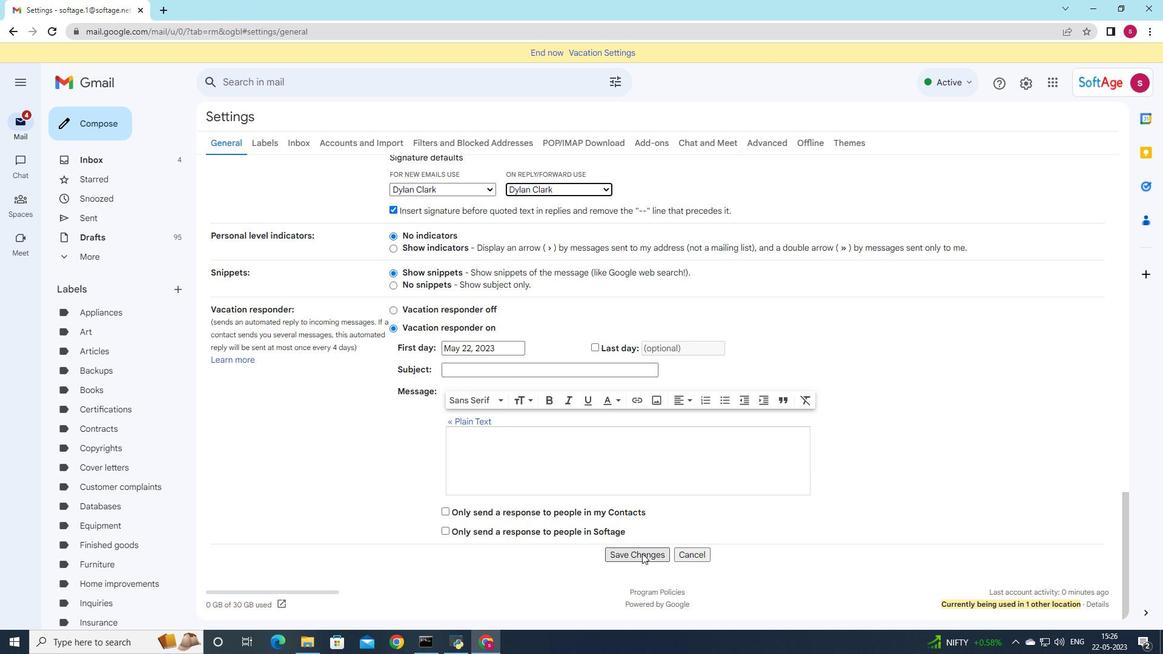 
Action: Mouse moved to (118, 131)
Screenshot: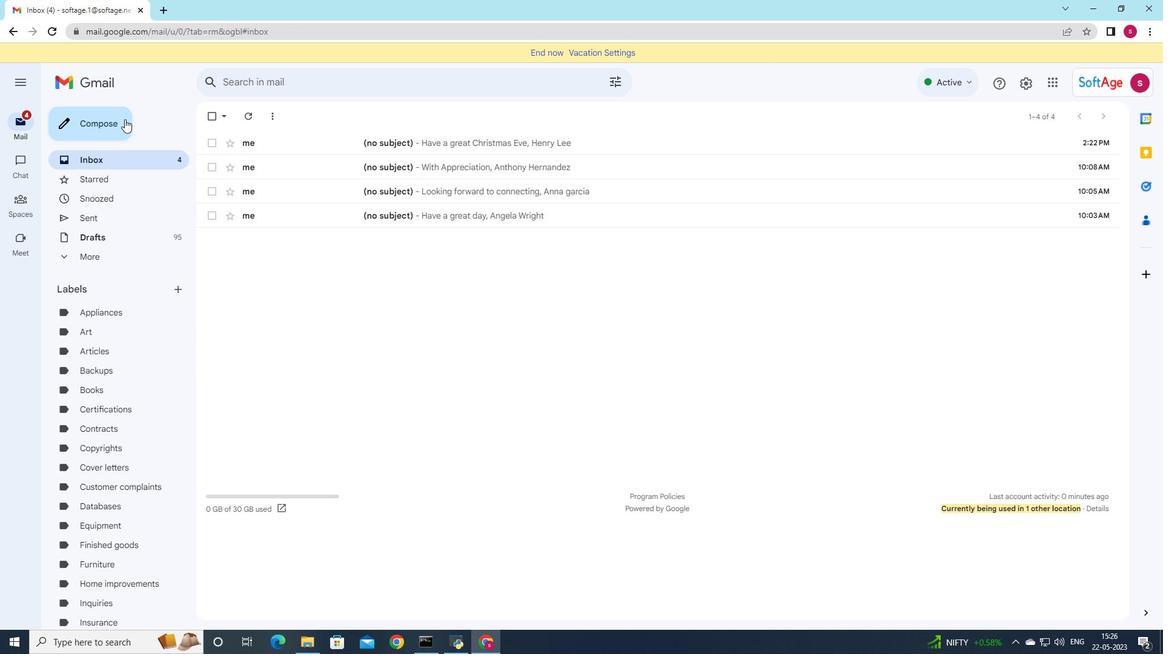 
Action: Mouse pressed left at (118, 131)
Screenshot: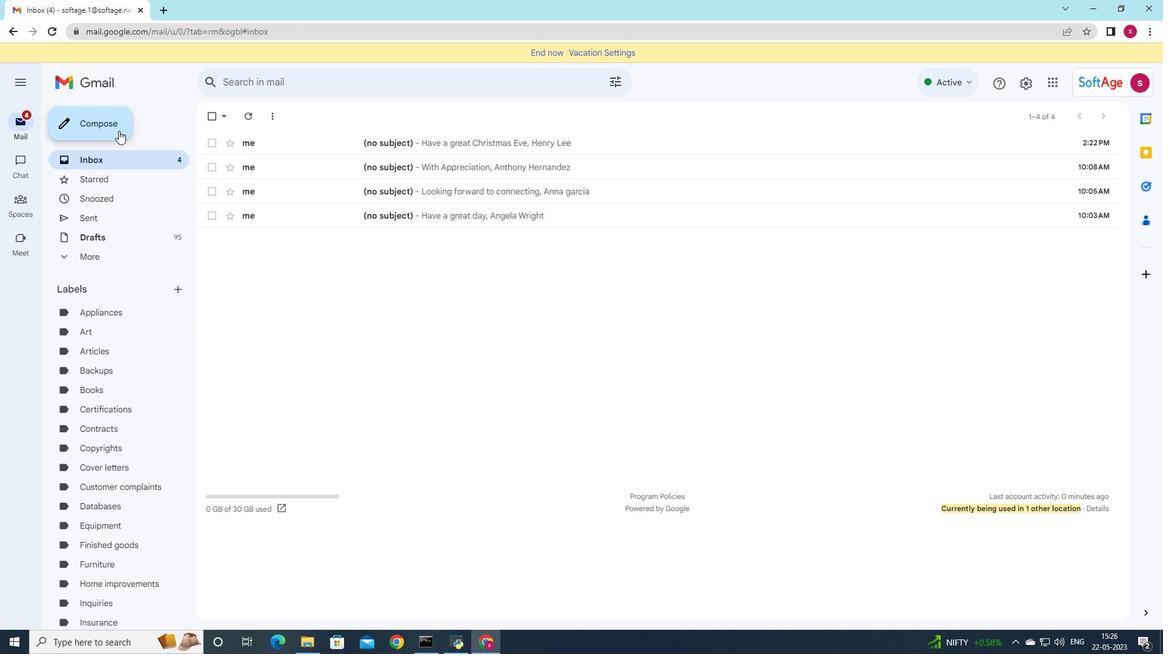 
Action: Mouse moved to (868, 323)
Screenshot: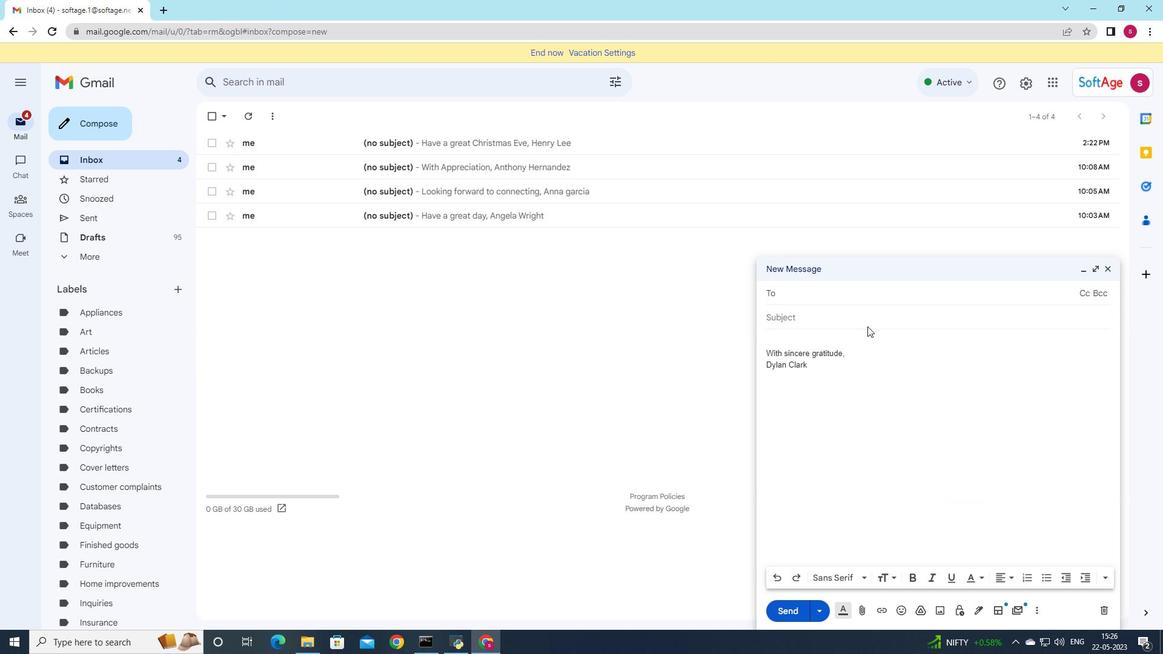 
Action: Key pressed softa
Screenshot: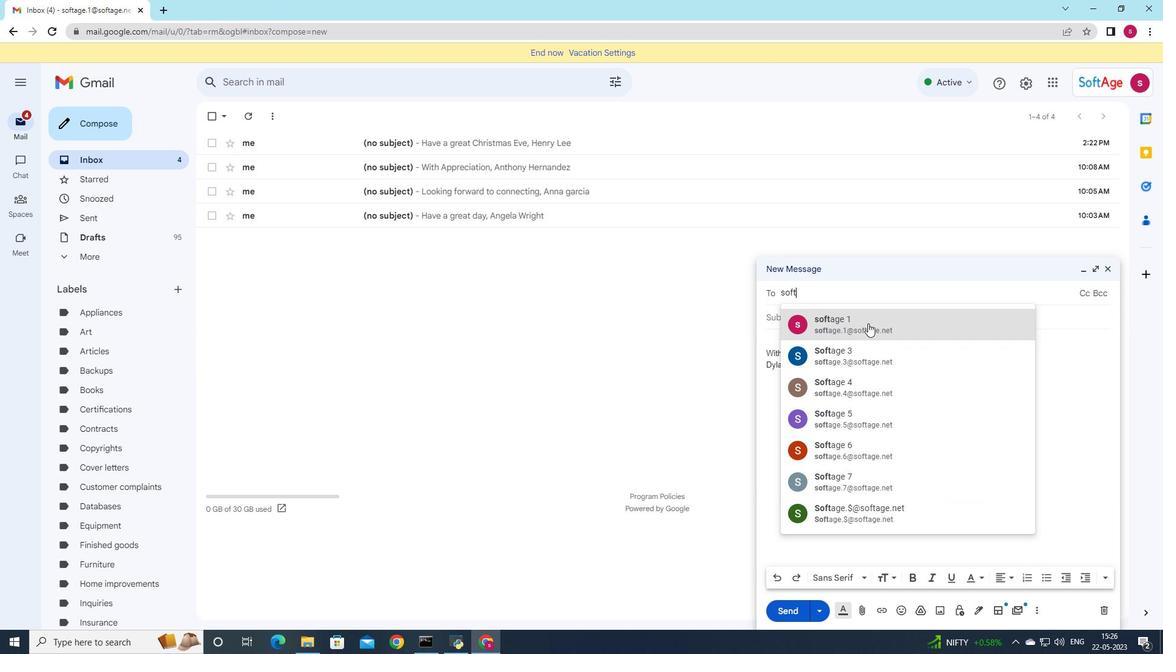 
Action: Mouse pressed left at (868, 323)
Screenshot: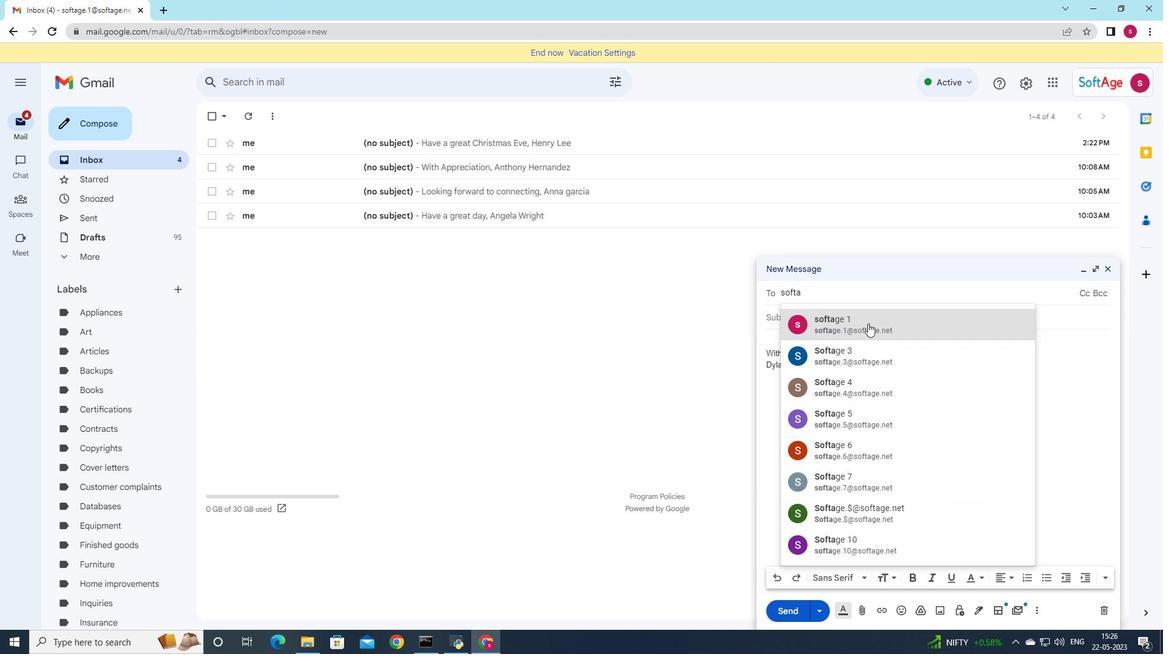 
Action: Mouse moved to (173, 290)
Screenshot: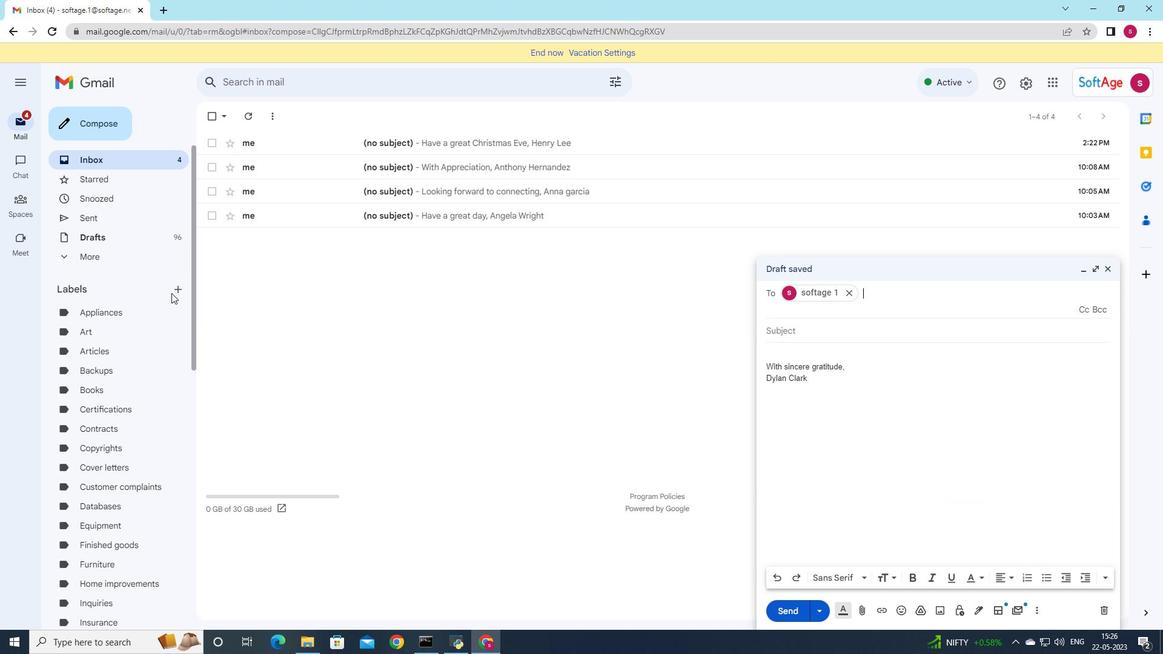 
Action: Mouse pressed left at (173, 290)
Screenshot: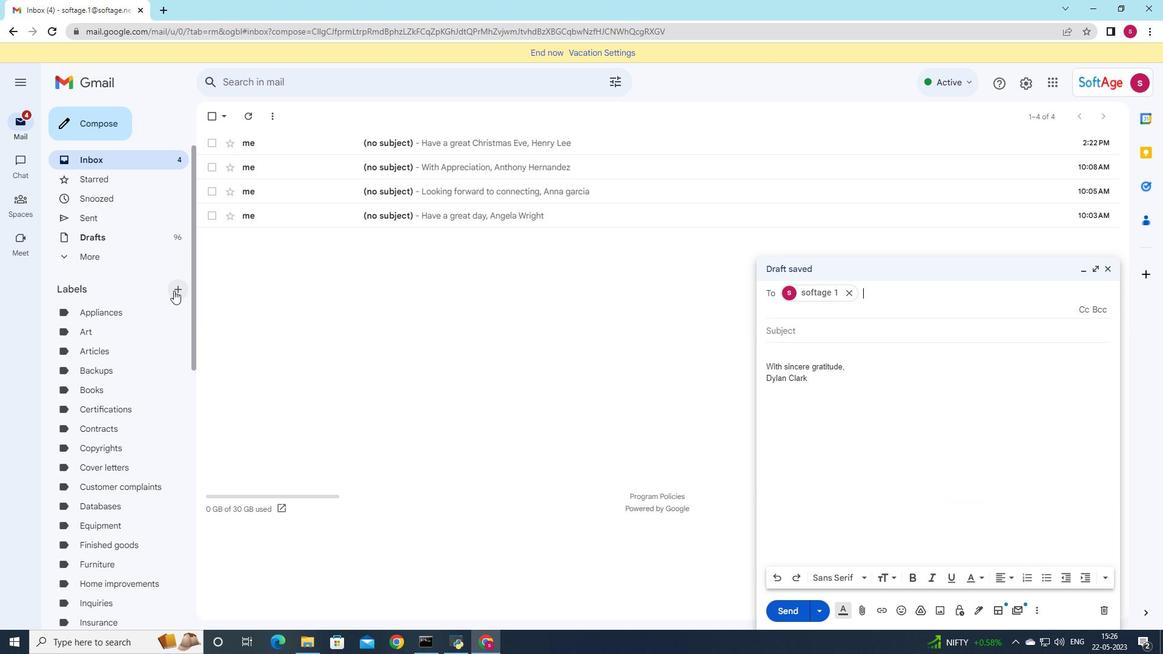
Action: Mouse moved to (461, 350)
Screenshot: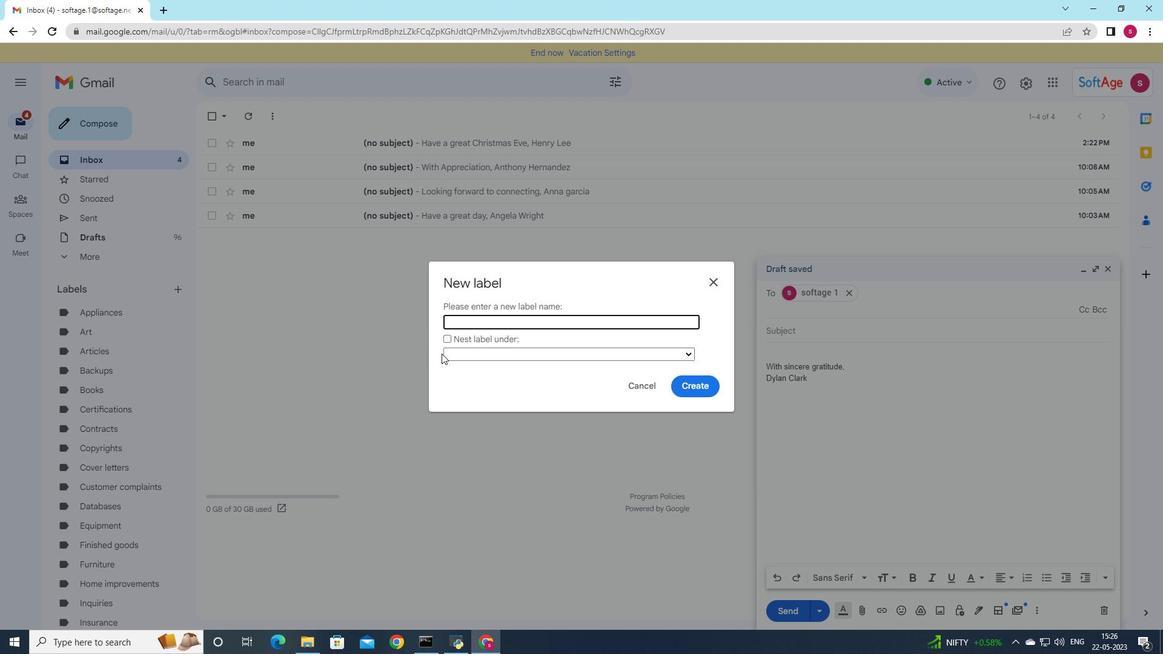 
Action: Key pressed <Key.shift>Tickets
Screenshot: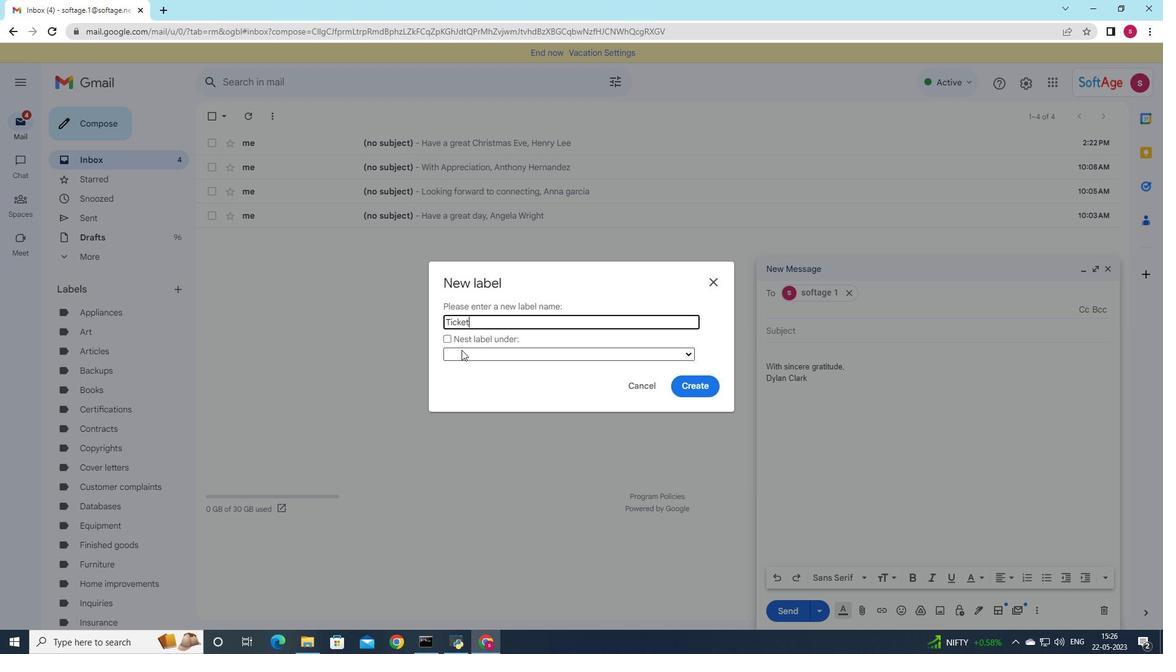 
Action: Mouse moved to (703, 394)
Screenshot: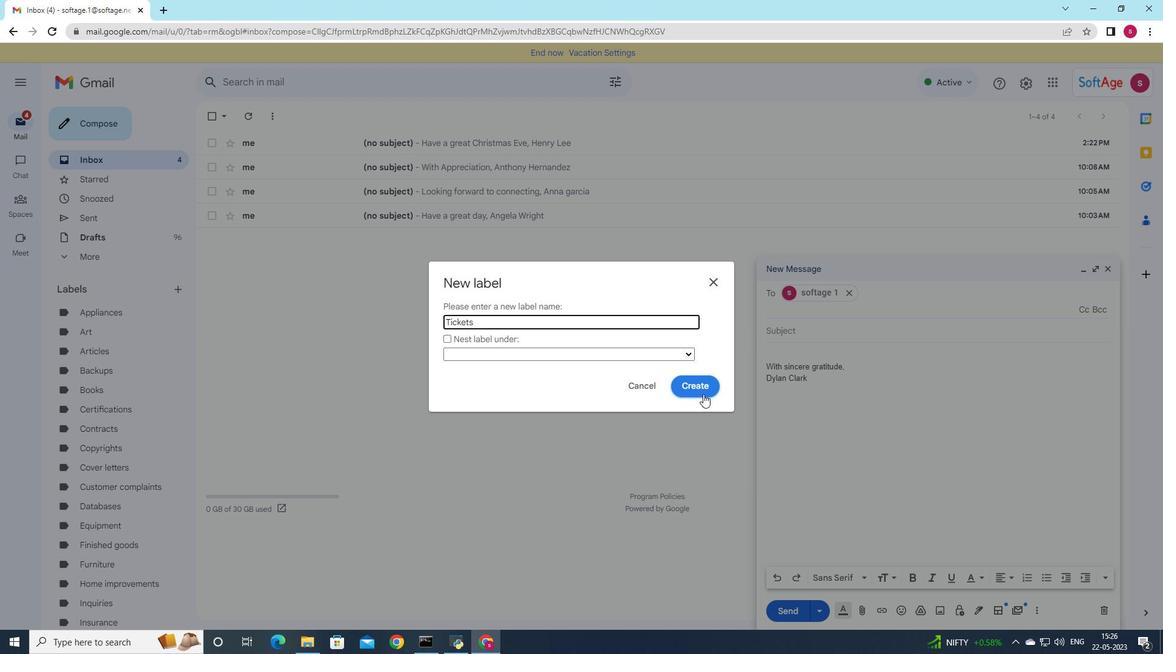 
Action: Mouse pressed left at (703, 394)
Screenshot: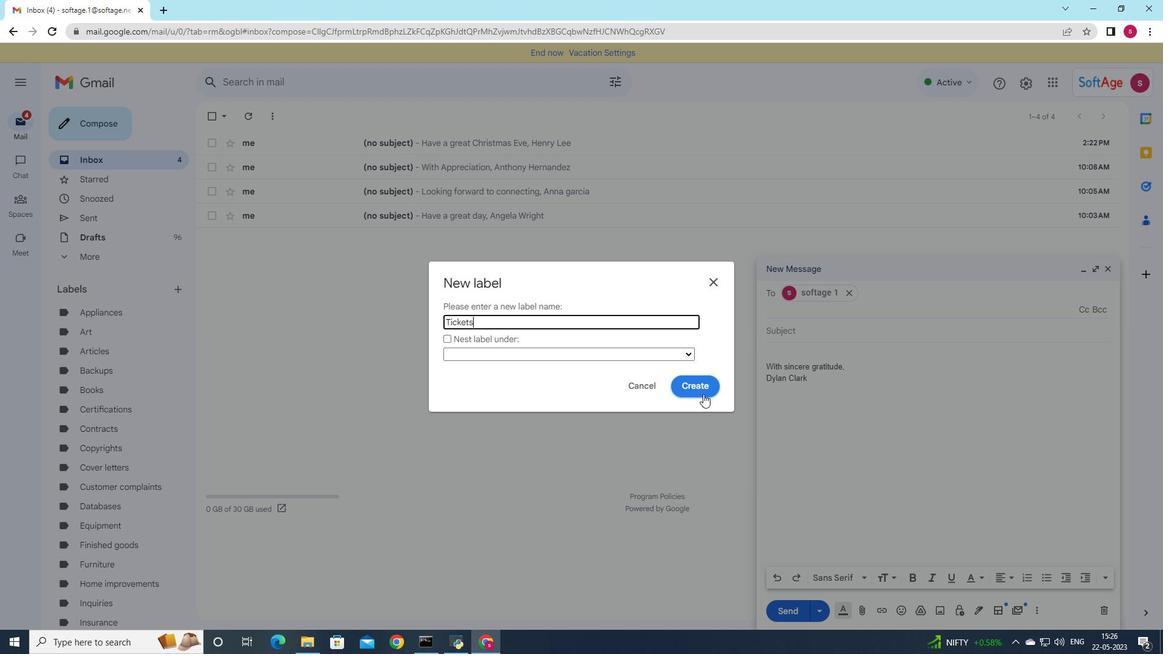 
